 Task: Research Airbnb properties in Kaffrine, Senegal from 10th December, 2023 to 25th December, 2023 for 3 adults, 1 child. Place can be shared room with 2 bedrooms having 3 beds and 2 bathrooms. Property type can be guest house. Amenities needed are: wifi, TV, free parkinig on premises, gym, breakfast. Booking option can be shelf check-in. Look for 4 properties as per requirement.
Action: Mouse pressed left at (568, 197)
Screenshot: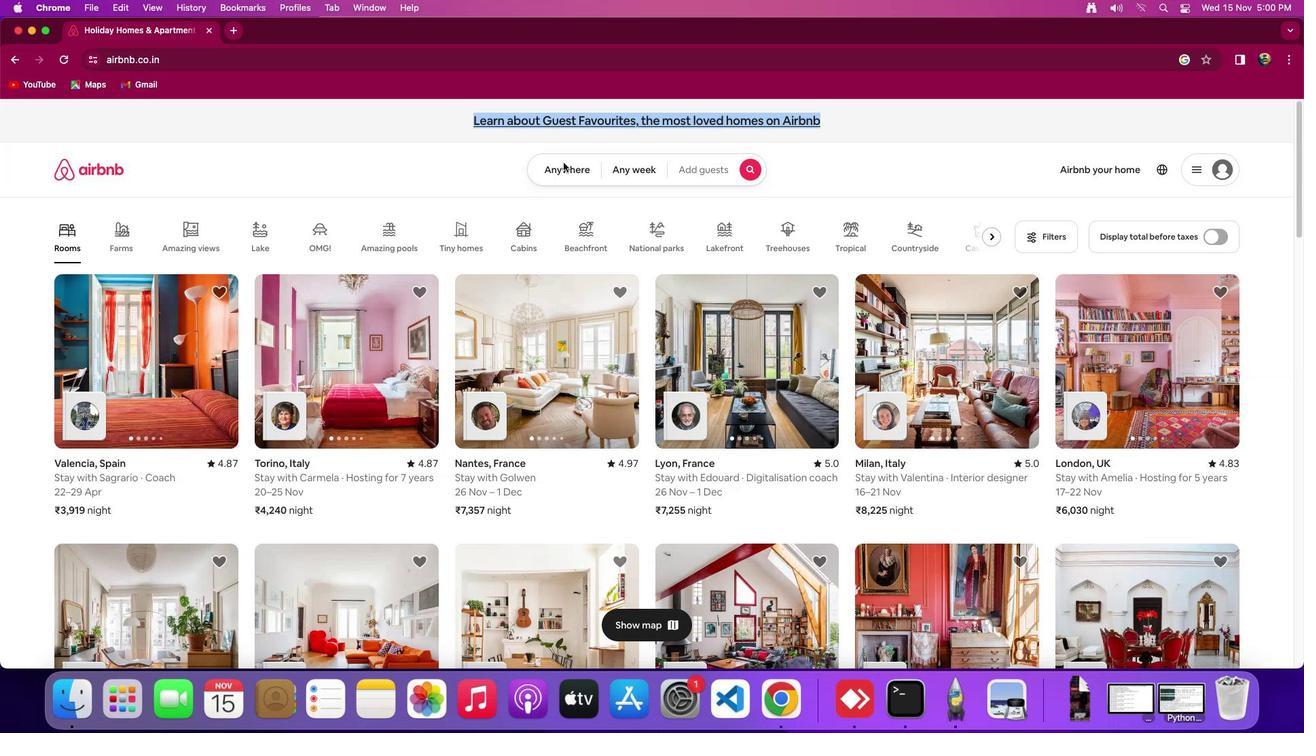 
Action: Mouse moved to (572, 201)
Screenshot: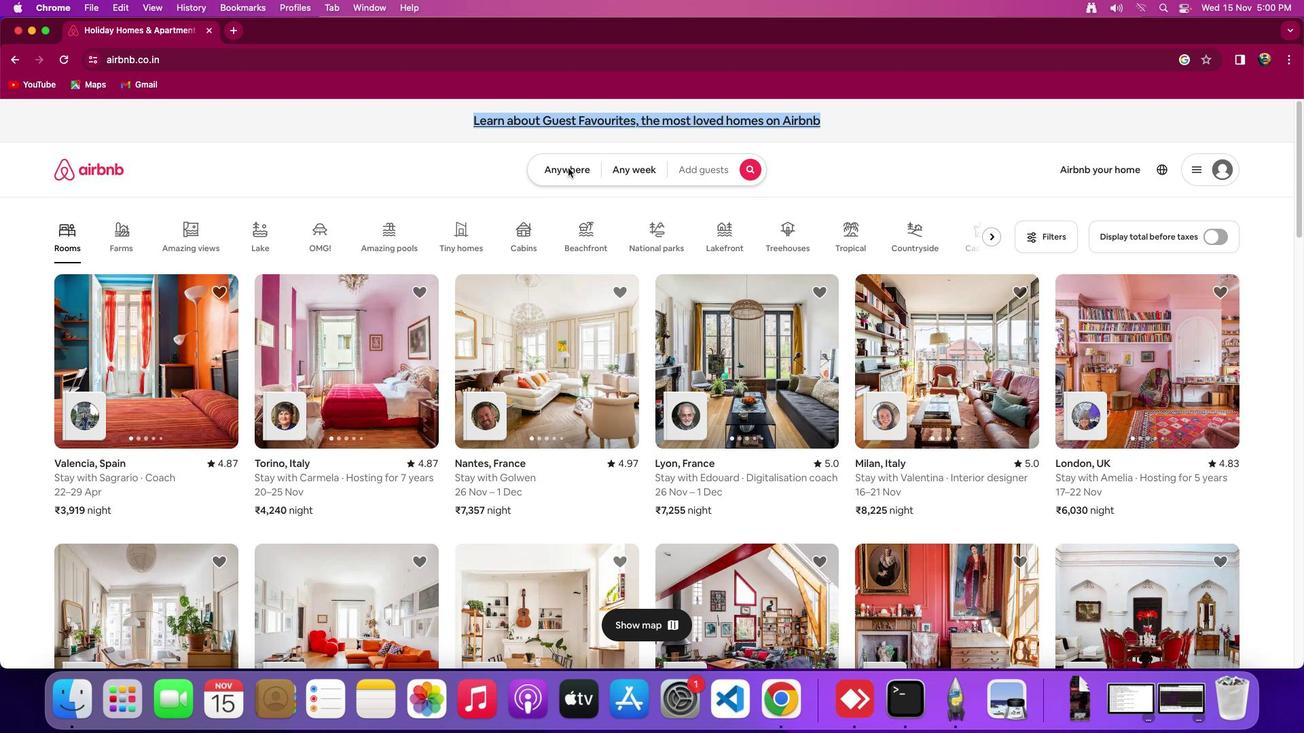 
Action: Mouse pressed left at (572, 201)
Screenshot: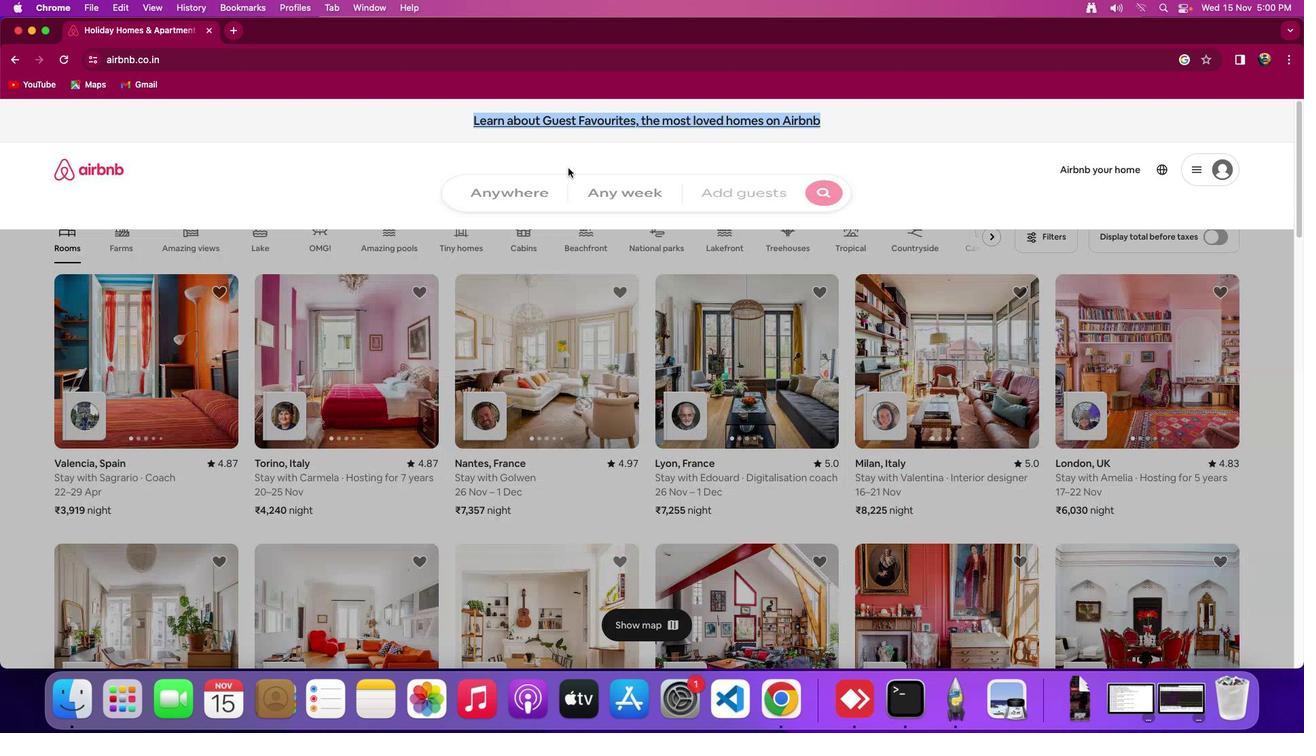 
Action: Mouse moved to (478, 242)
Screenshot: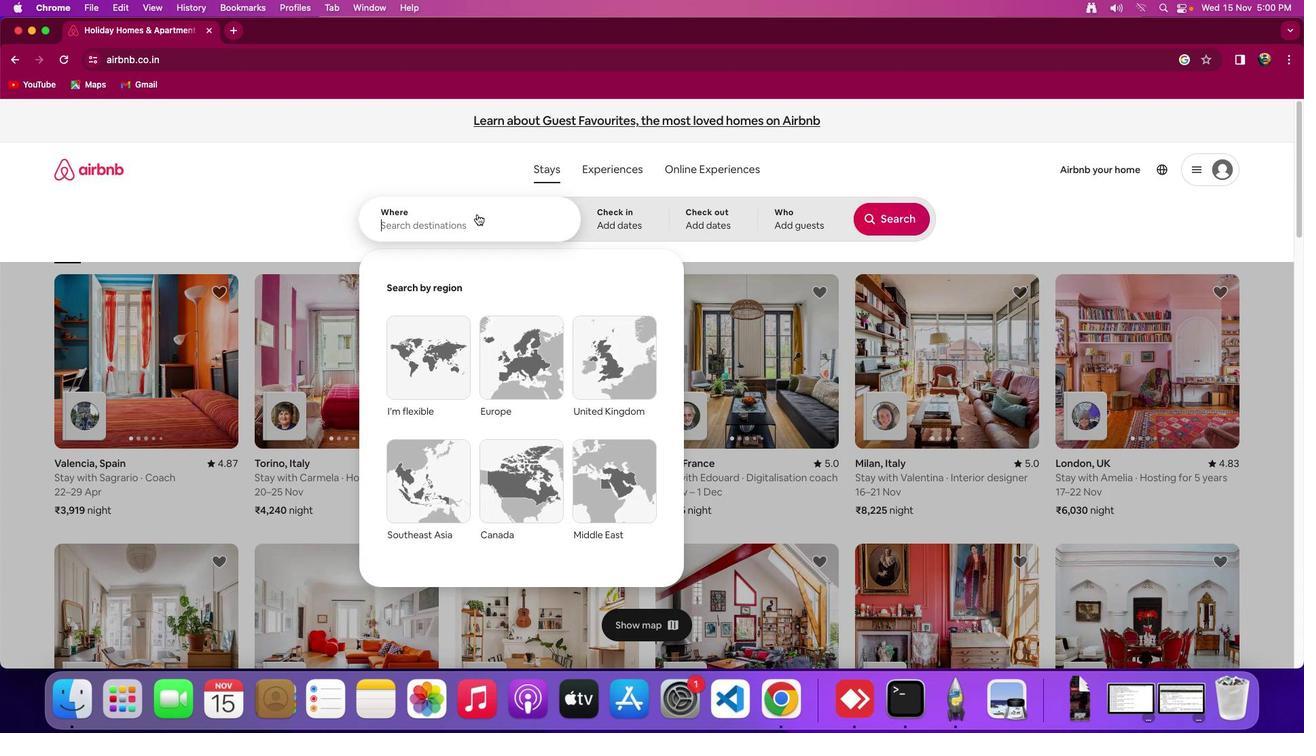 
Action: Mouse pressed left at (478, 242)
Screenshot: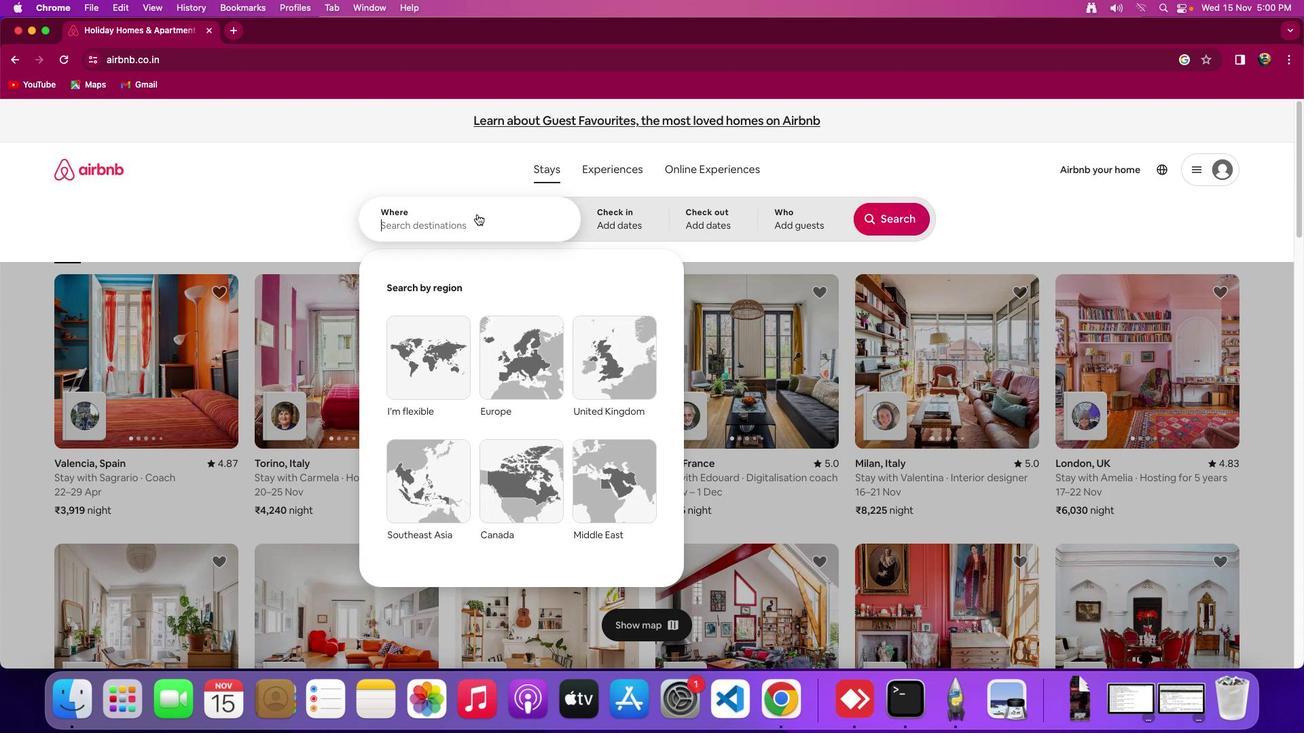 
Action: Mouse moved to (490, 241)
Screenshot: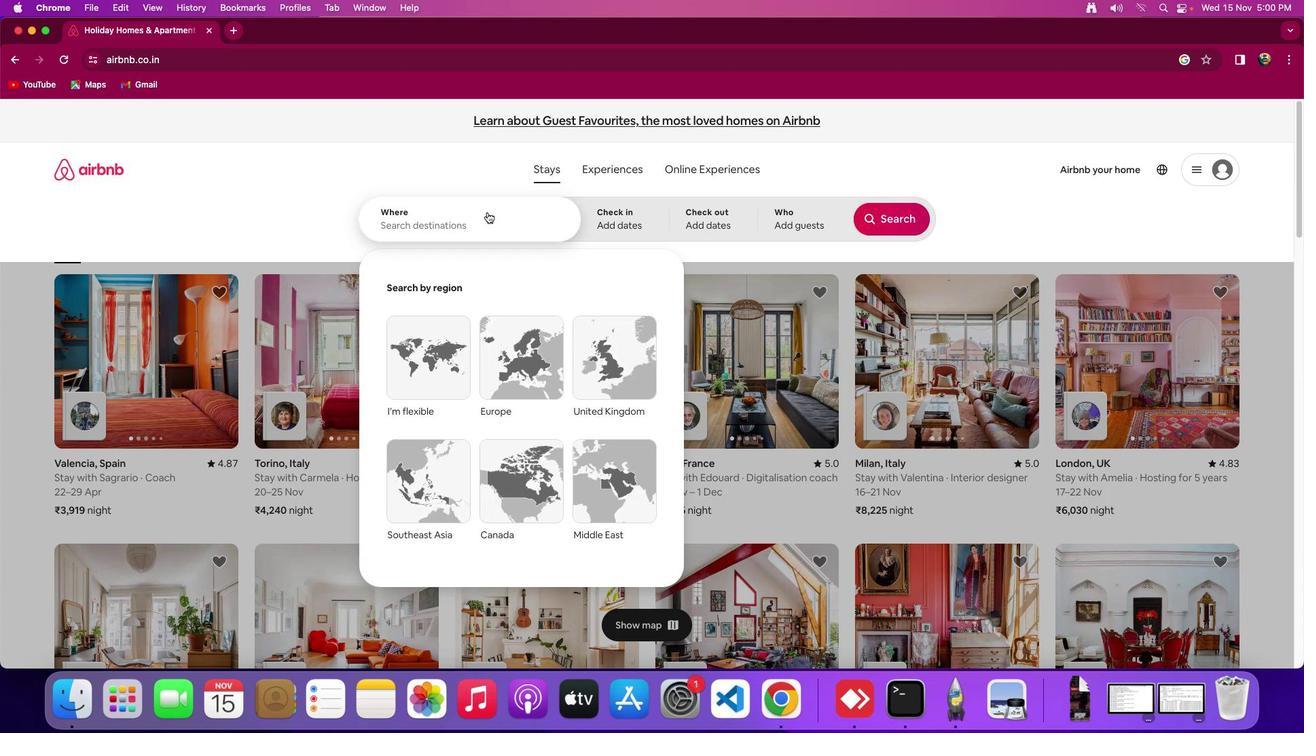 
Action: Key pressed Key.shift'K''a''f''f''r''i''n''e'','Key.spaceKey.shift_r'S''e''n''e''g''a''l'
Screenshot: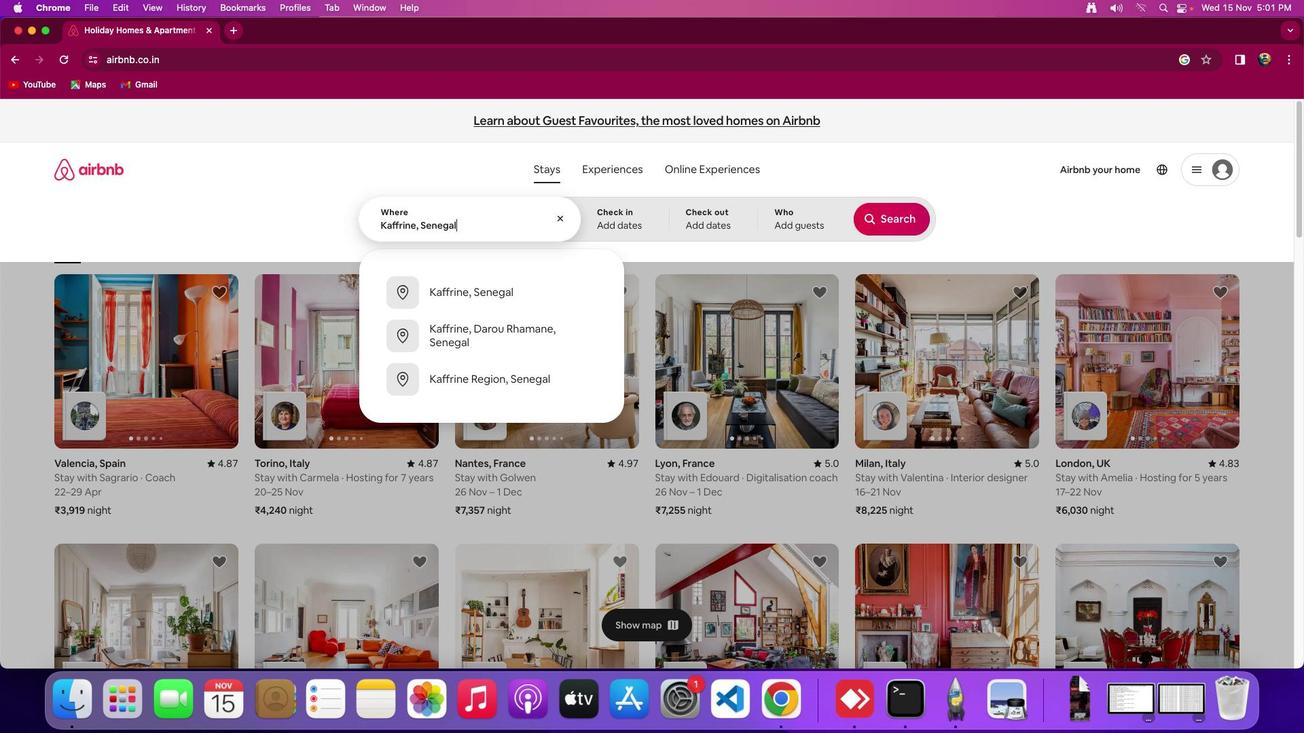 
Action: Mouse moved to (623, 243)
Screenshot: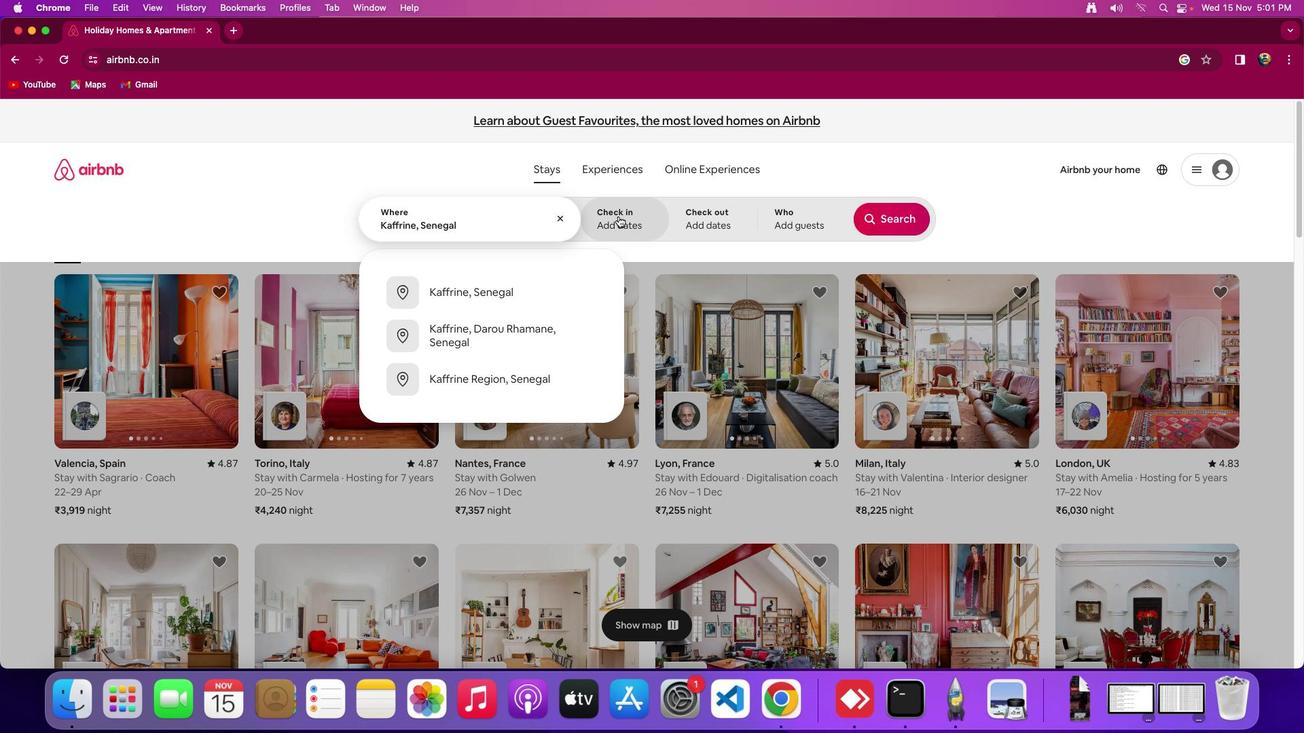 
Action: Mouse pressed left at (623, 243)
Screenshot: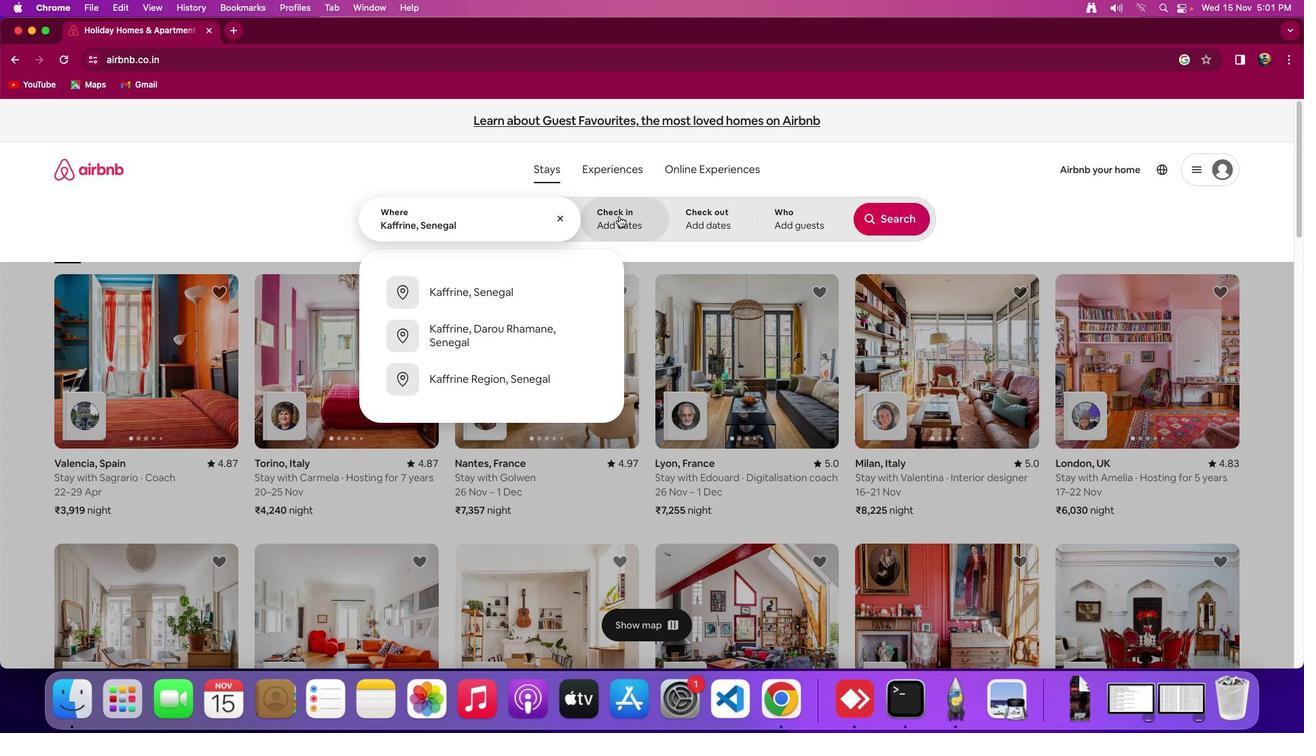 
Action: Mouse moved to (697, 450)
Screenshot: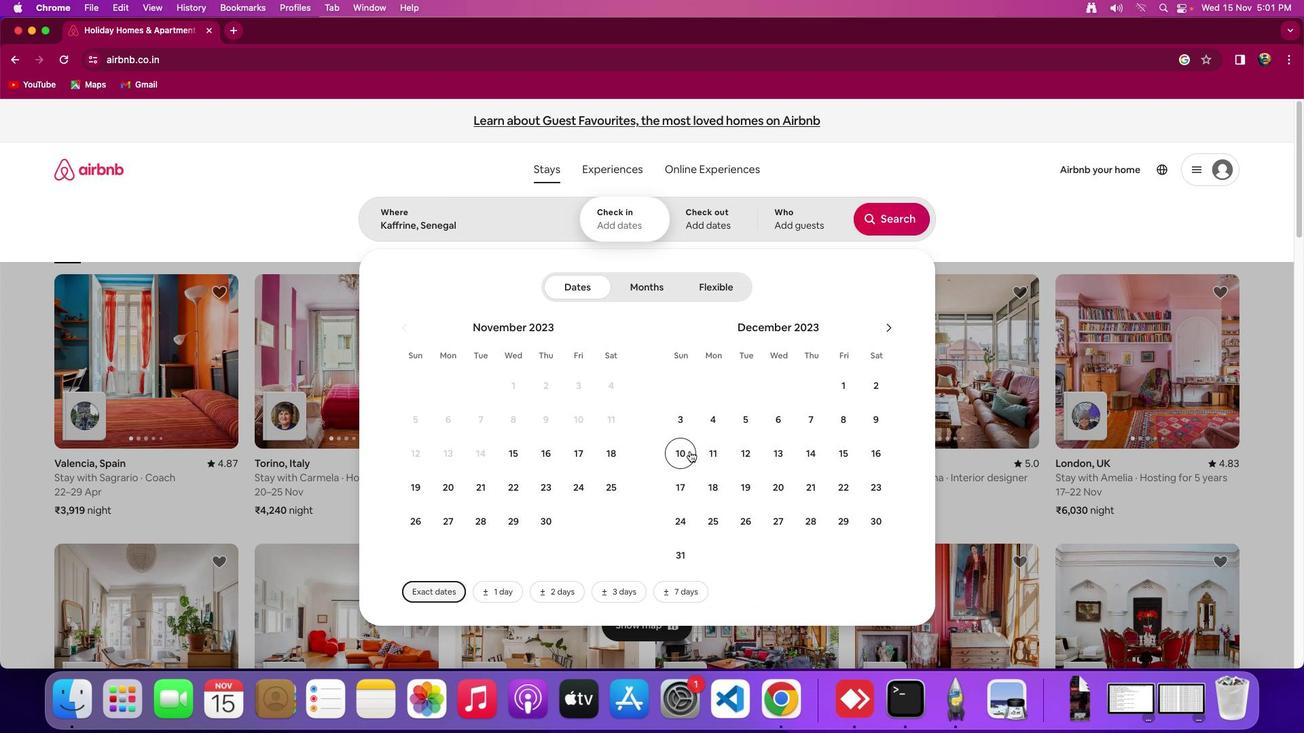 
Action: Mouse pressed left at (697, 450)
Screenshot: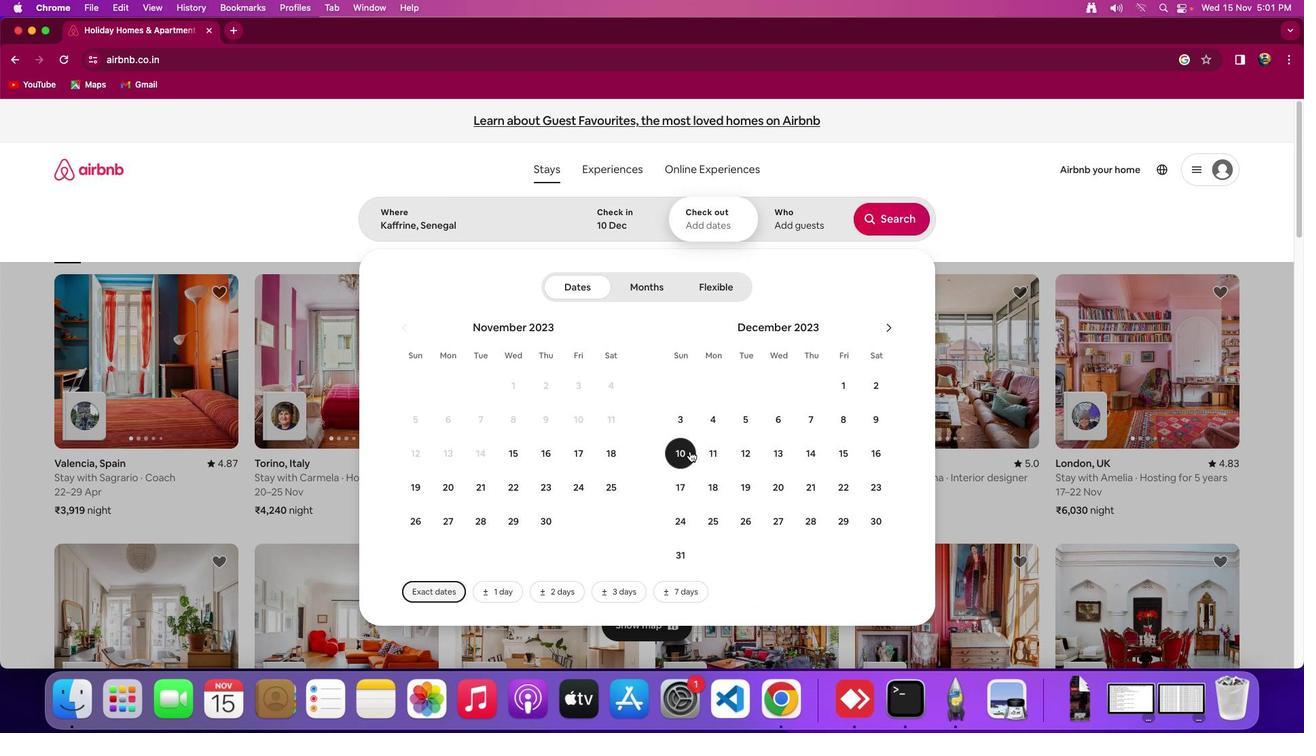 
Action: Mouse moved to (712, 508)
Screenshot: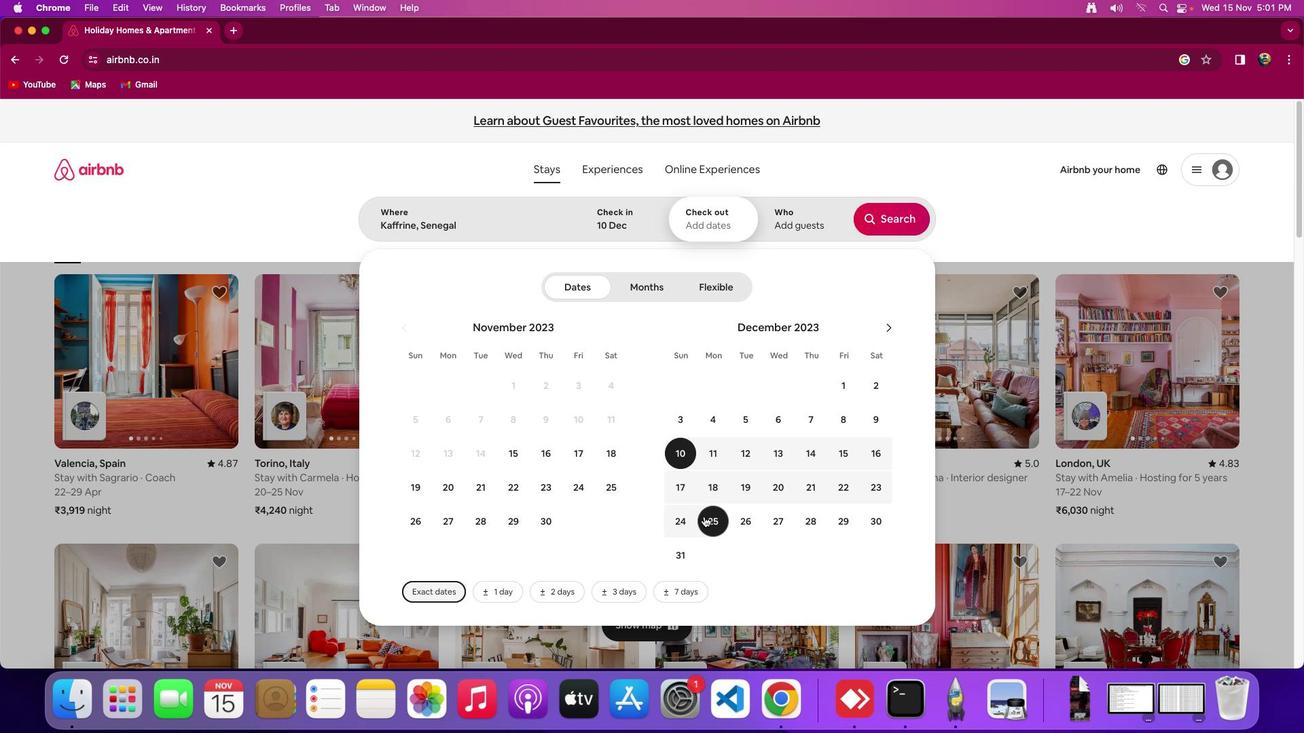 
Action: Mouse pressed left at (712, 508)
Screenshot: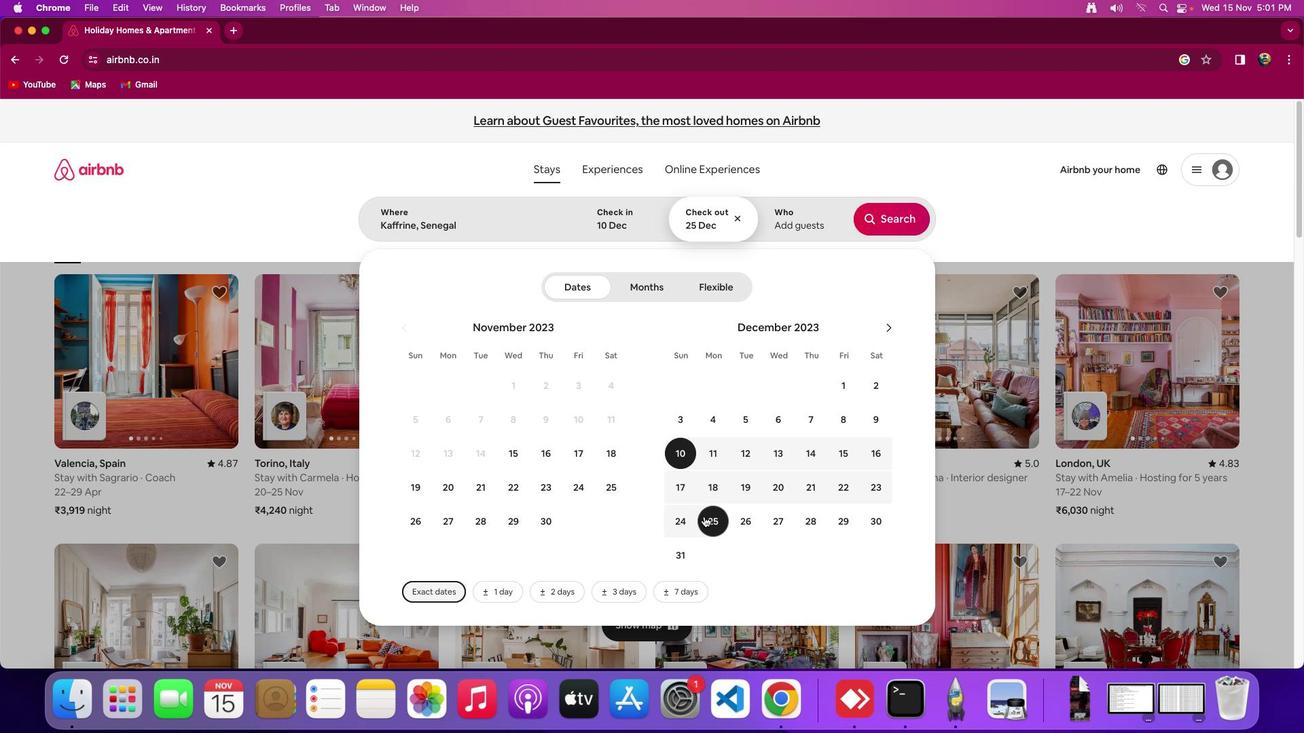 
Action: Mouse moved to (787, 248)
Screenshot: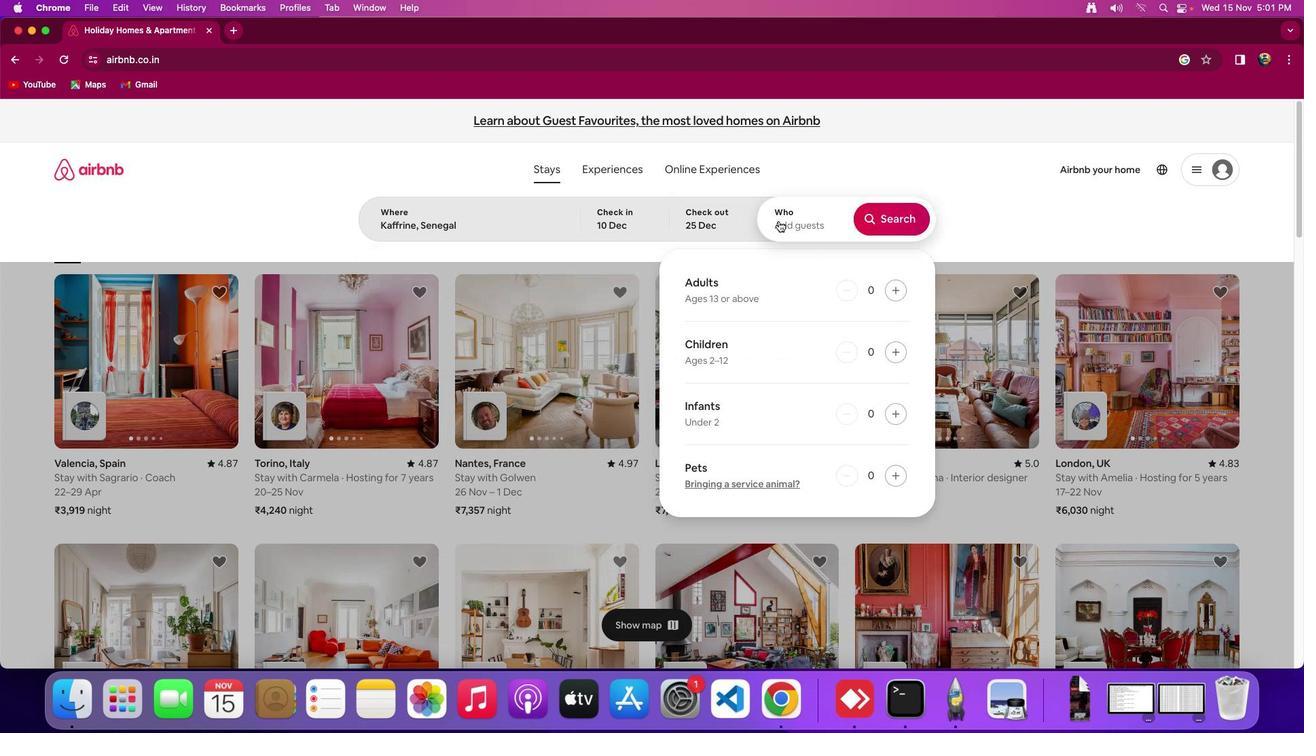 
Action: Mouse pressed left at (787, 248)
Screenshot: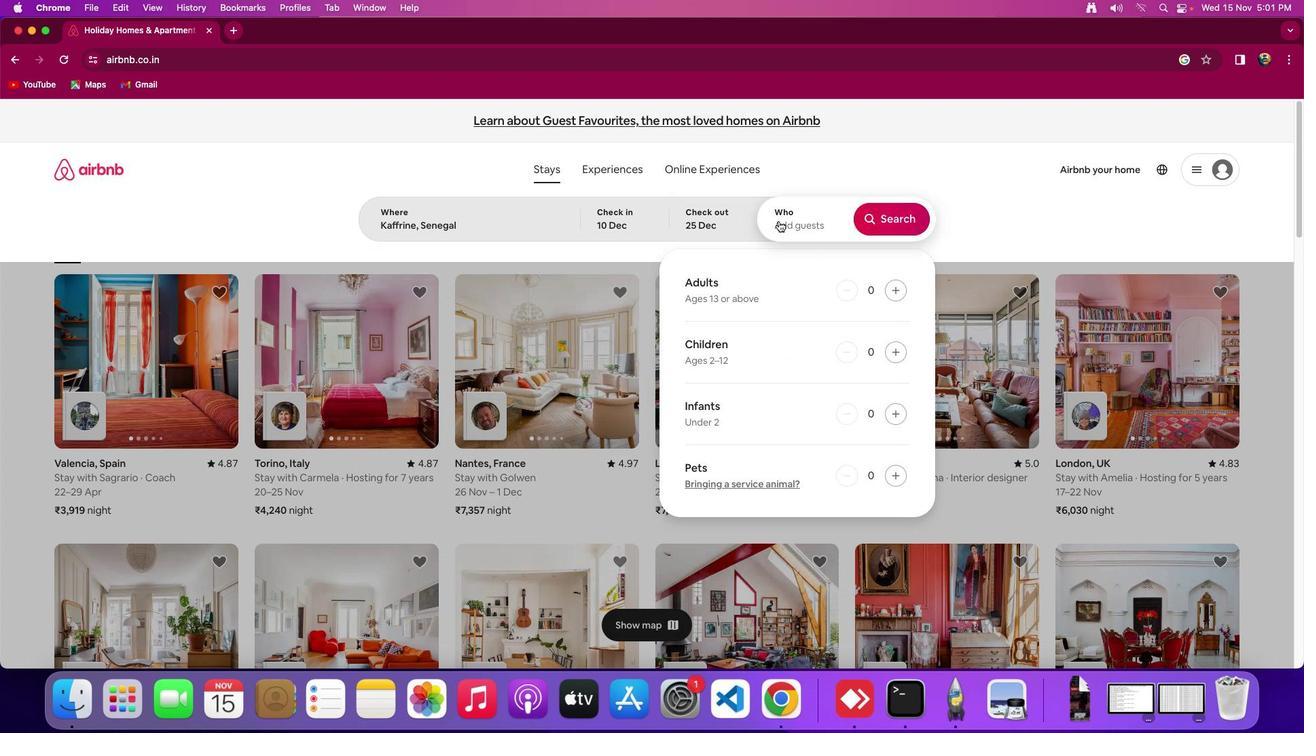 
Action: Mouse moved to (910, 311)
Screenshot: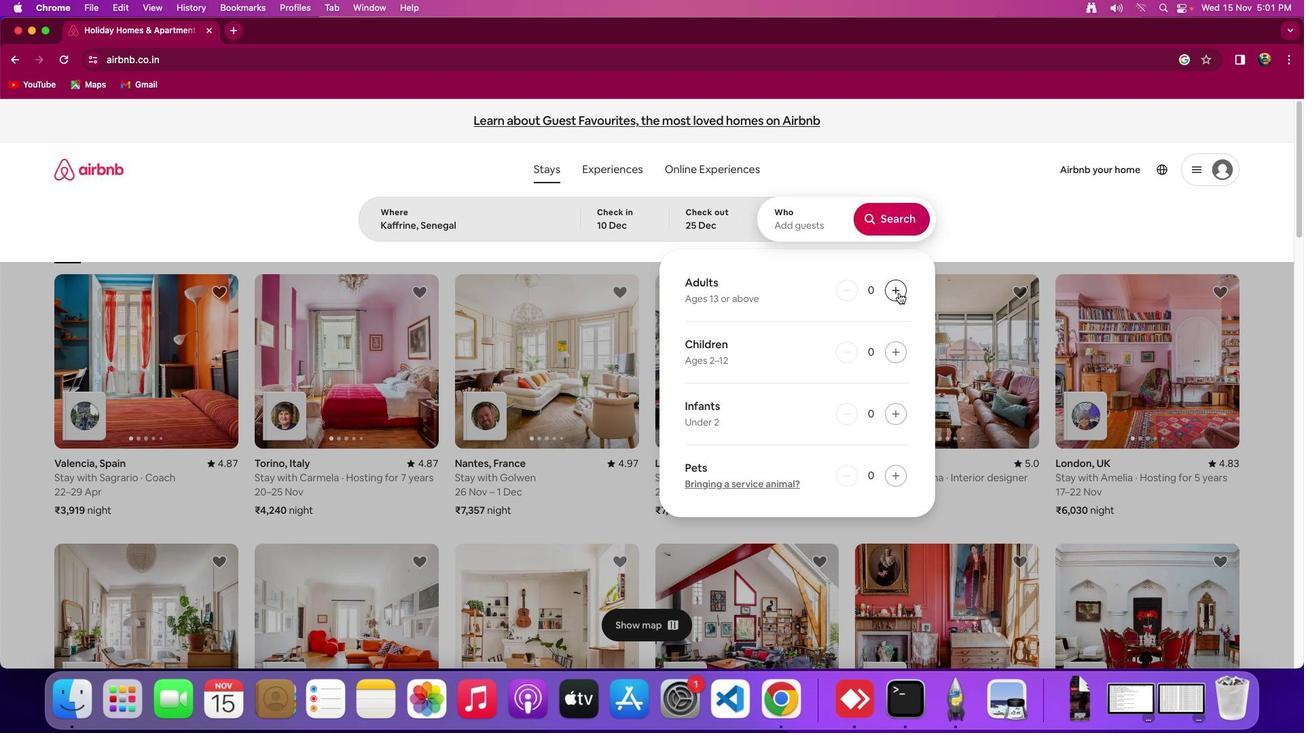 
Action: Mouse pressed left at (910, 311)
Screenshot: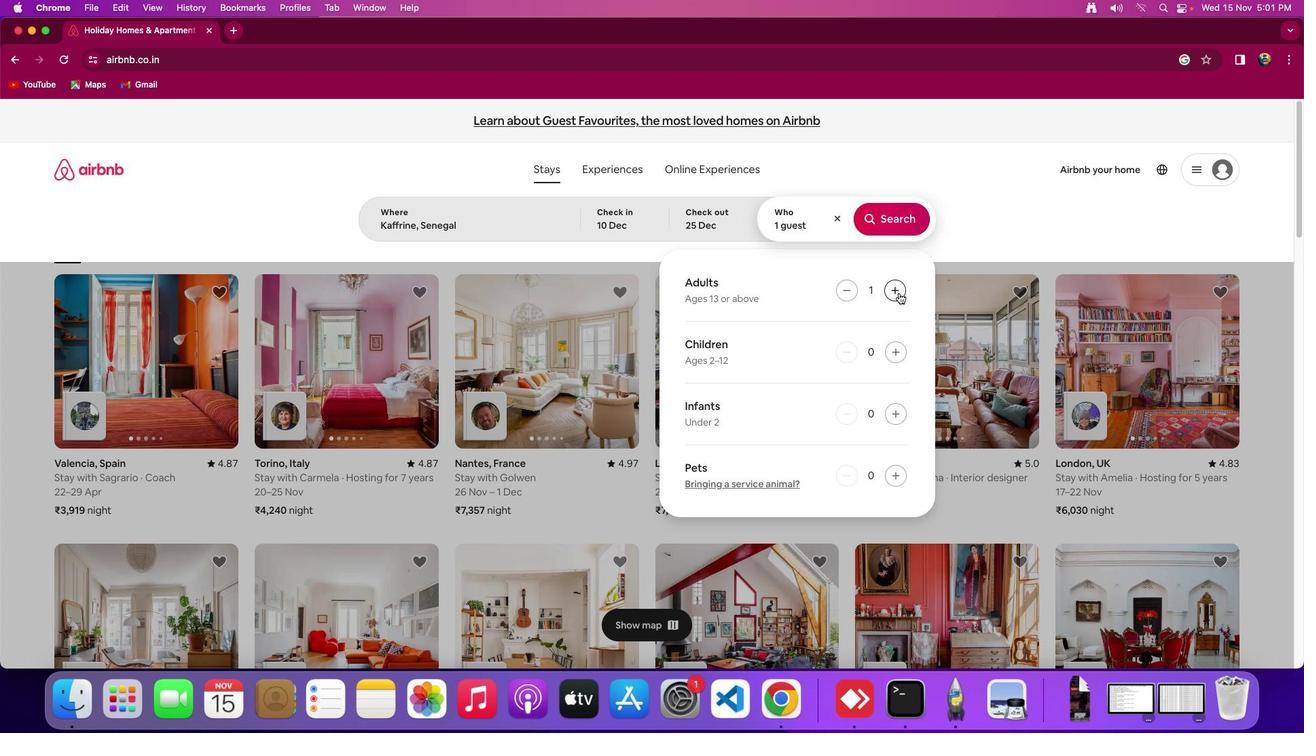 
Action: Mouse pressed left at (910, 311)
Screenshot: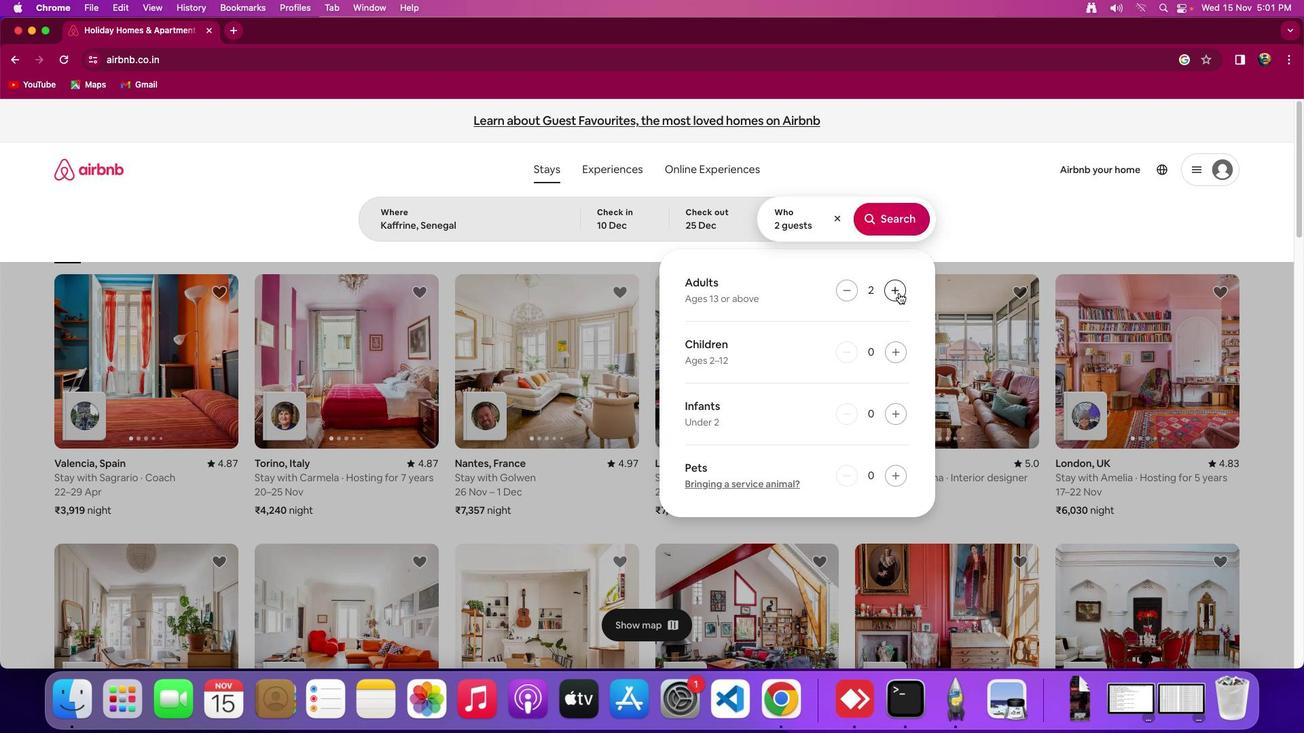 
Action: Mouse pressed left at (910, 311)
Screenshot: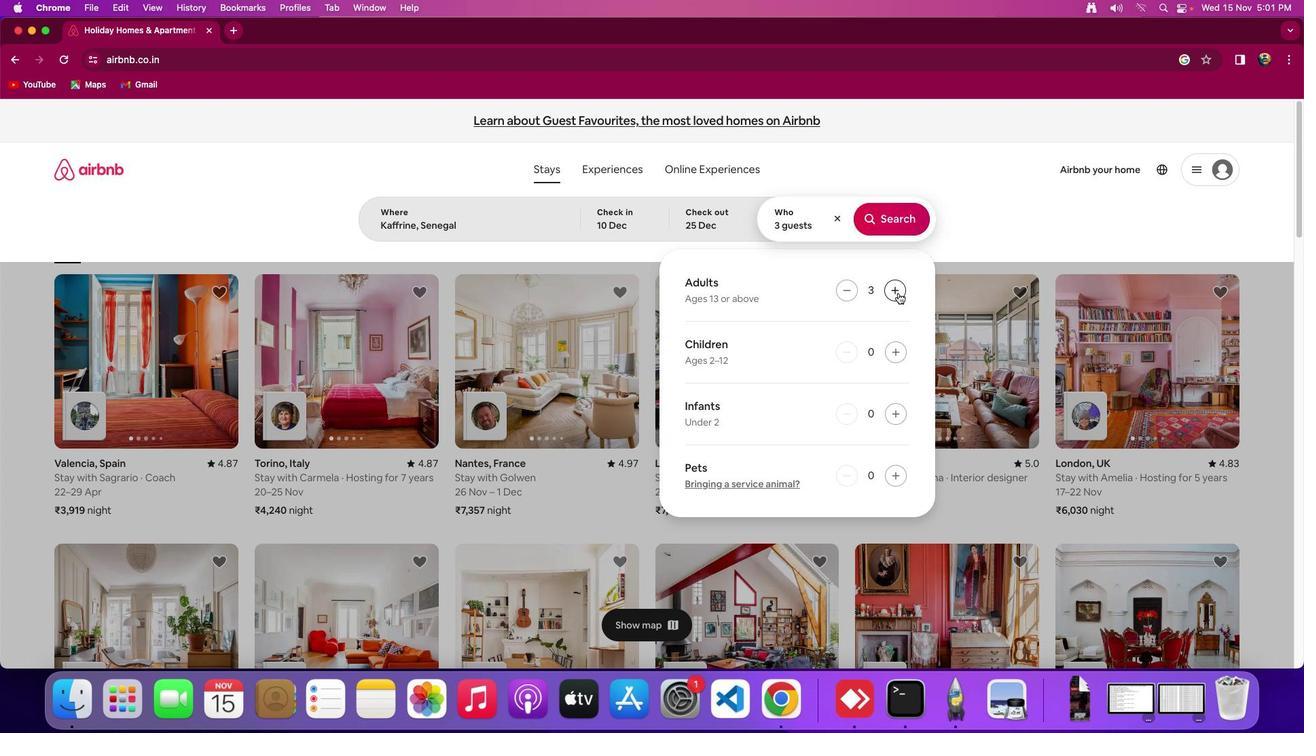 
Action: Mouse moved to (901, 362)
Screenshot: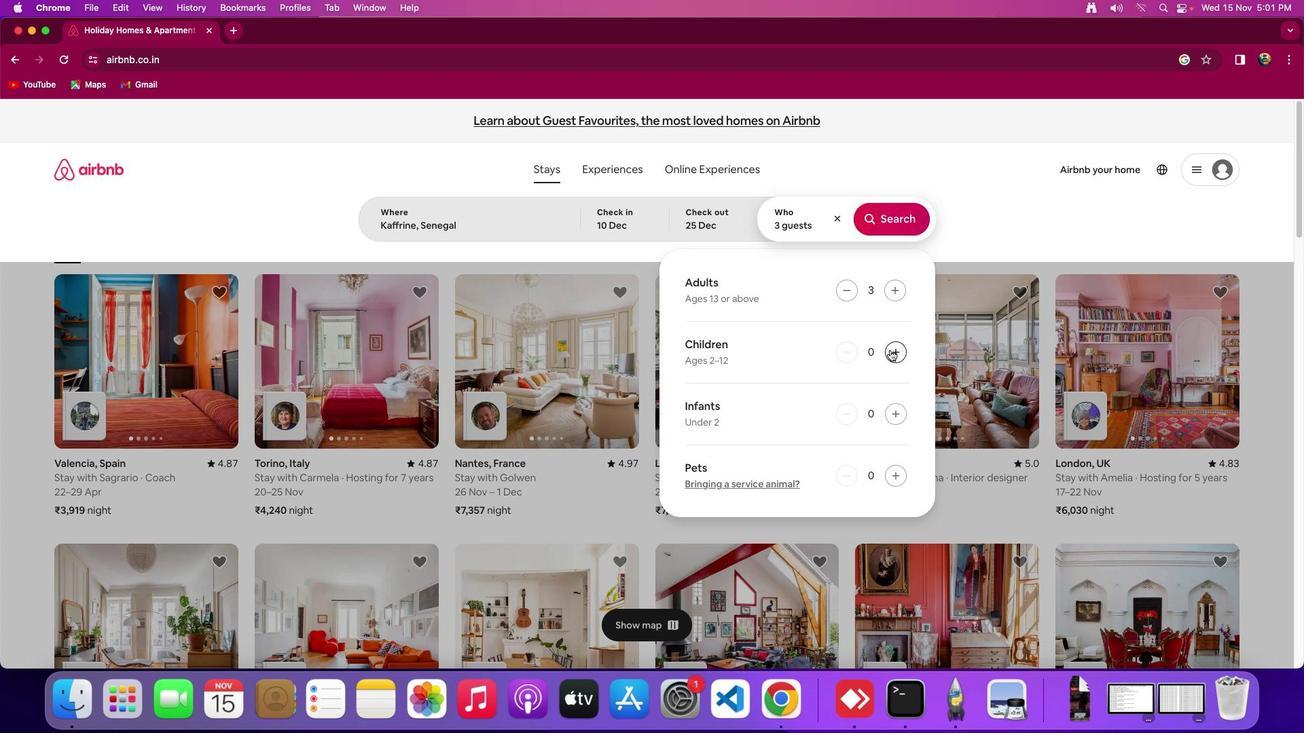 
Action: Mouse pressed left at (901, 362)
Screenshot: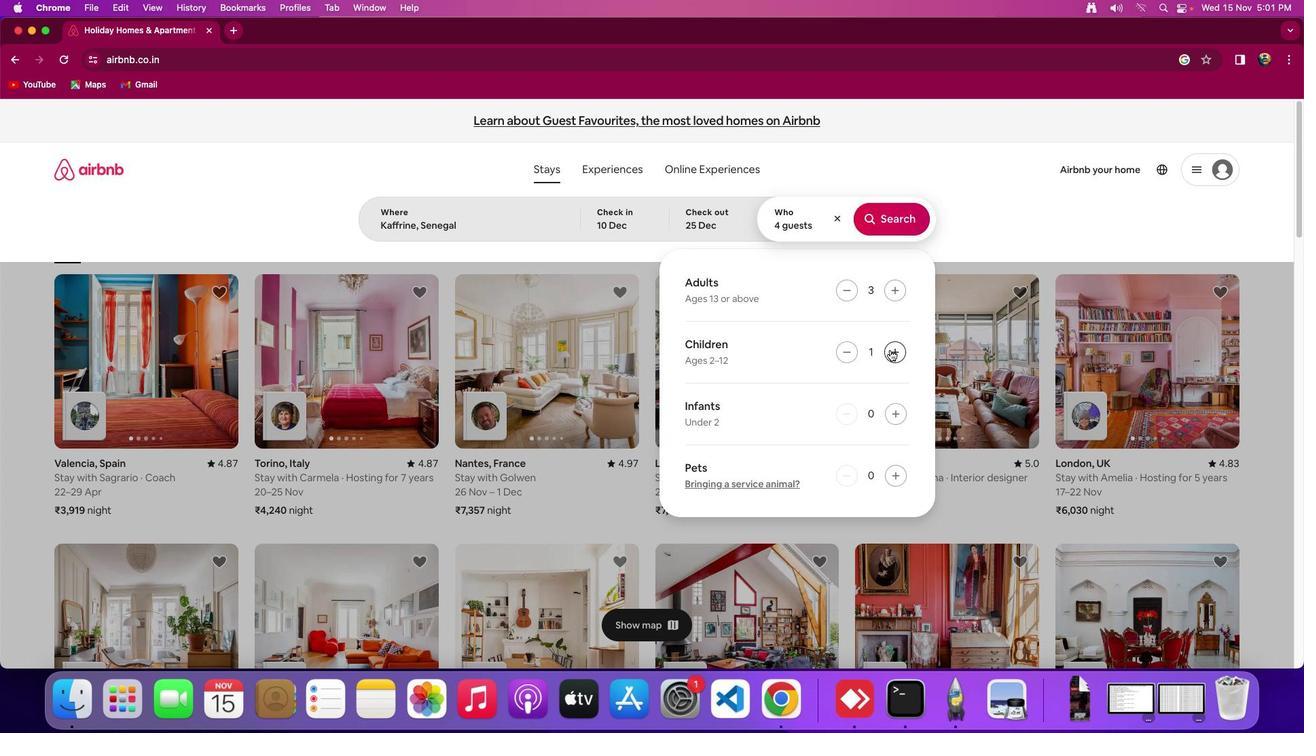 
Action: Mouse moved to (910, 242)
Screenshot: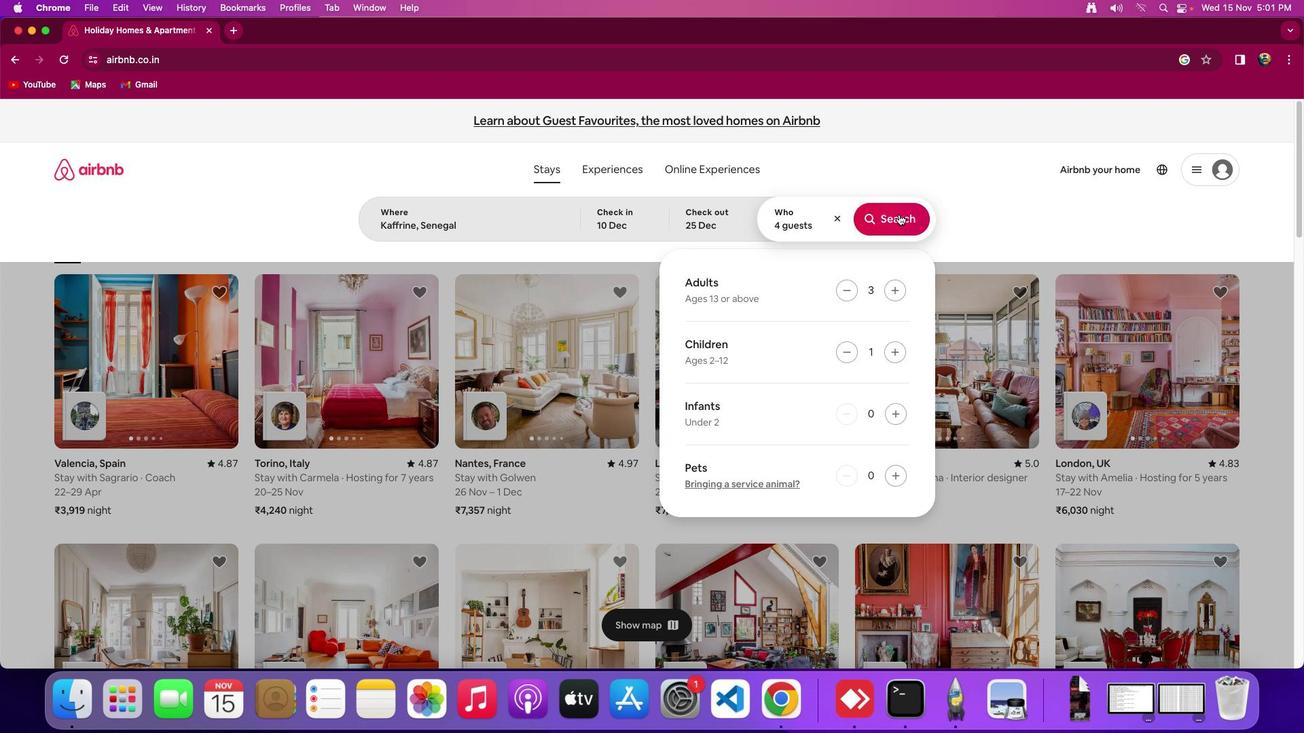 
Action: Mouse pressed left at (910, 242)
Screenshot: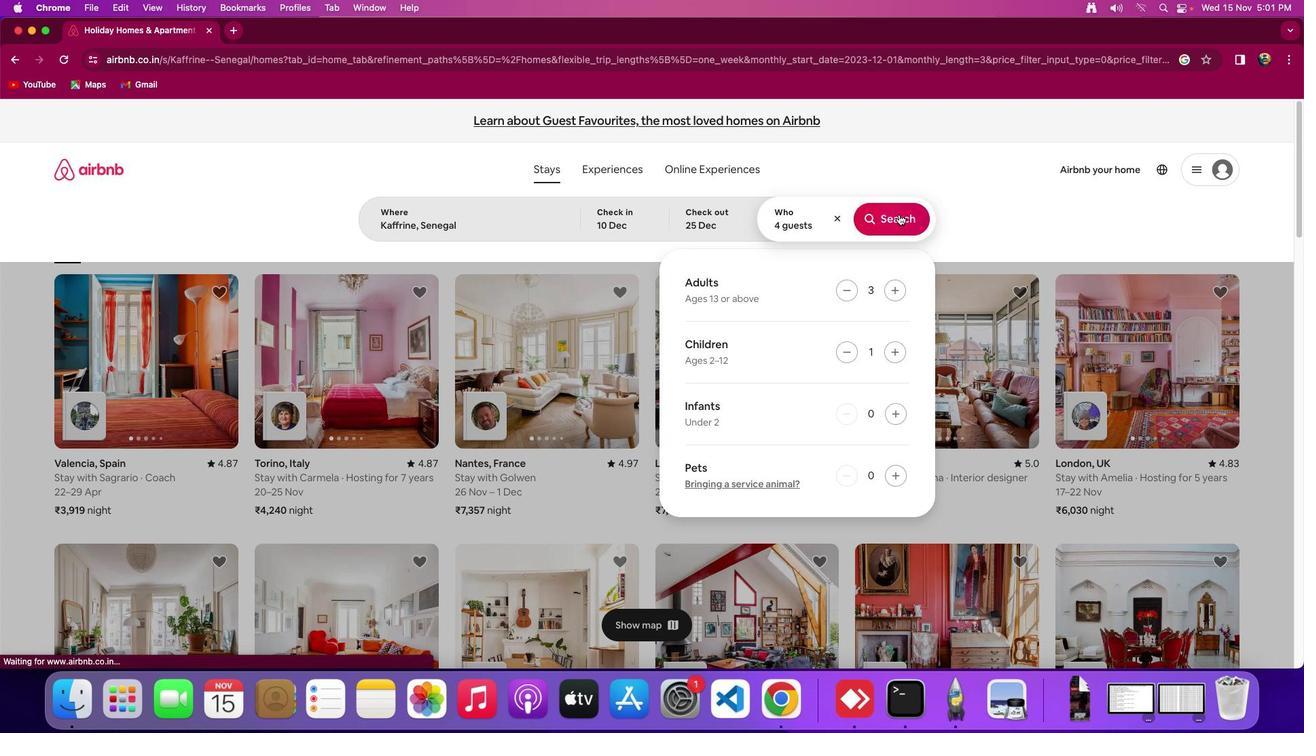 
Action: Mouse moved to (1118, 209)
Screenshot: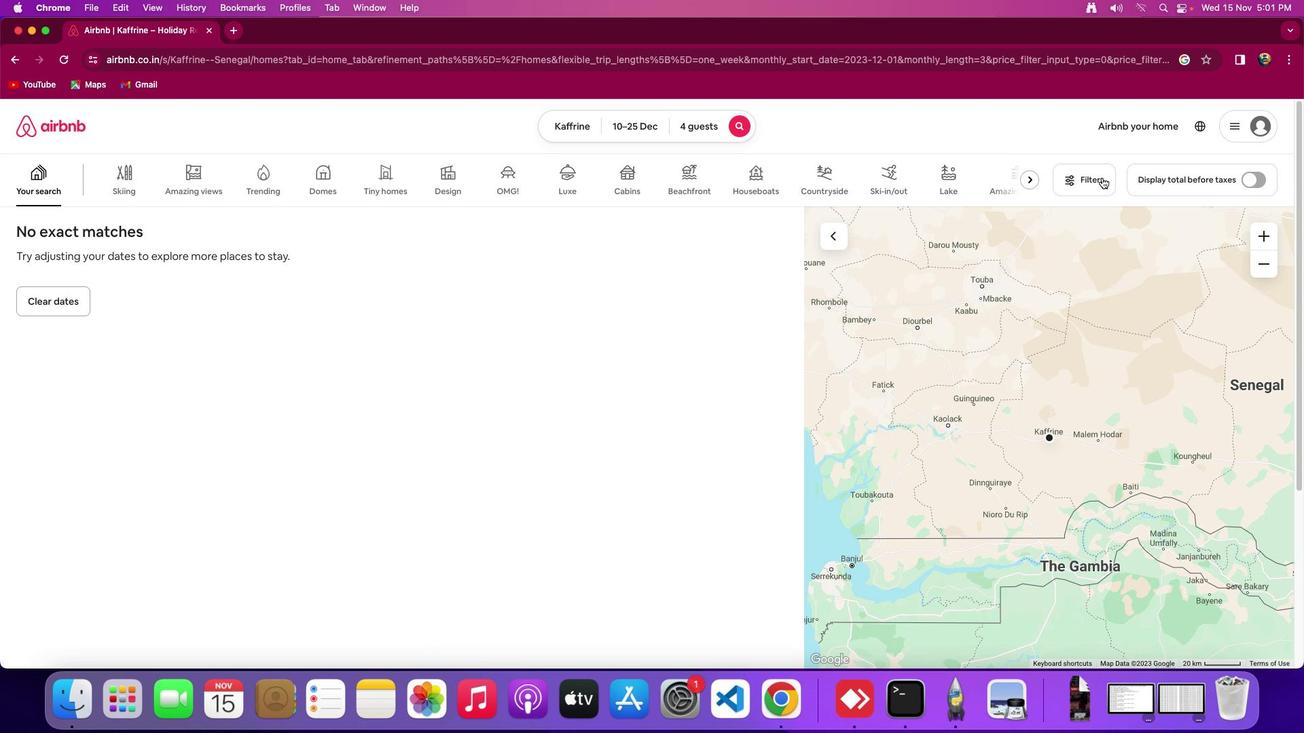 
Action: Mouse pressed left at (1118, 209)
Screenshot: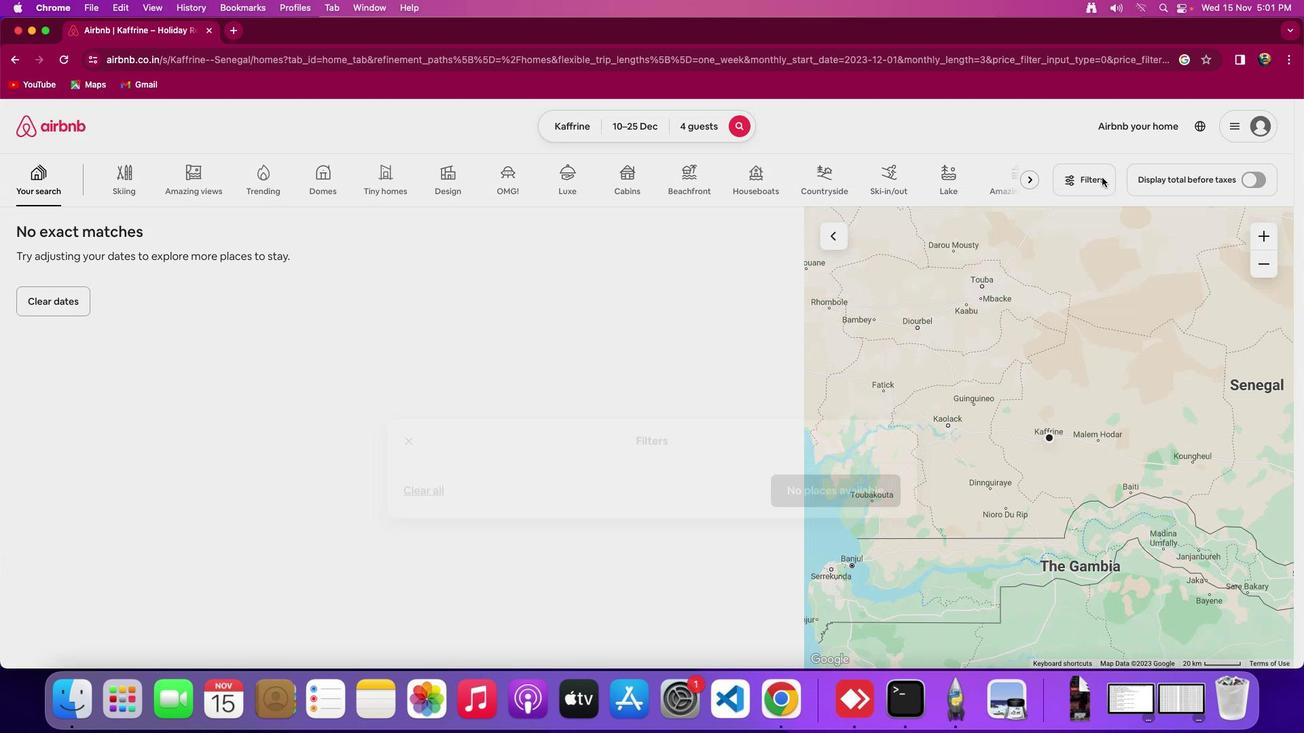 
Action: Mouse moved to (691, 268)
Screenshot: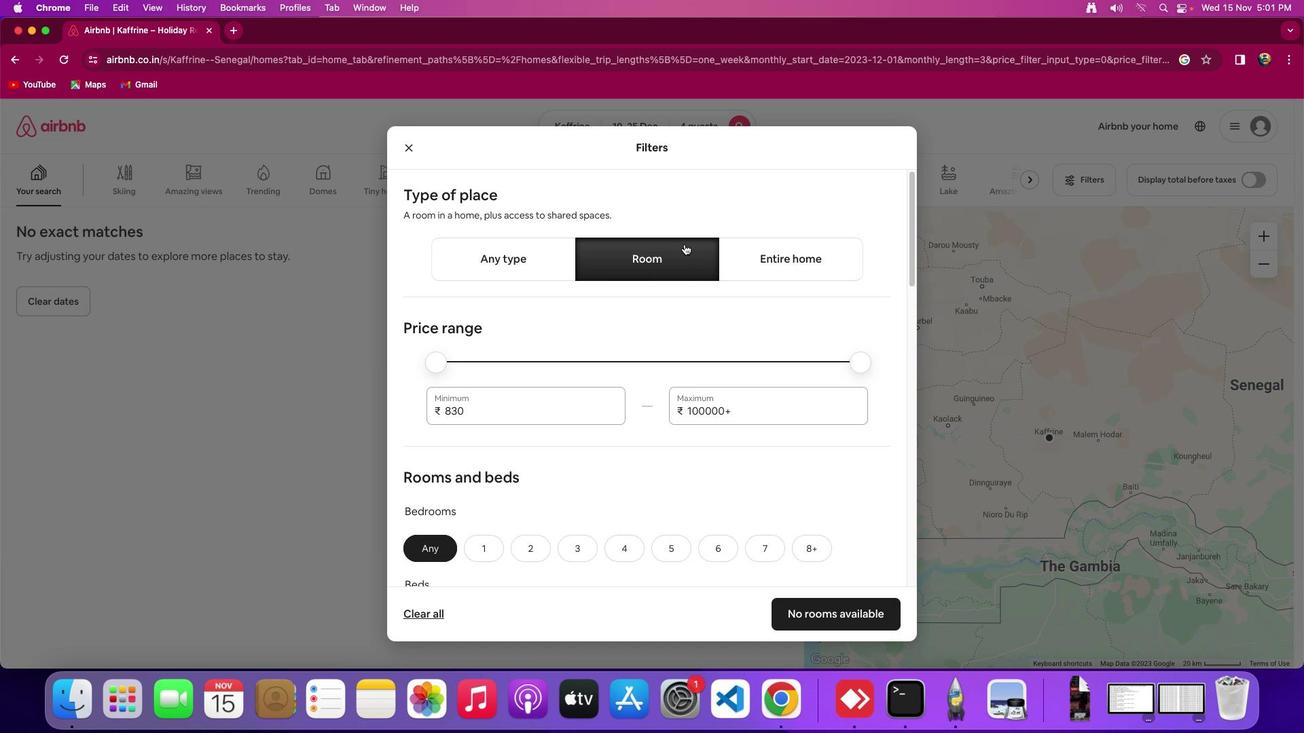 
Action: Mouse pressed left at (691, 268)
Screenshot: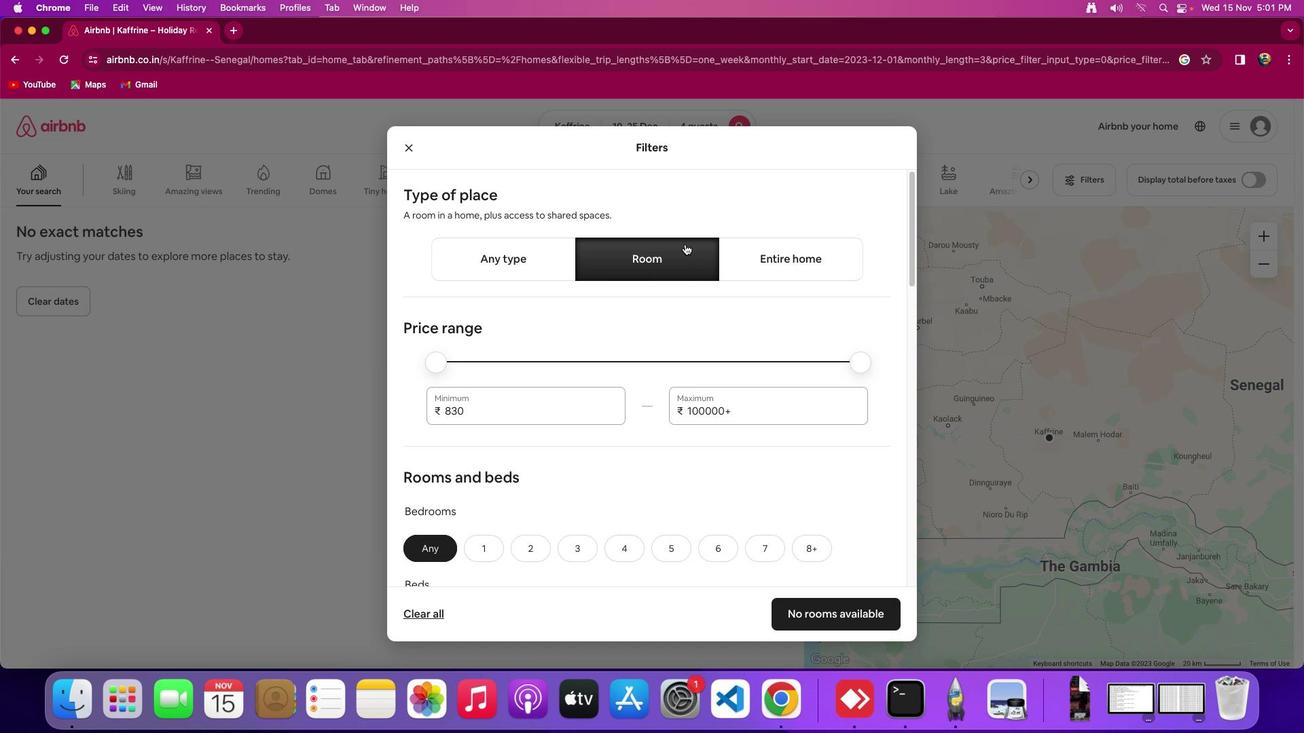 
Action: Mouse moved to (629, 411)
Screenshot: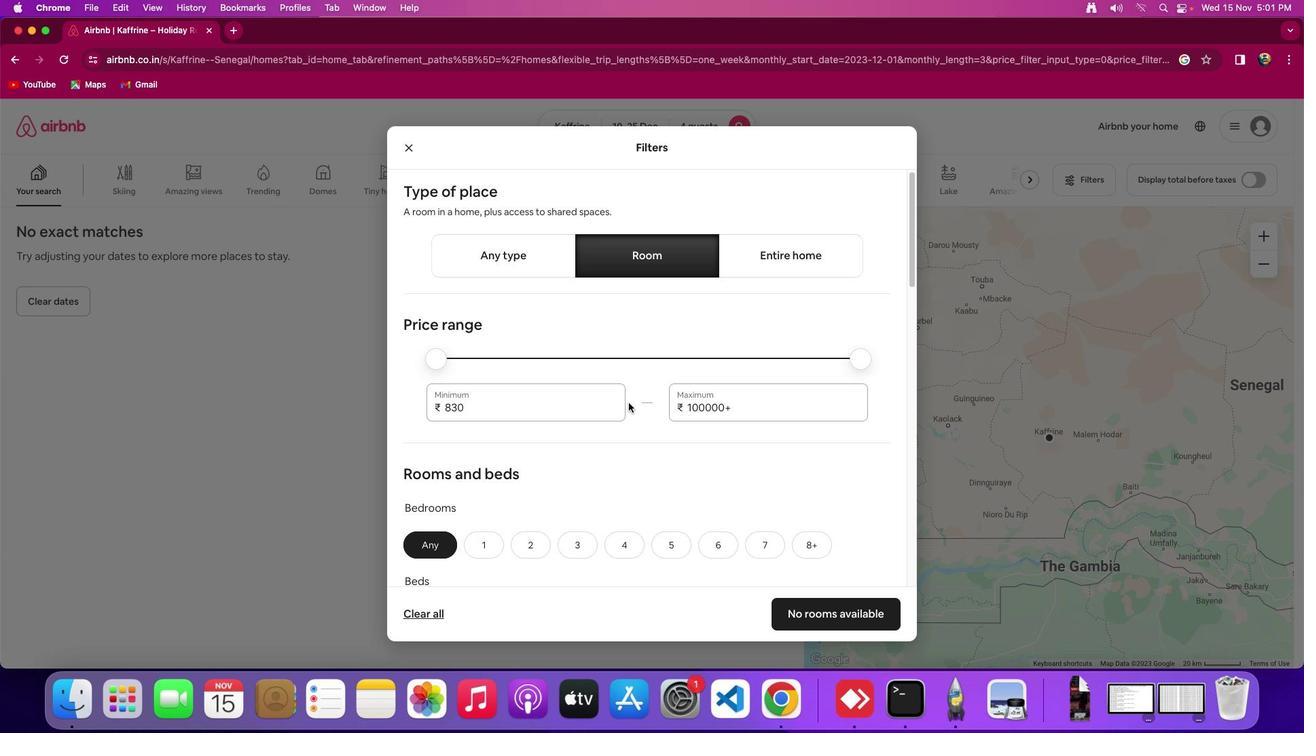 
Action: Mouse scrolled (629, 411) with delta (-7, 53)
Screenshot: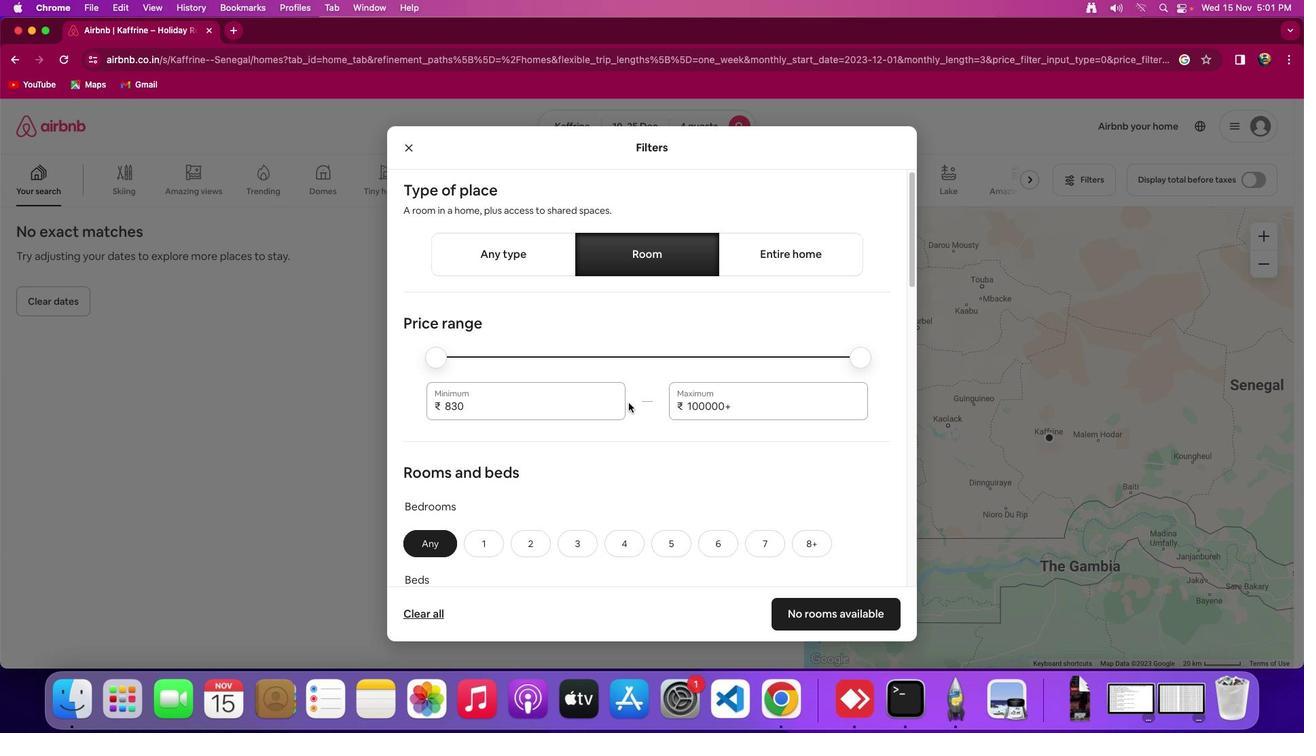 
Action: Mouse moved to (632, 409)
Screenshot: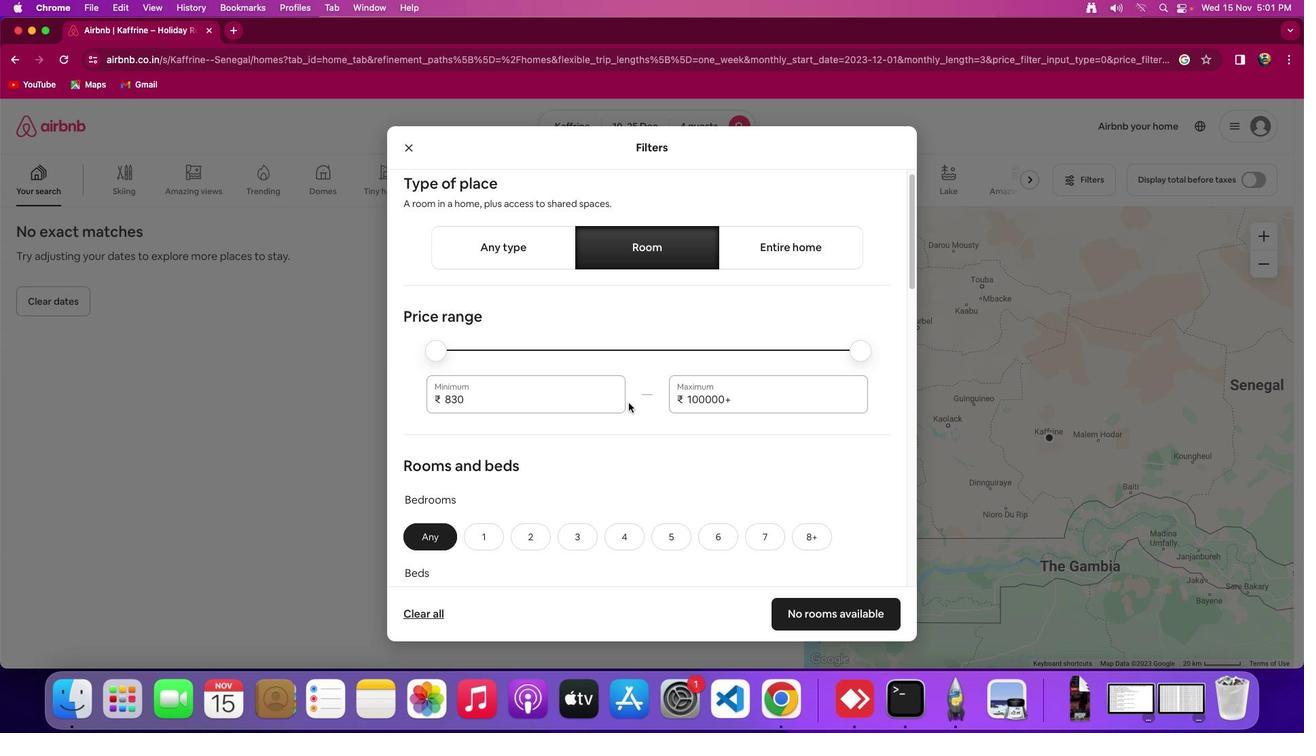 
Action: Mouse scrolled (632, 409) with delta (-7, 53)
Screenshot: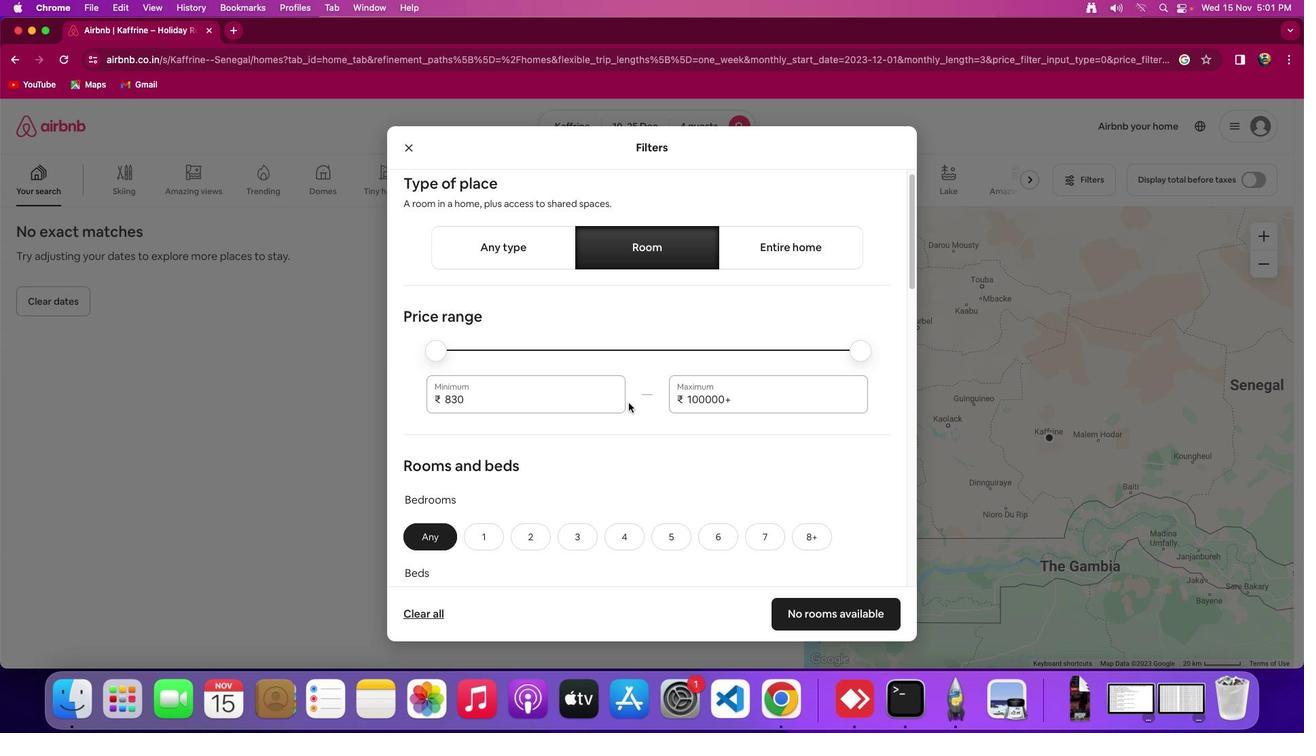 
Action: Mouse moved to (634, 409)
Screenshot: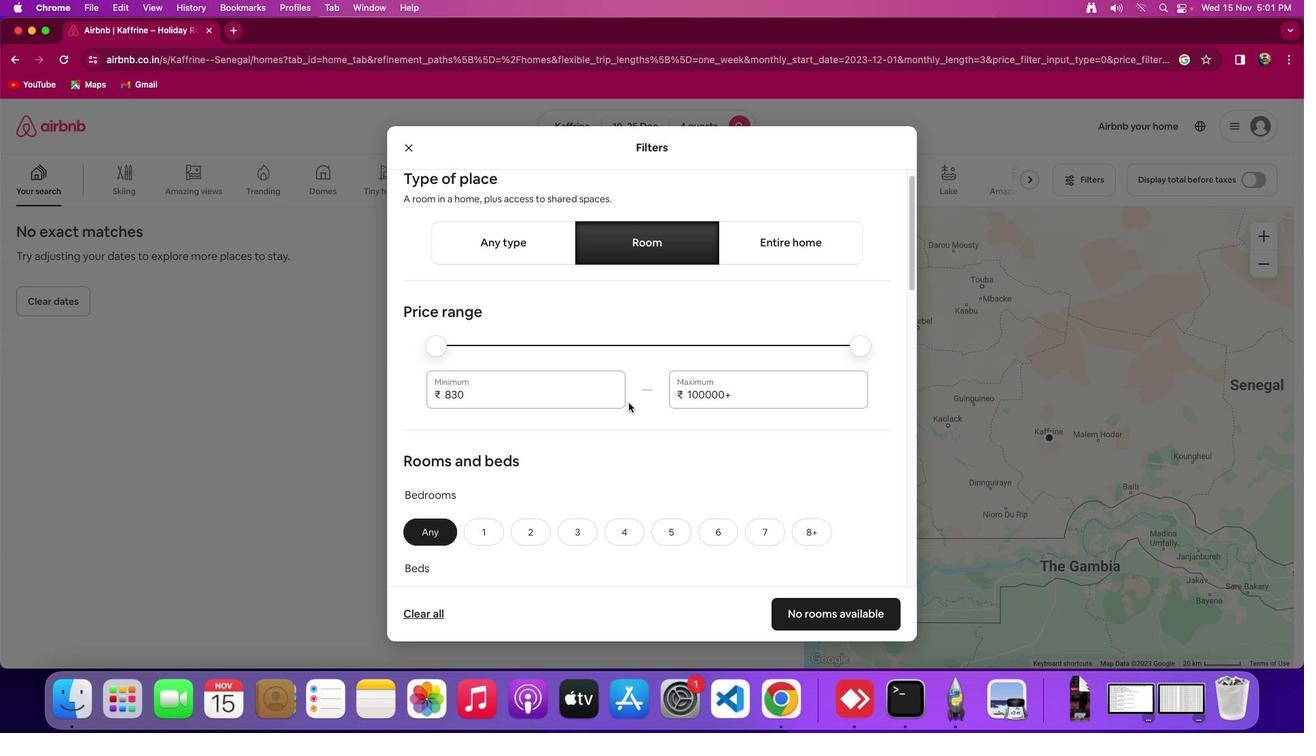 
Action: Mouse scrolled (634, 409) with delta (-7, 53)
Screenshot: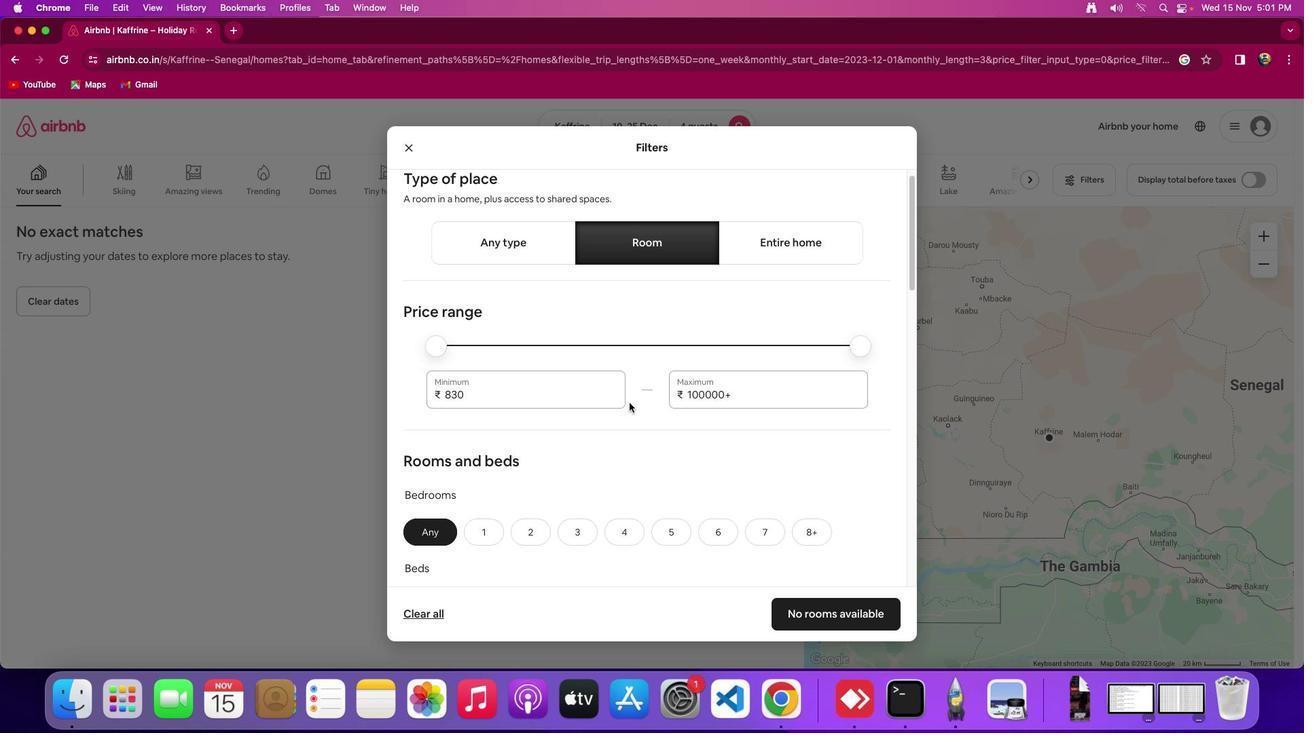 
Action: Mouse moved to (640, 407)
Screenshot: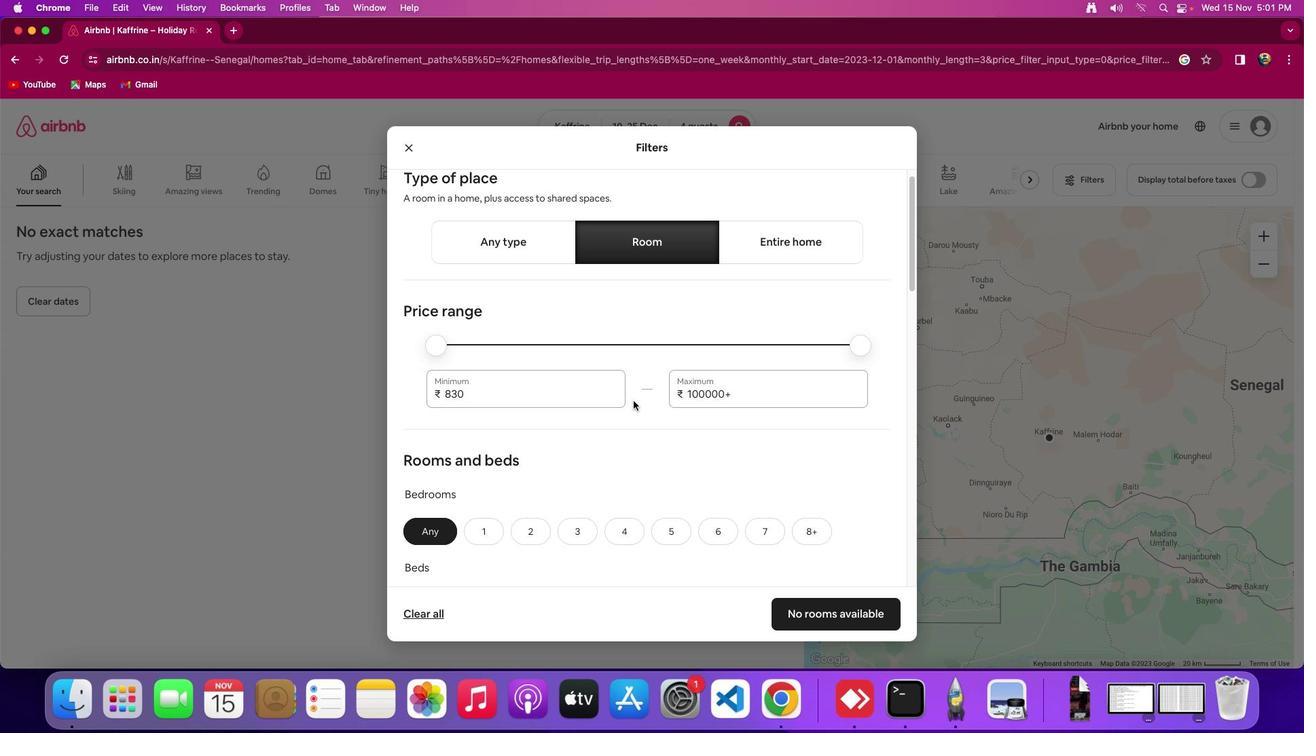 
Action: Mouse scrolled (640, 407) with delta (-7, 53)
Screenshot: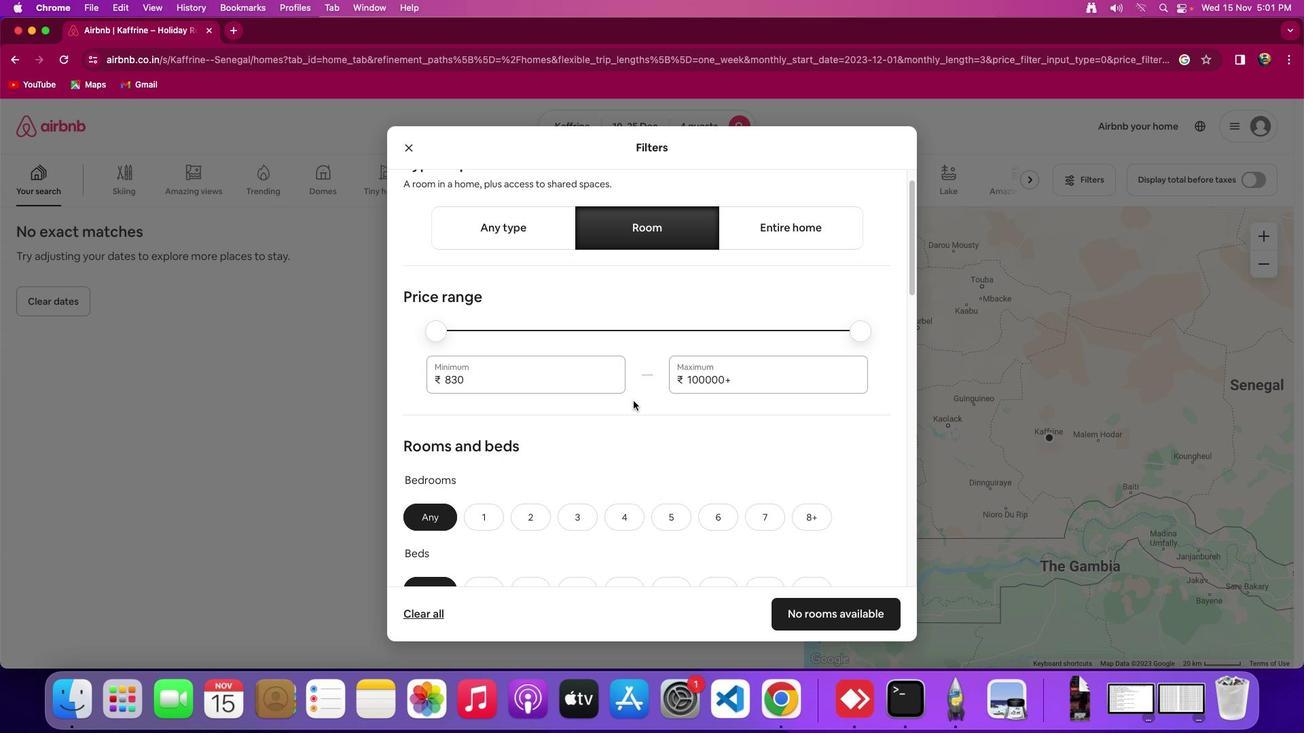 
Action: Mouse scrolled (640, 407) with delta (-7, 53)
Screenshot: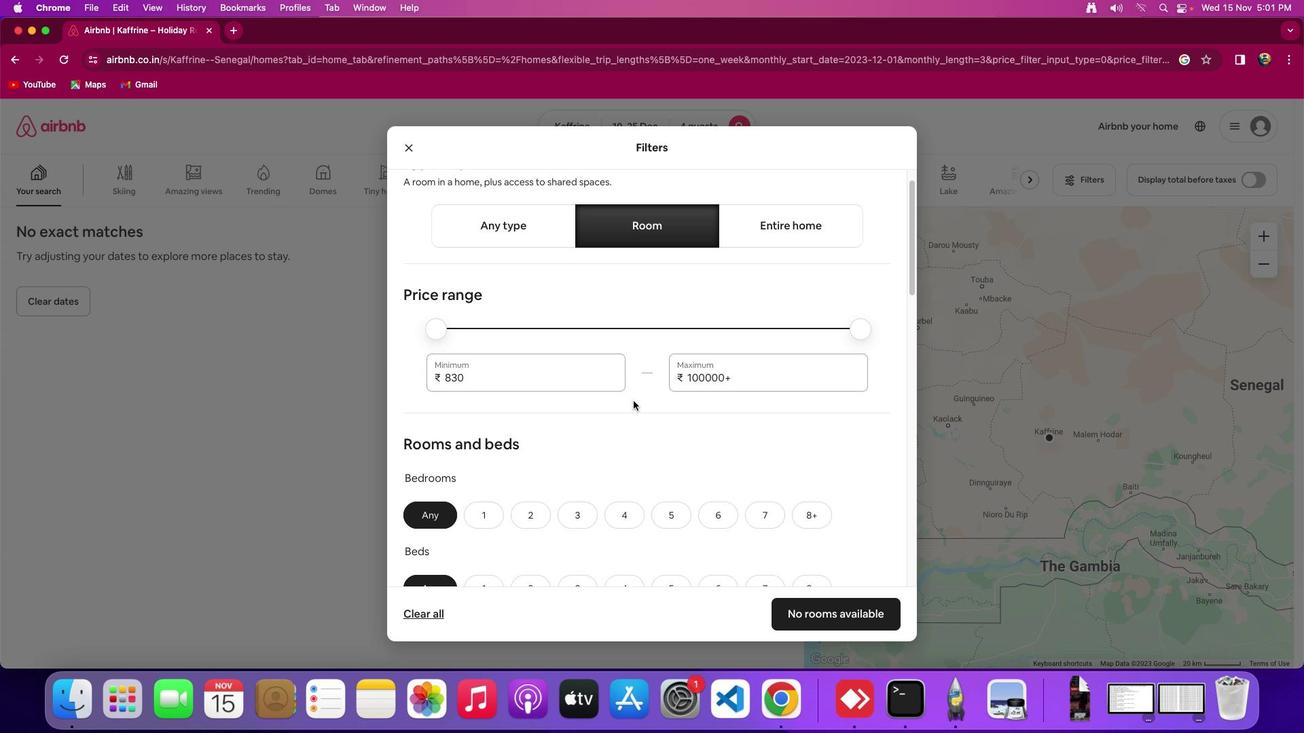 
Action: Mouse moved to (640, 406)
Screenshot: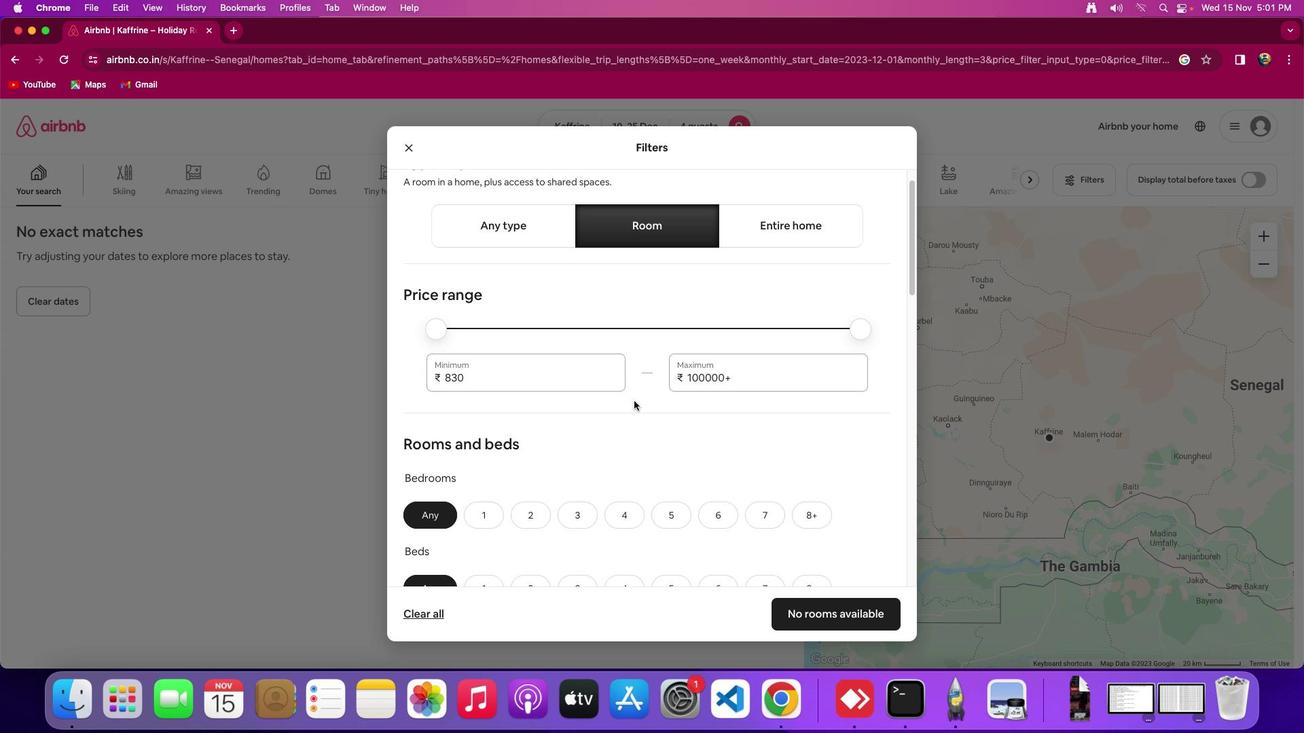 
Action: Mouse scrolled (640, 406) with delta (-7, 53)
Screenshot: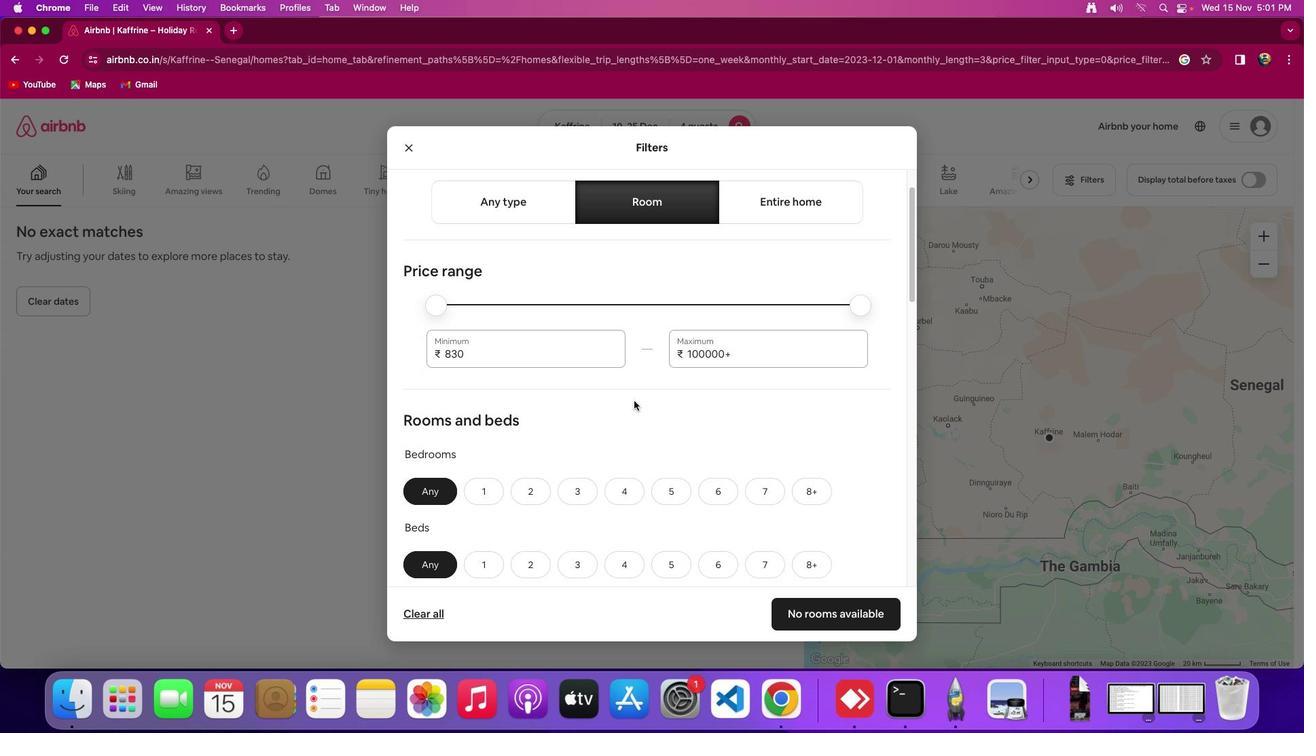 
Action: Mouse scrolled (640, 406) with delta (-7, 53)
Screenshot: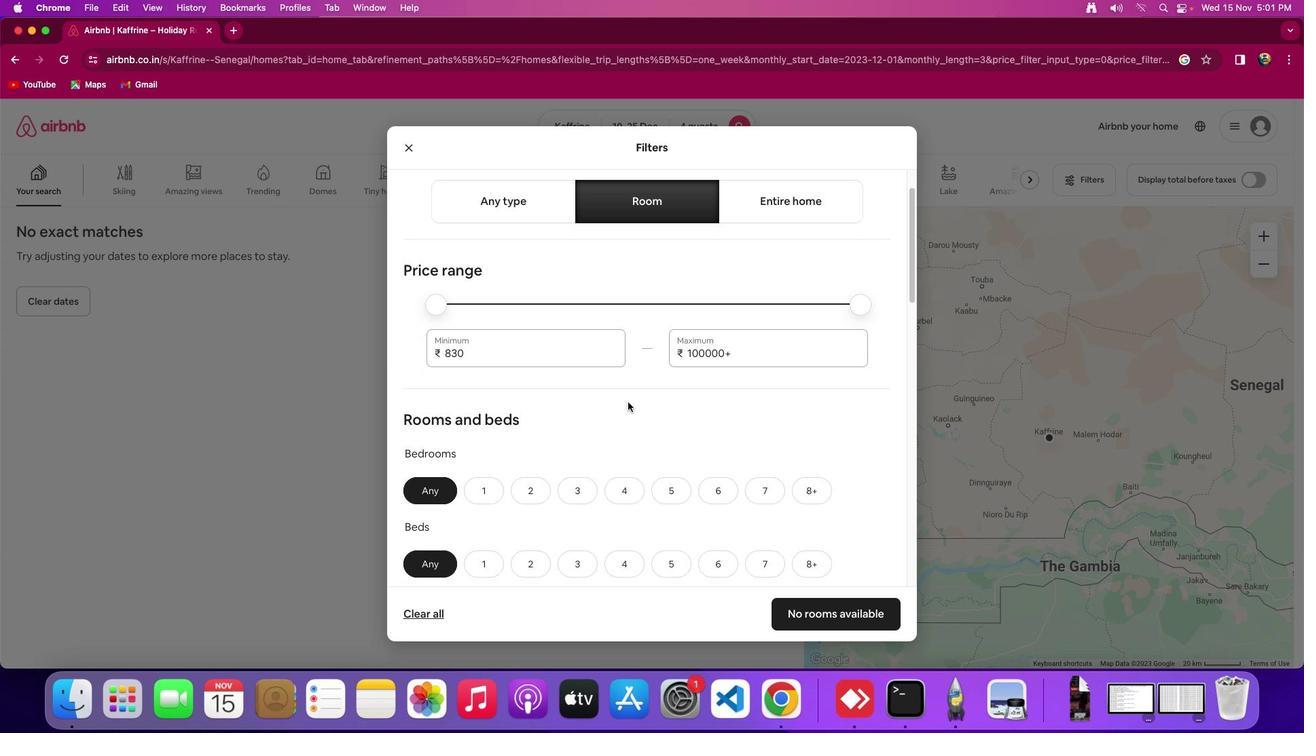 
Action: Mouse moved to (629, 440)
Screenshot: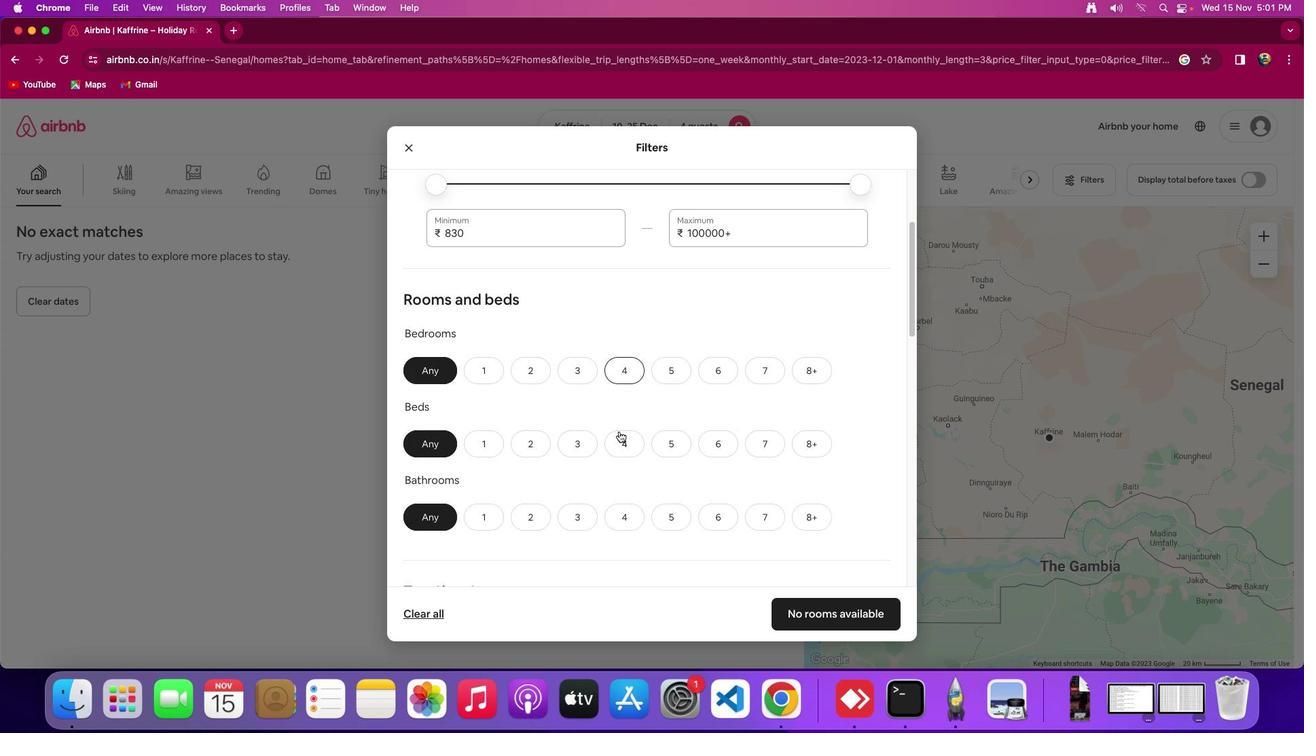 
Action: Mouse scrolled (629, 440) with delta (-7, 53)
Screenshot: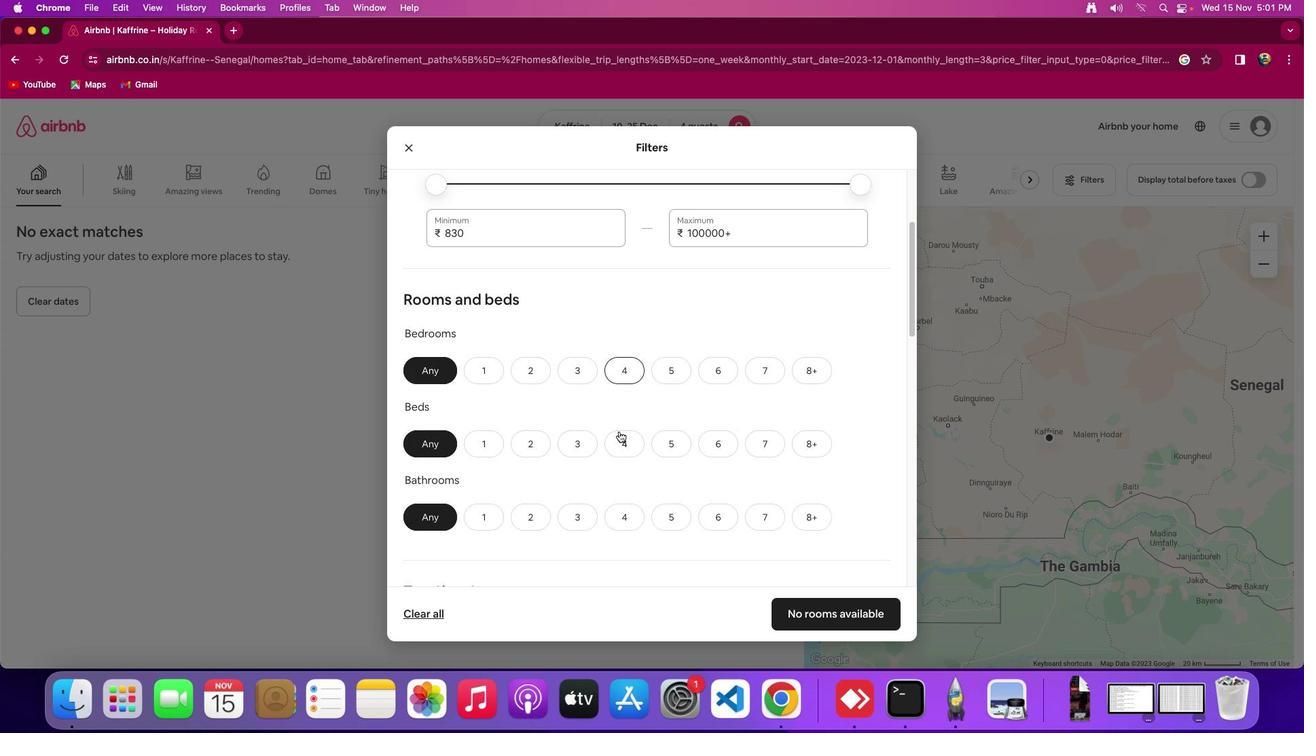 
Action: Mouse moved to (630, 439)
Screenshot: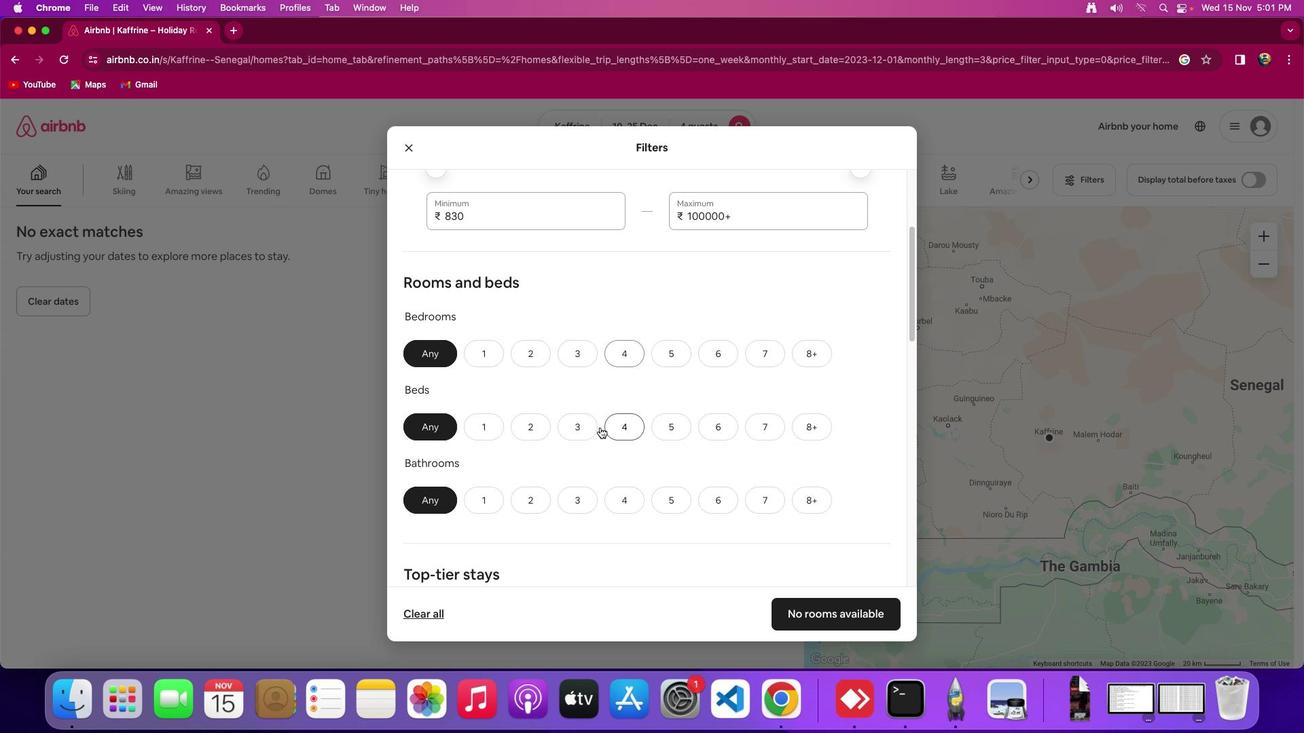 
Action: Mouse scrolled (630, 439) with delta (-7, 53)
Screenshot: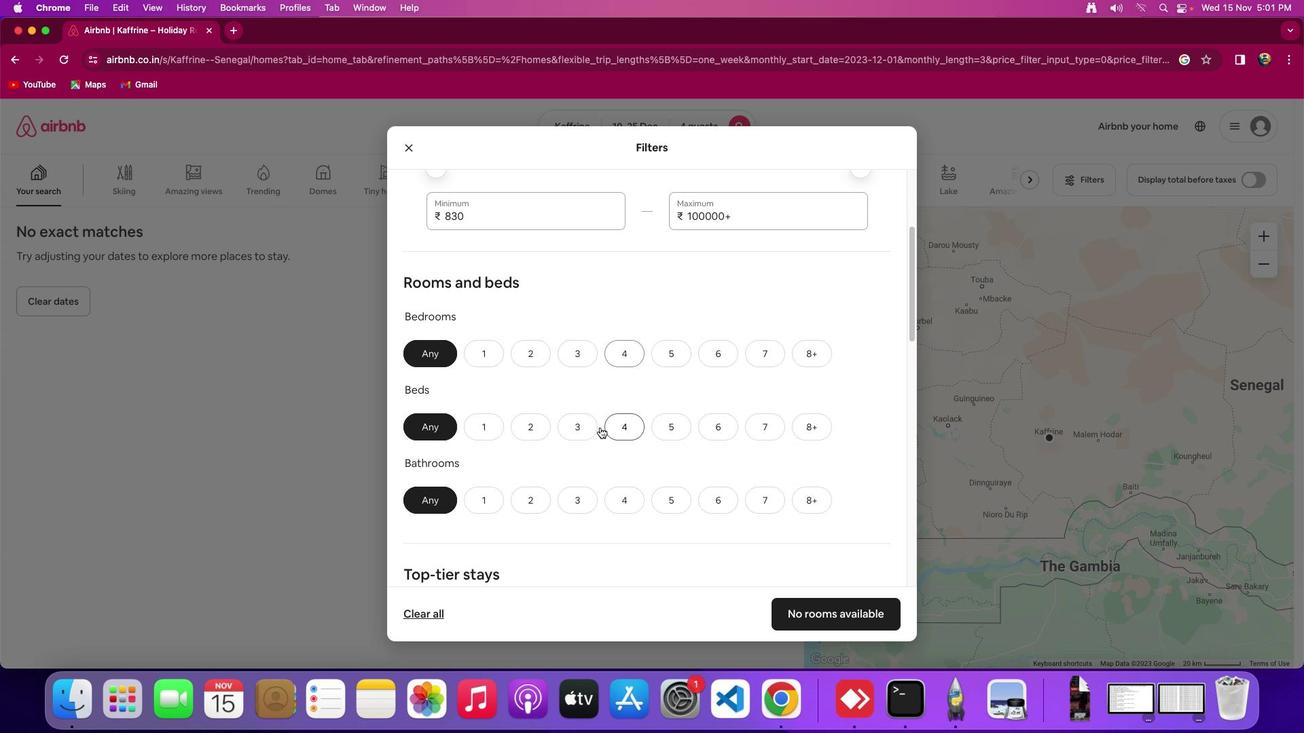 
Action: Mouse moved to (631, 438)
Screenshot: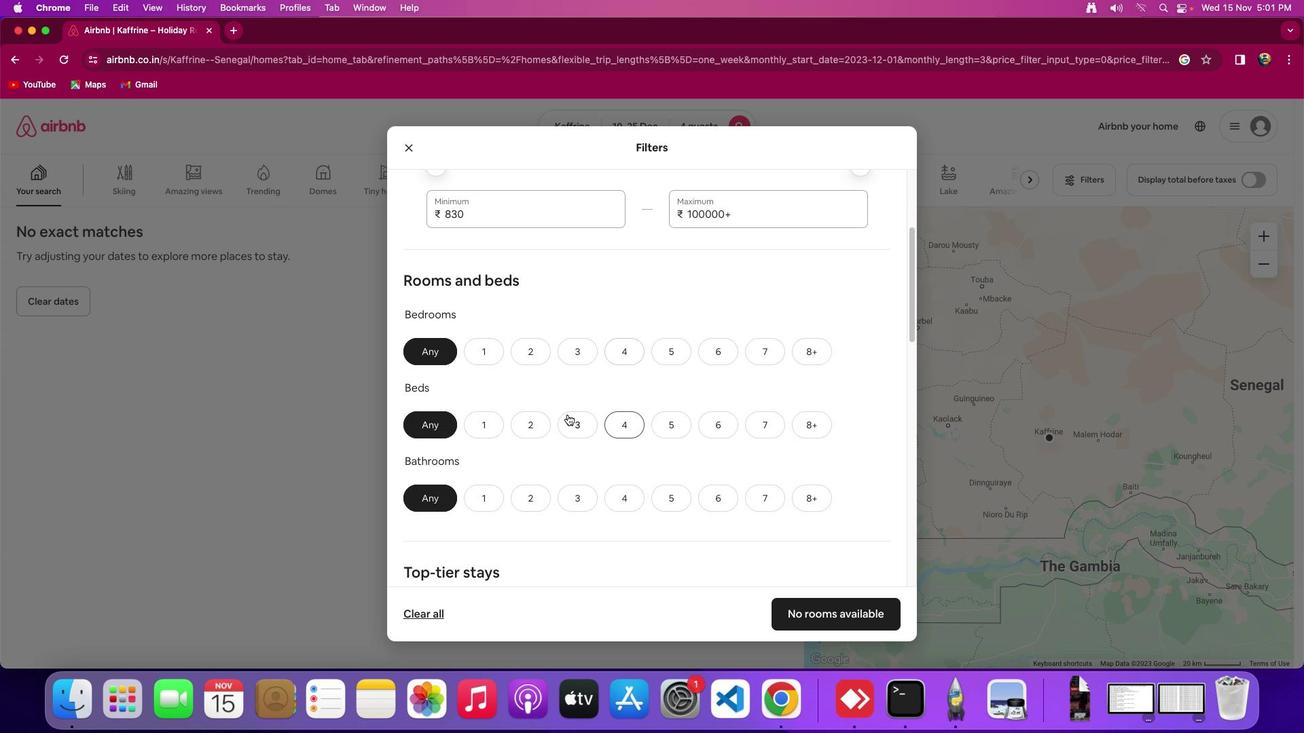 
Action: Mouse scrolled (631, 438) with delta (-7, 52)
Screenshot: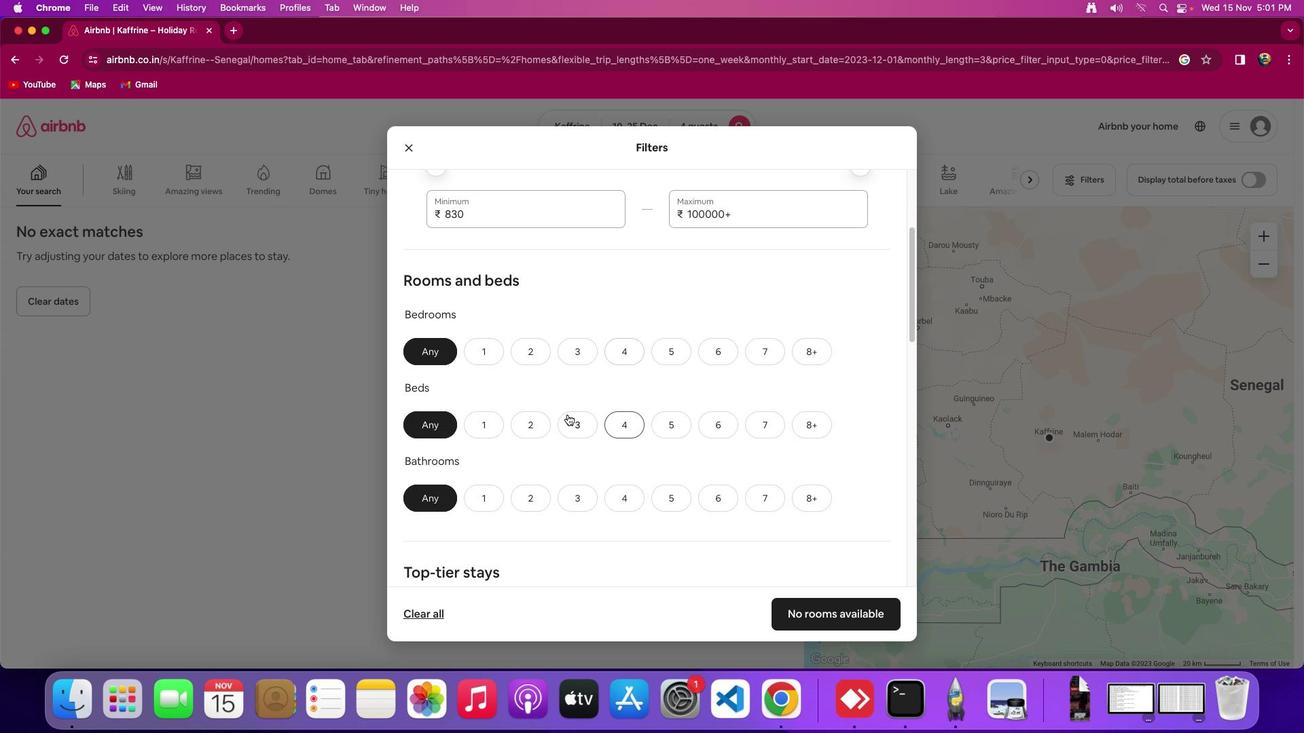 
Action: Mouse moved to (531, 360)
Screenshot: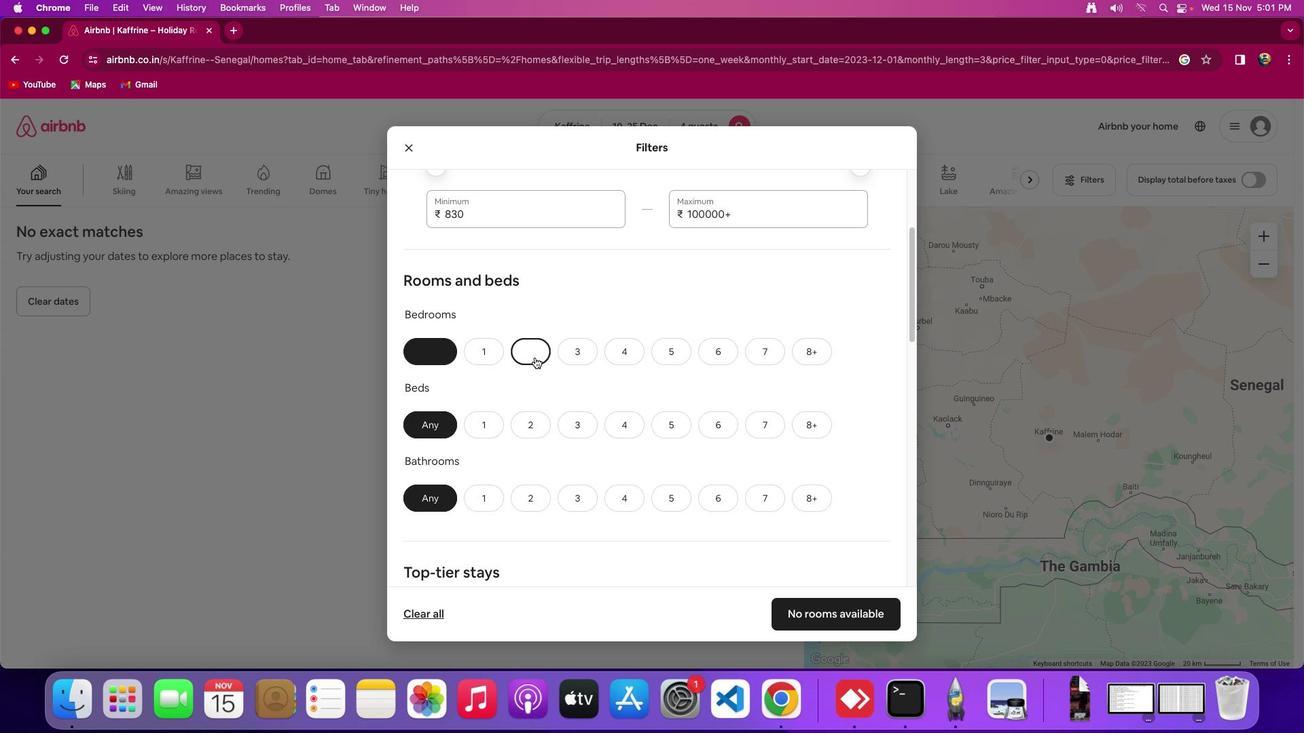 
Action: Mouse pressed left at (531, 360)
Screenshot: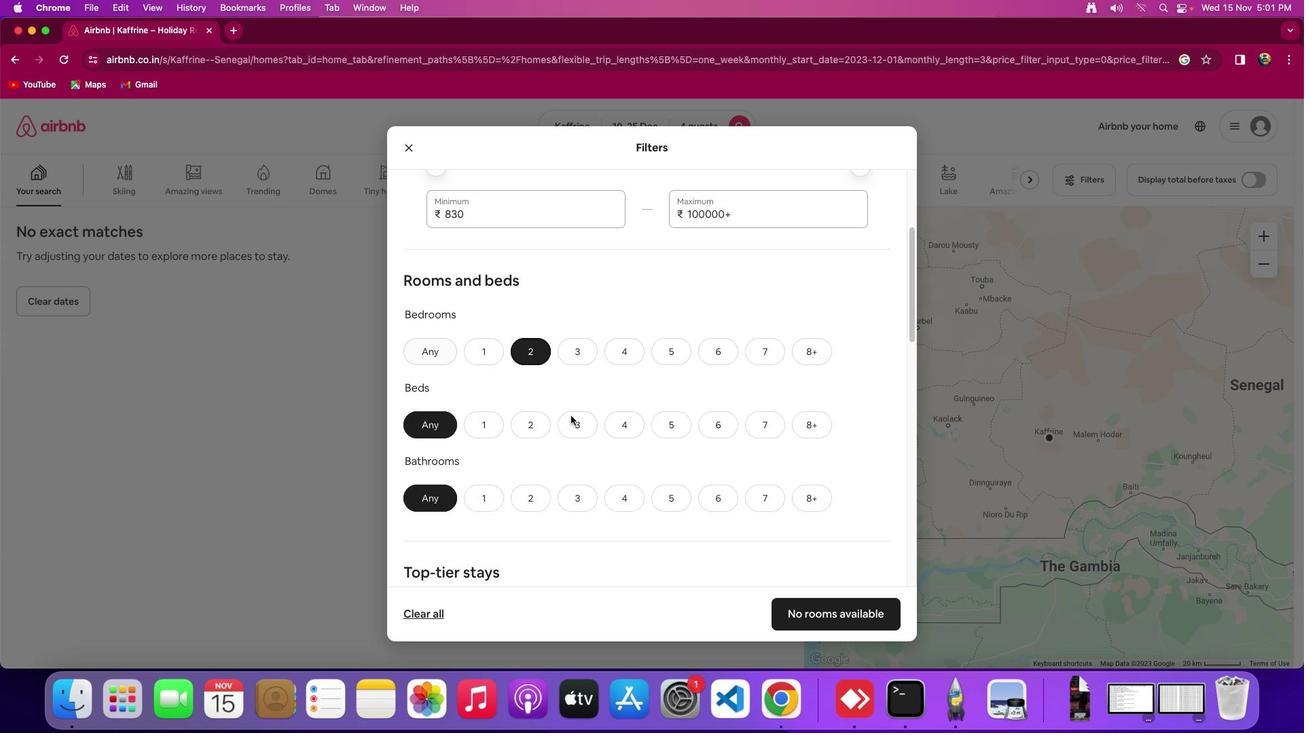 
Action: Mouse moved to (584, 434)
Screenshot: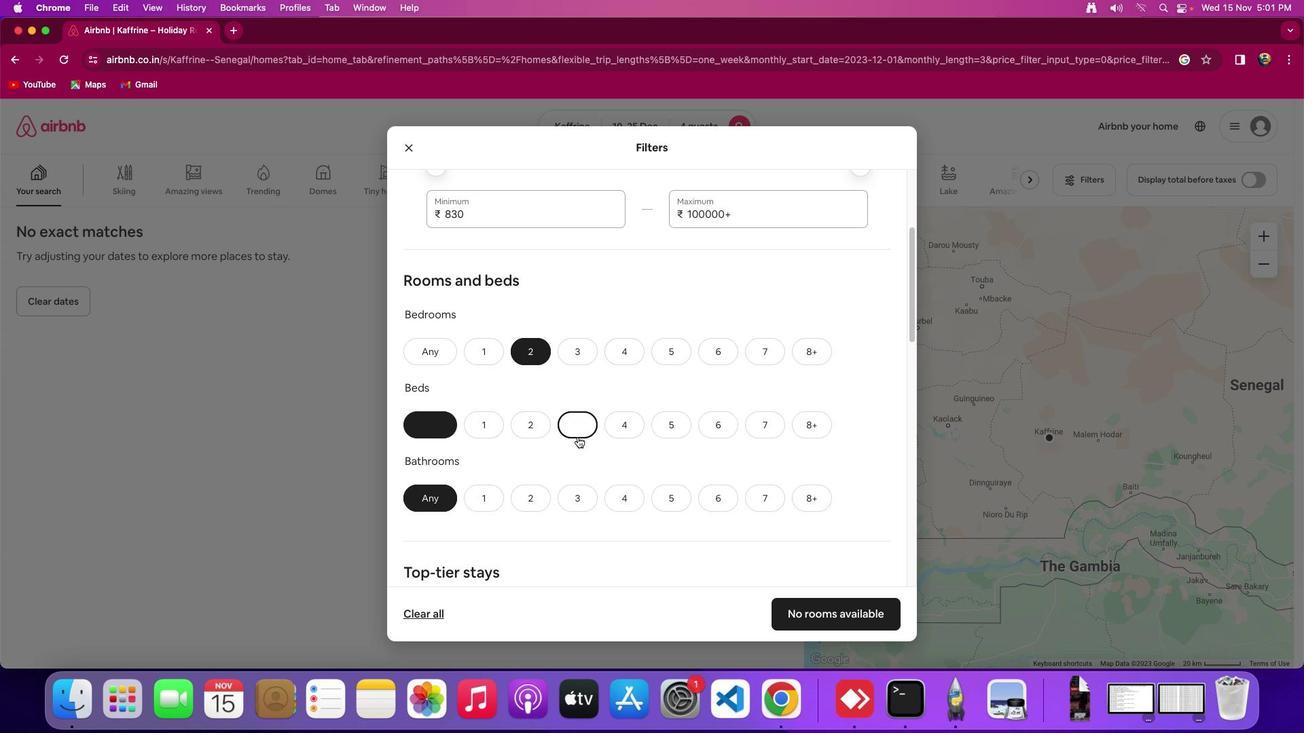 
Action: Mouse pressed left at (584, 434)
Screenshot: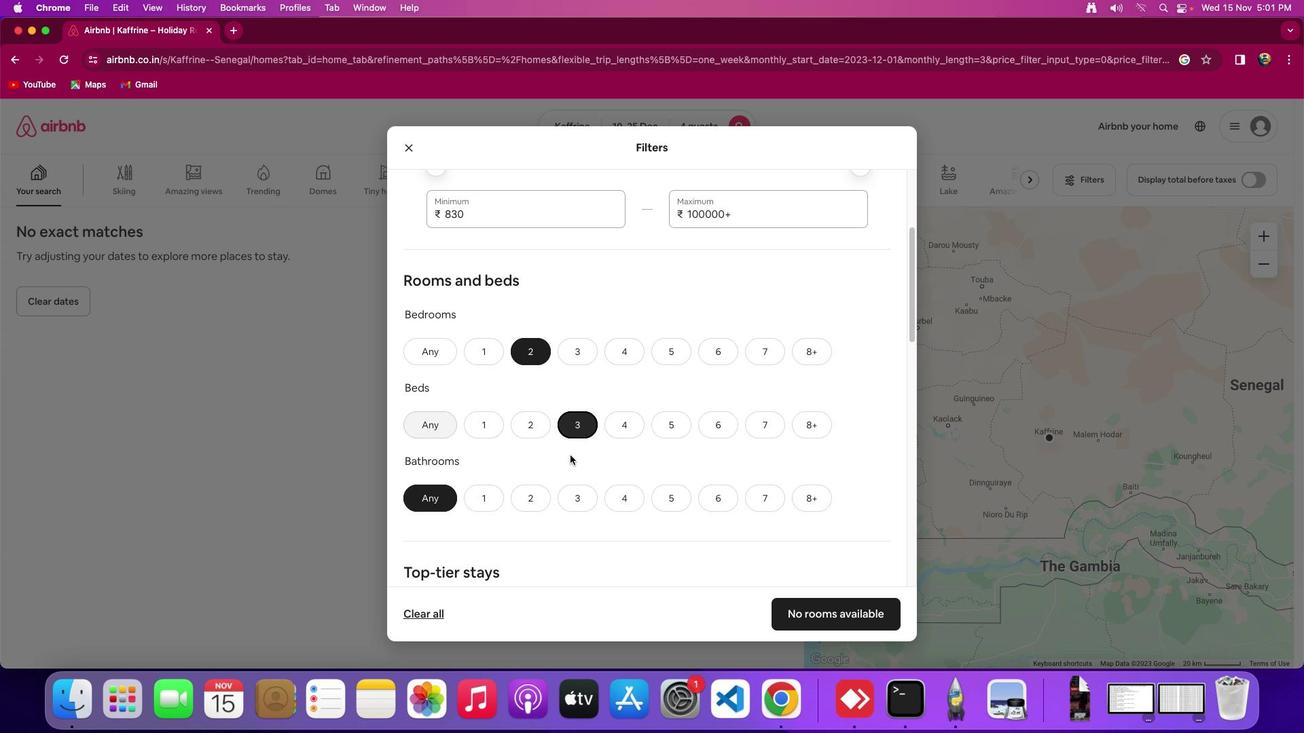 
Action: Mouse moved to (538, 487)
Screenshot: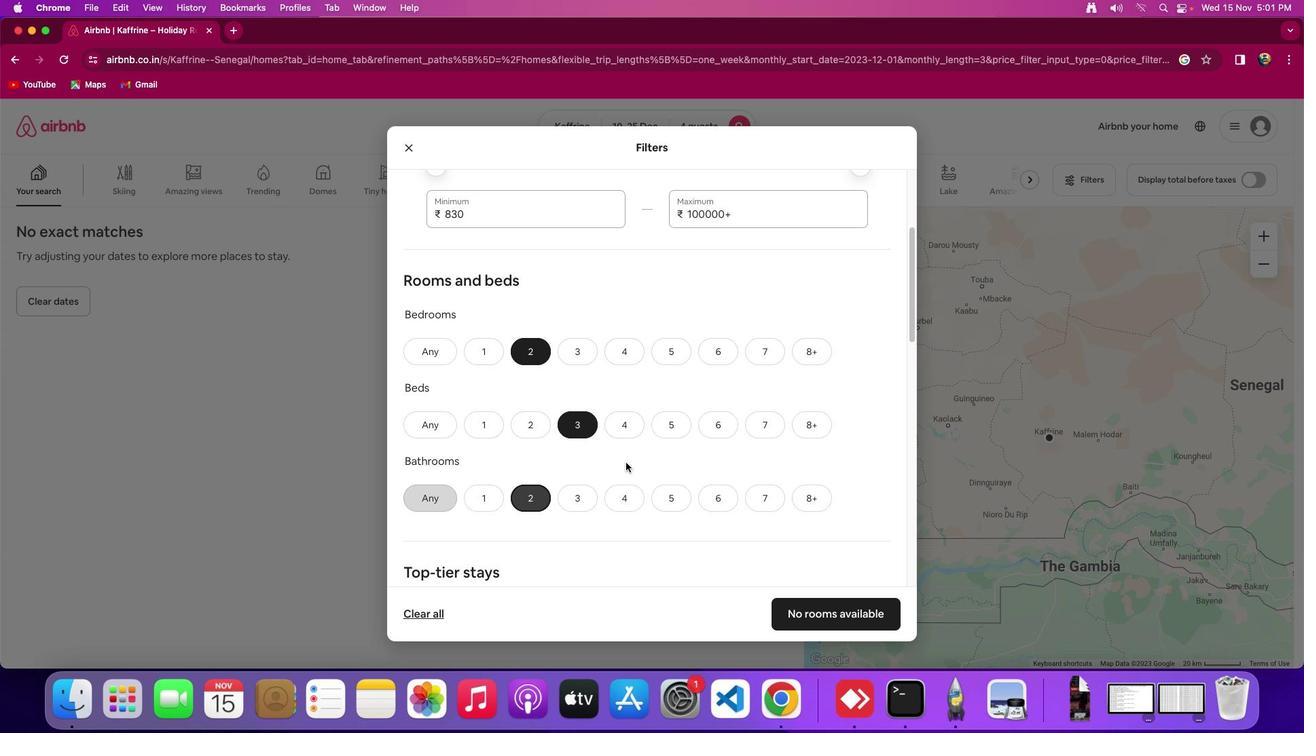 
Action: Mouse pressed left at (538, 487)
Screenshot: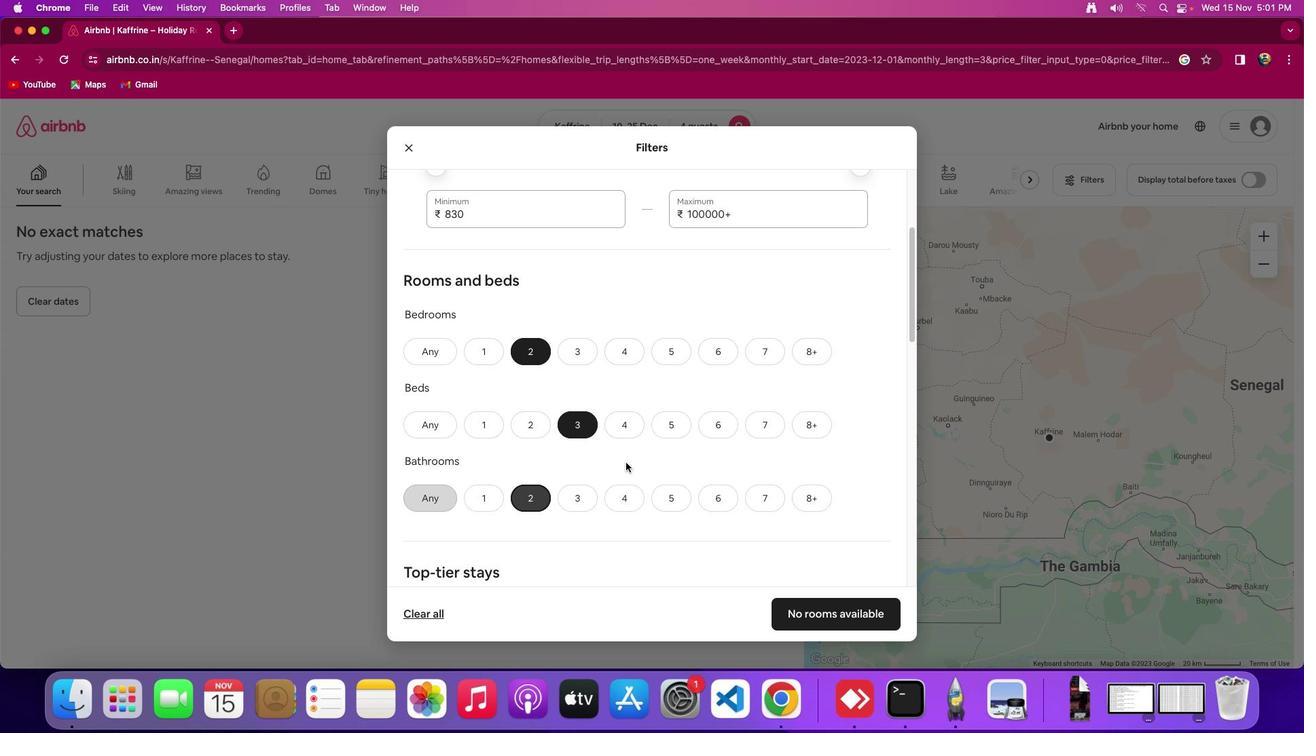 
Action: Mouse moved to (750, 421)
Screenshot: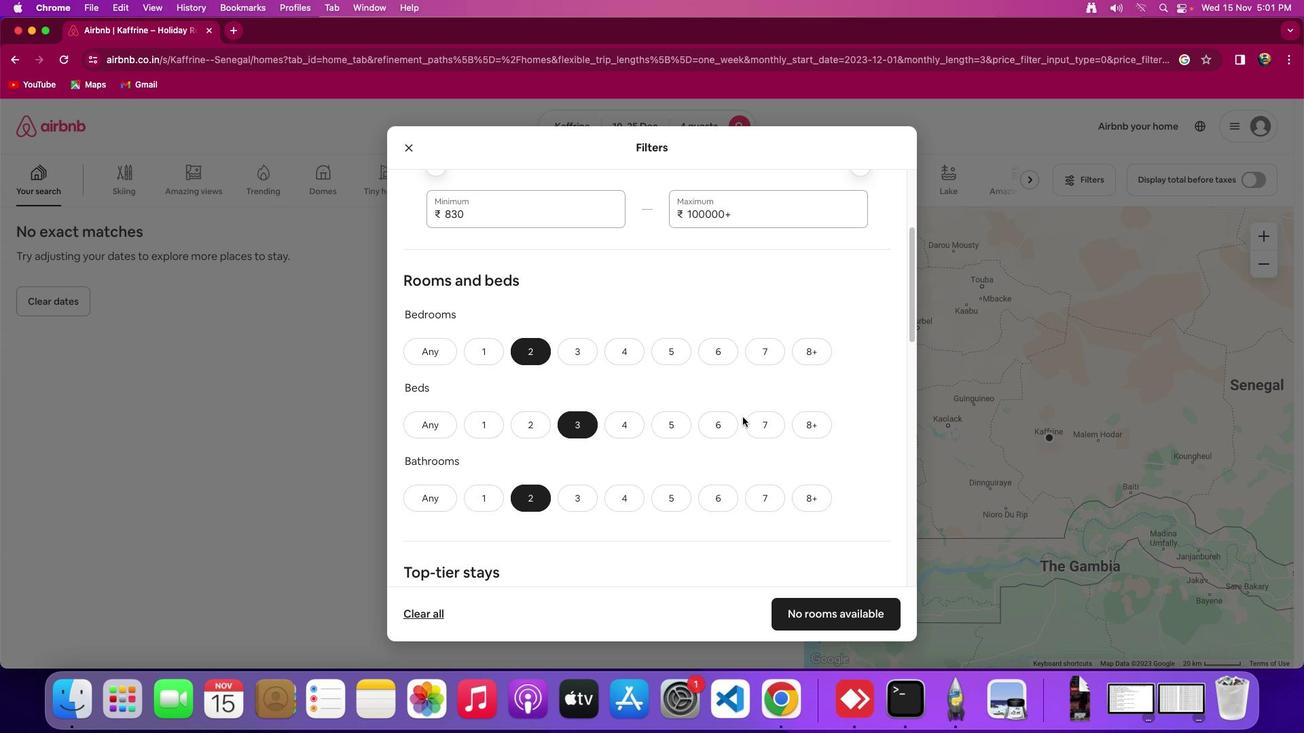 
Action: Mouse scrolled (750, 421) with delta (-7, 53)
Screenshot: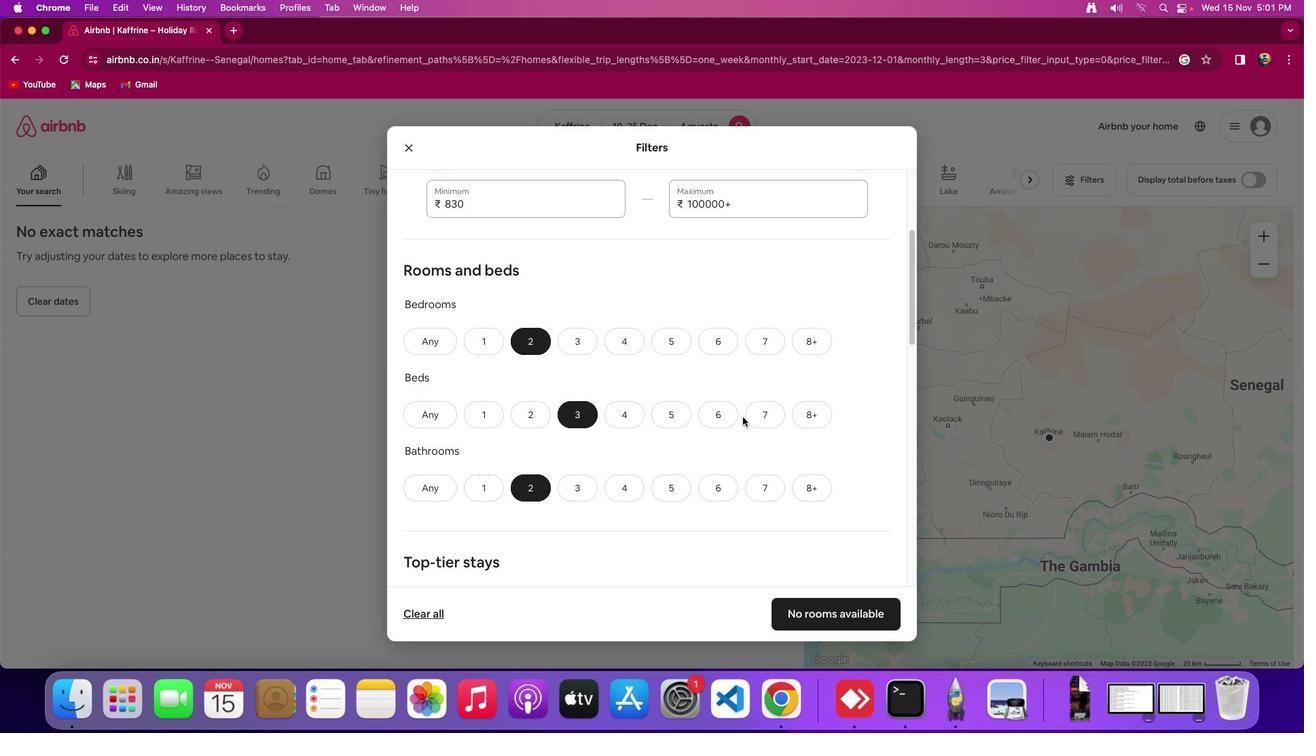 
Action: Mouse scrolled (750, 421) with delta (-7, 53)
Screenshot: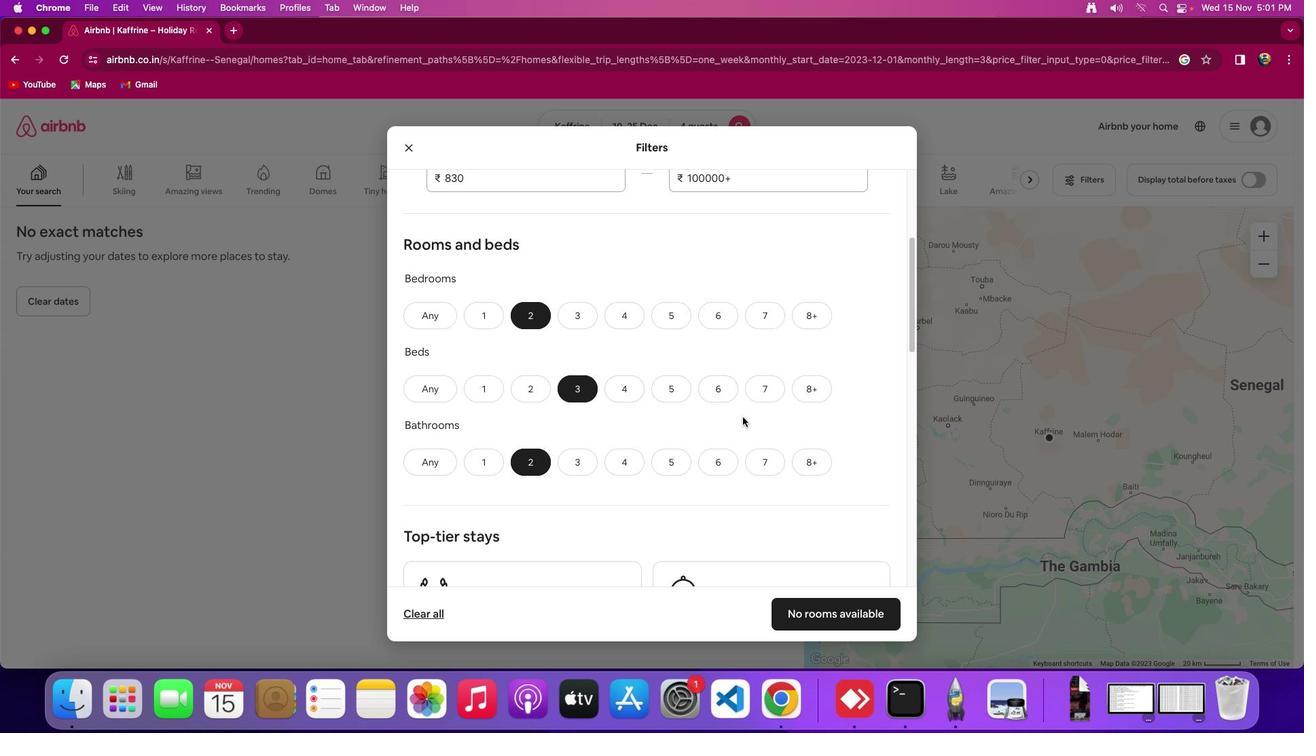 
Action: Mouse scrolled (750, 421) with delta (-7, 53)
Screenshot: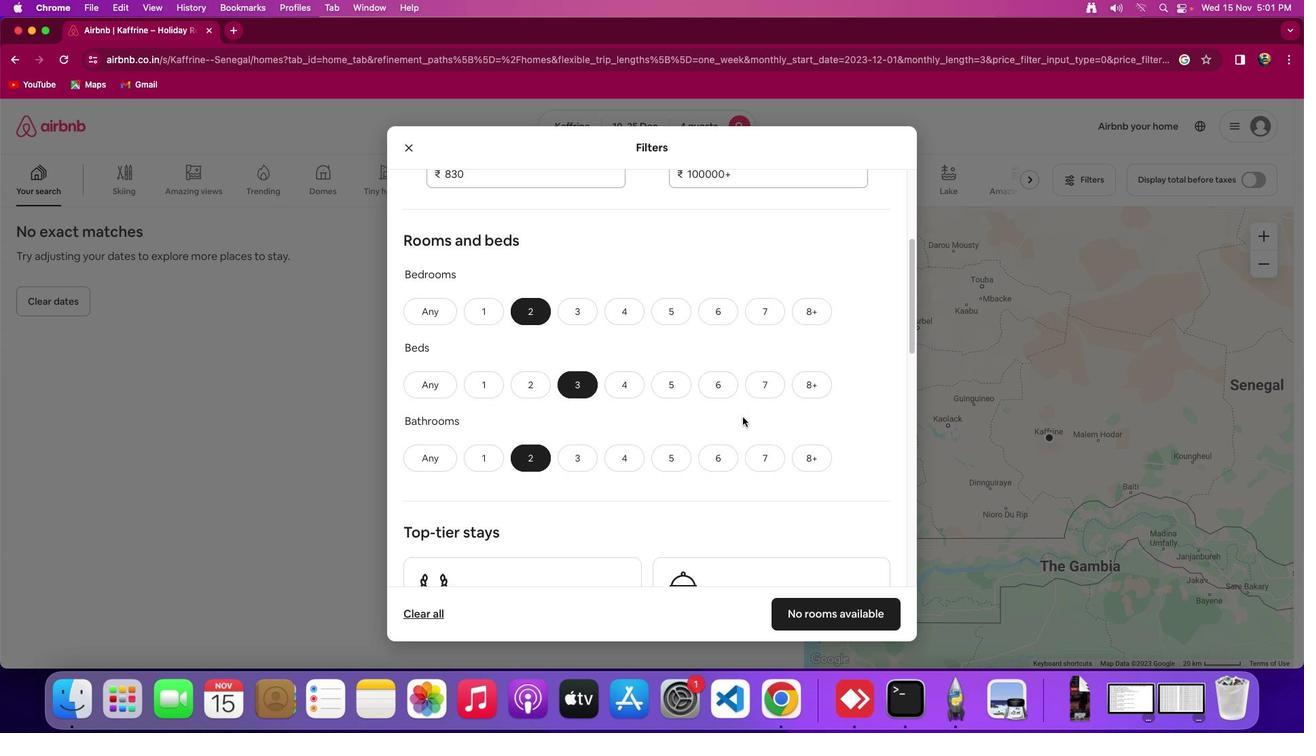 
Action: Mouse moved to (750, 420)
Screenshot: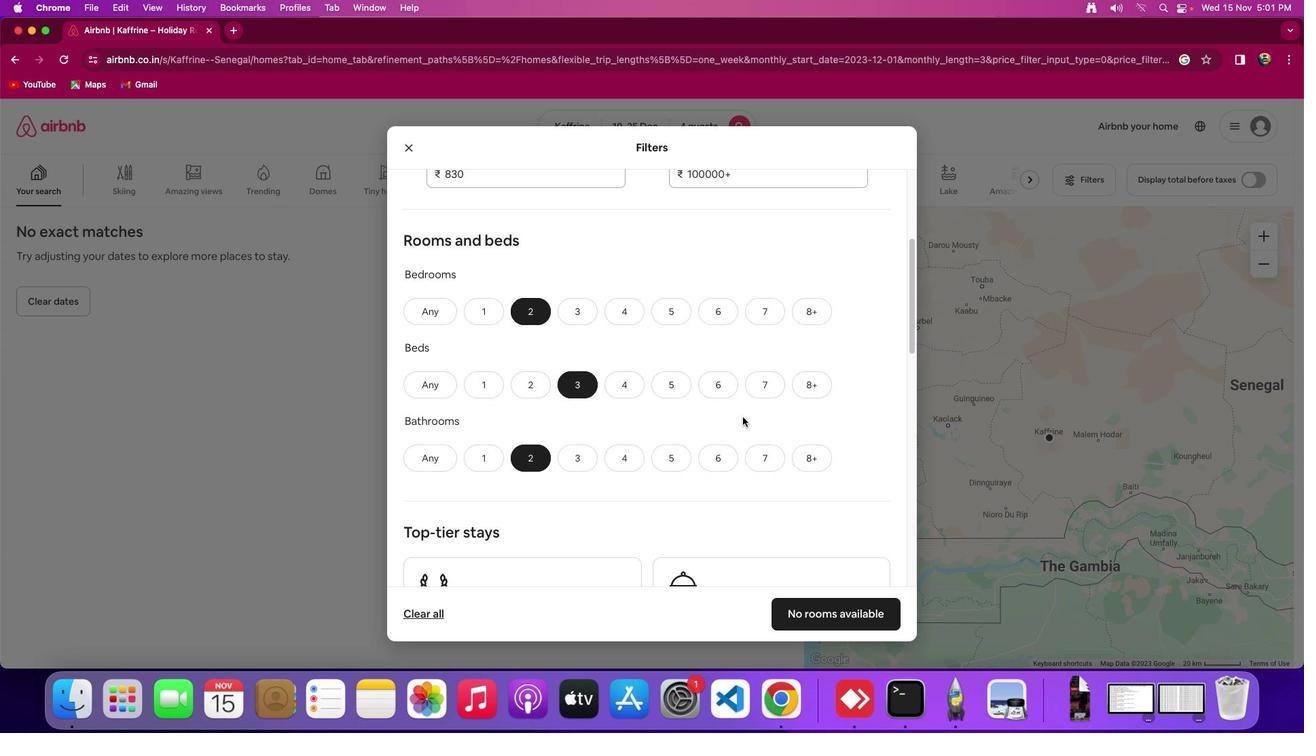 
Action: Mouse scrolled (750, 420) with delta (-7, 53)
Screenshot: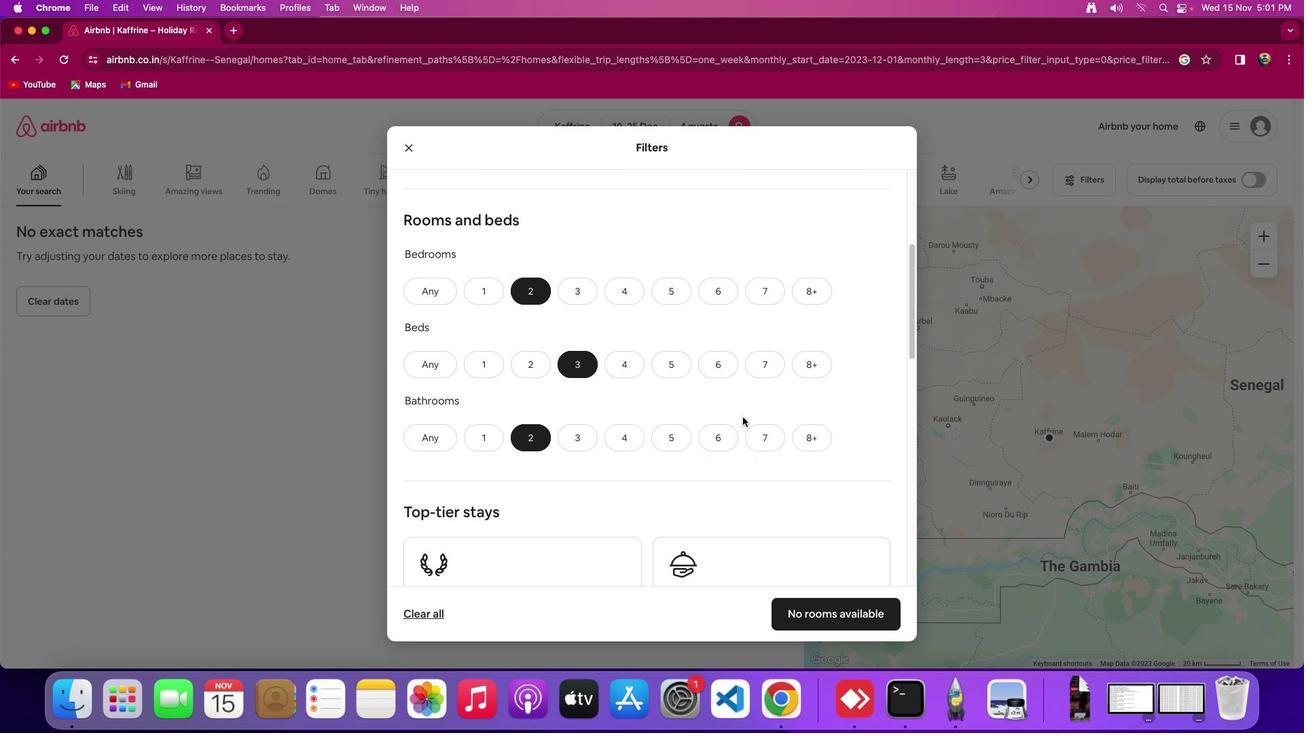 
Action: Mouse scrolled (750, 420) with delta (-7, 53)
Screenshot: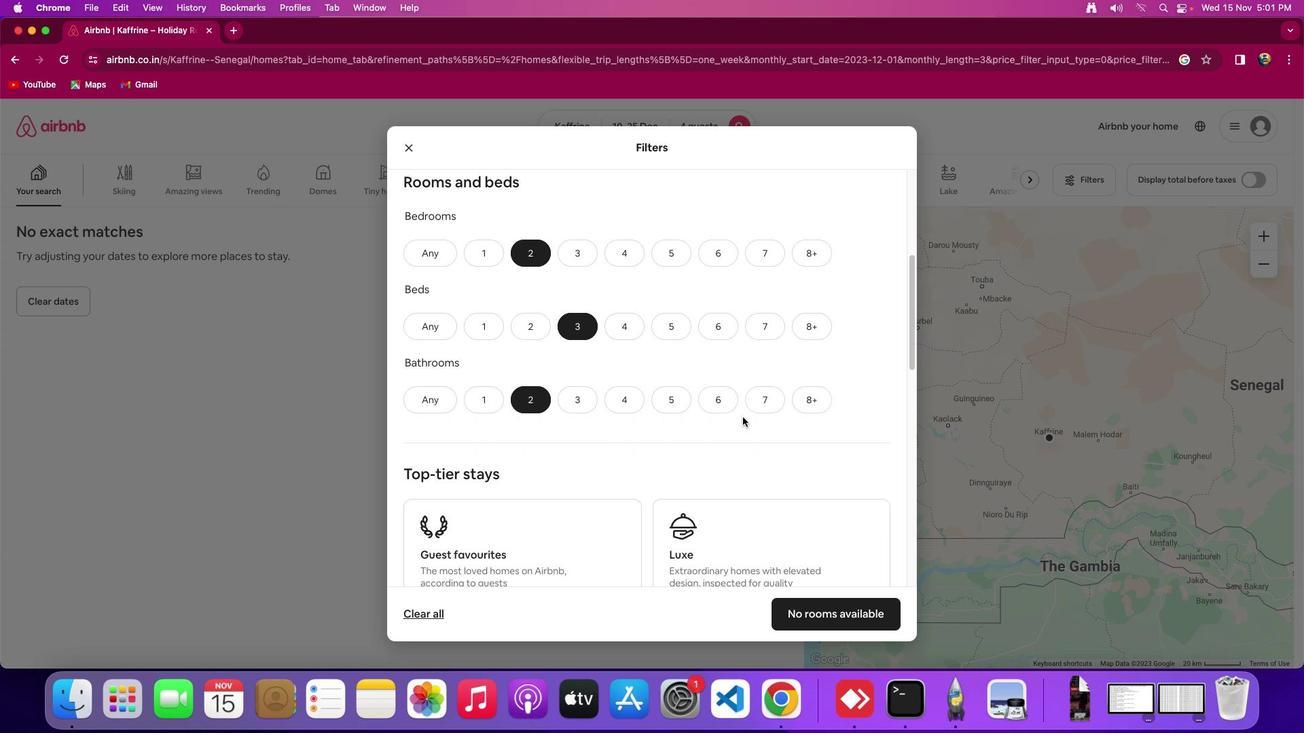 
Action: Mouse scrolled (750, 420) with delta (-7, 53)
Screenshot: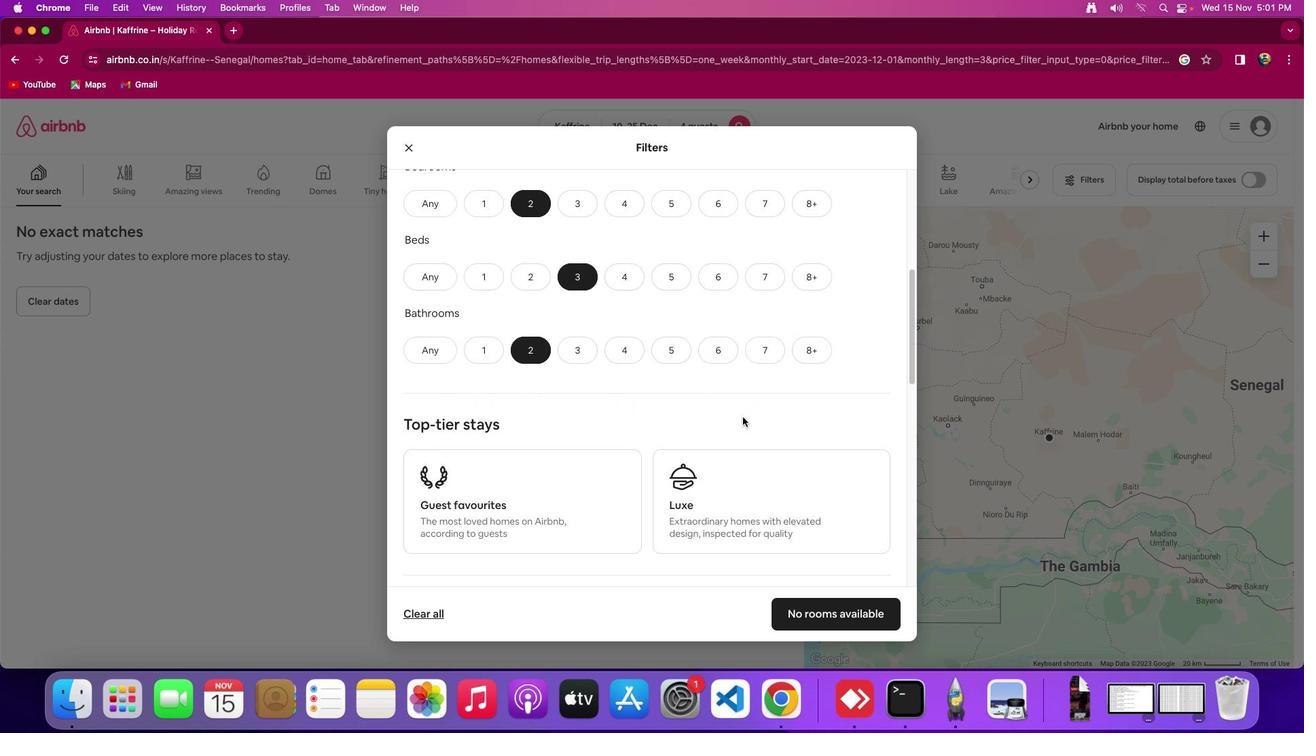 
Action: Mouse scrolled (750, 420) with delta (-7, 53)
Screenshot: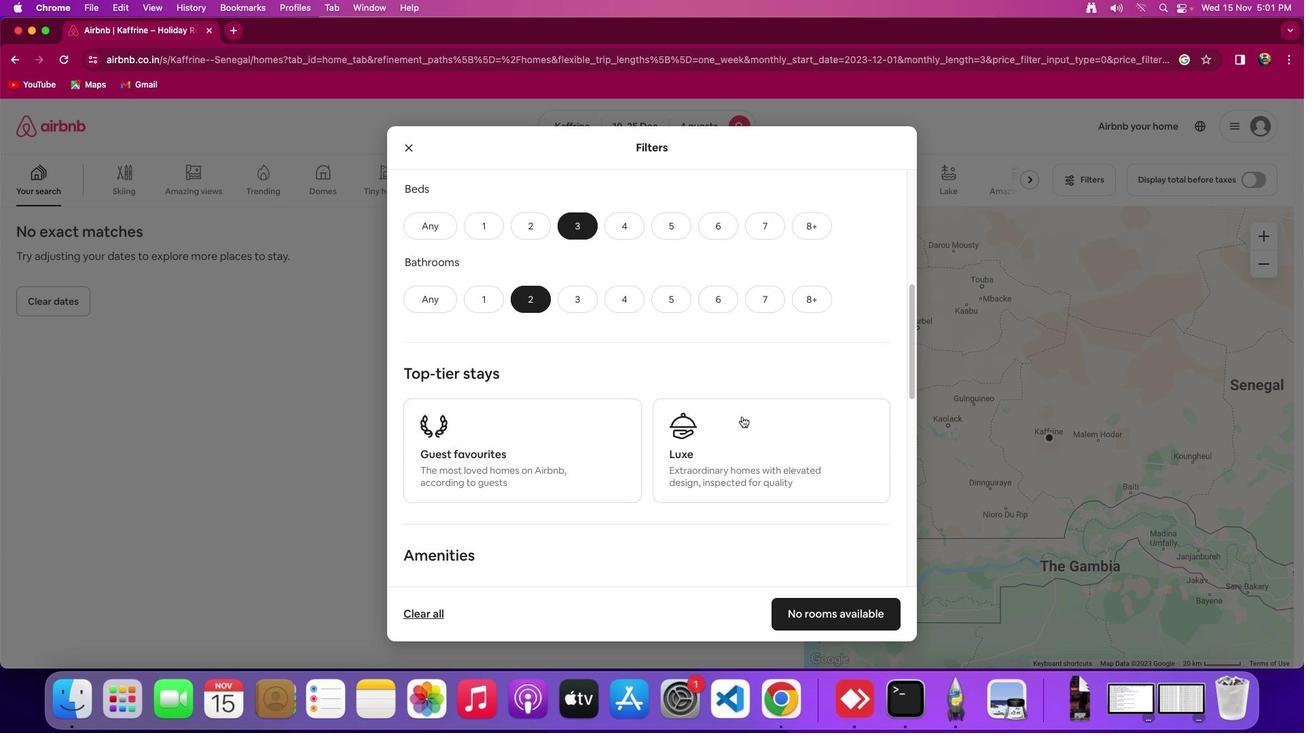 
Action: Mouse moved to (750, 420)
Screenshot: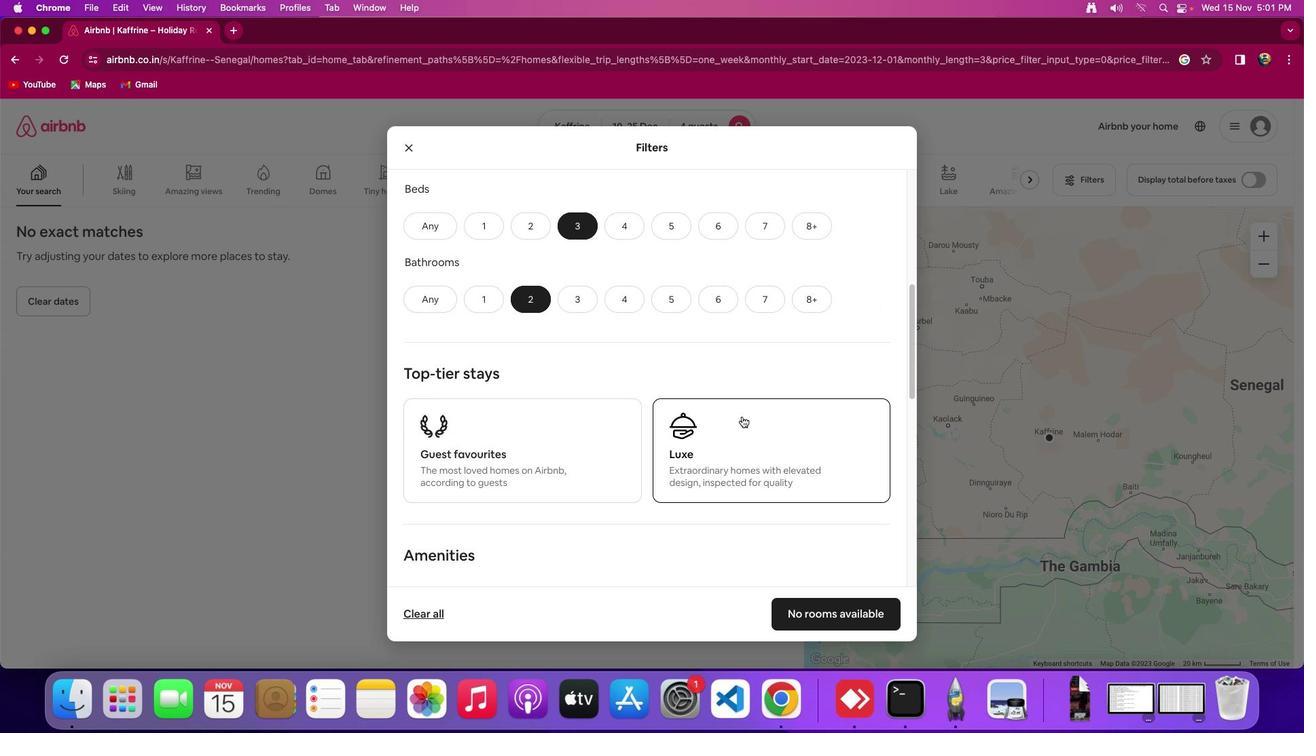 
Action: Mouse scrolled (750, 420) with delta (-7, 53)
Screenshot: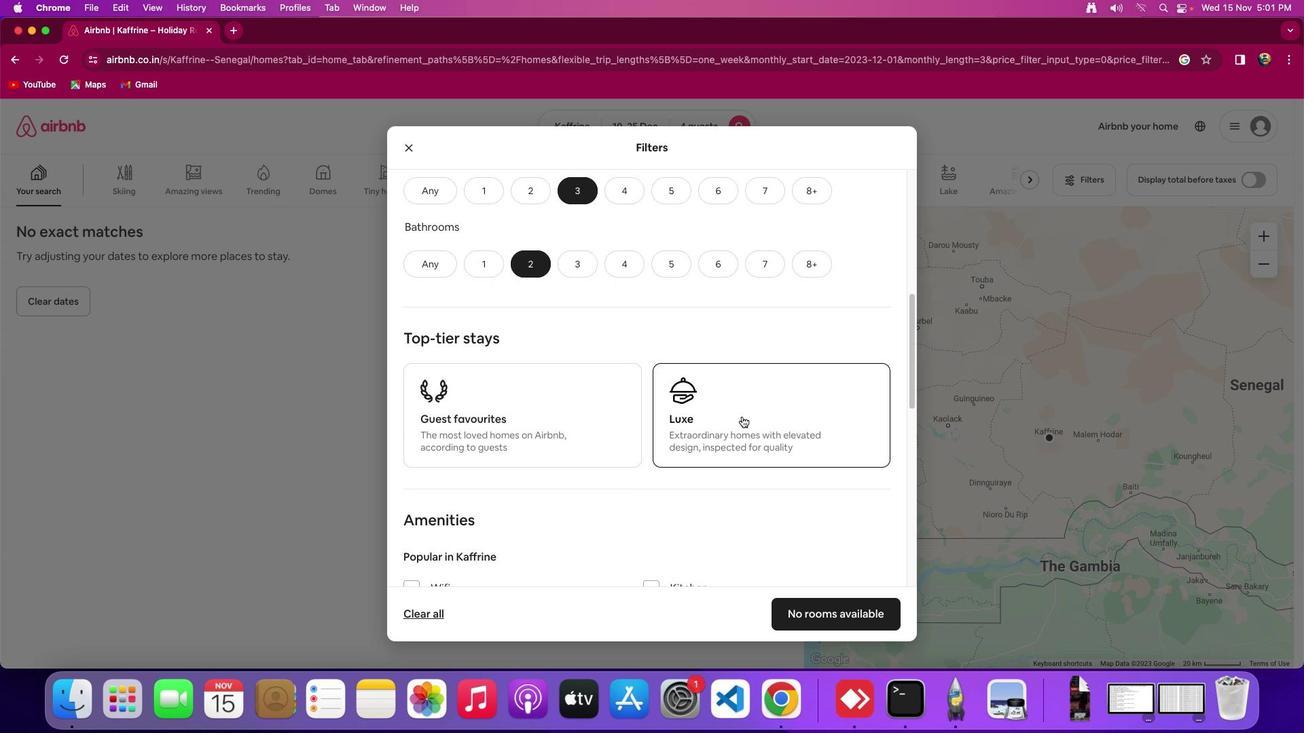 
Action: Mouse scrolled (750, 420) with delta (-7, 53)
Screenshot: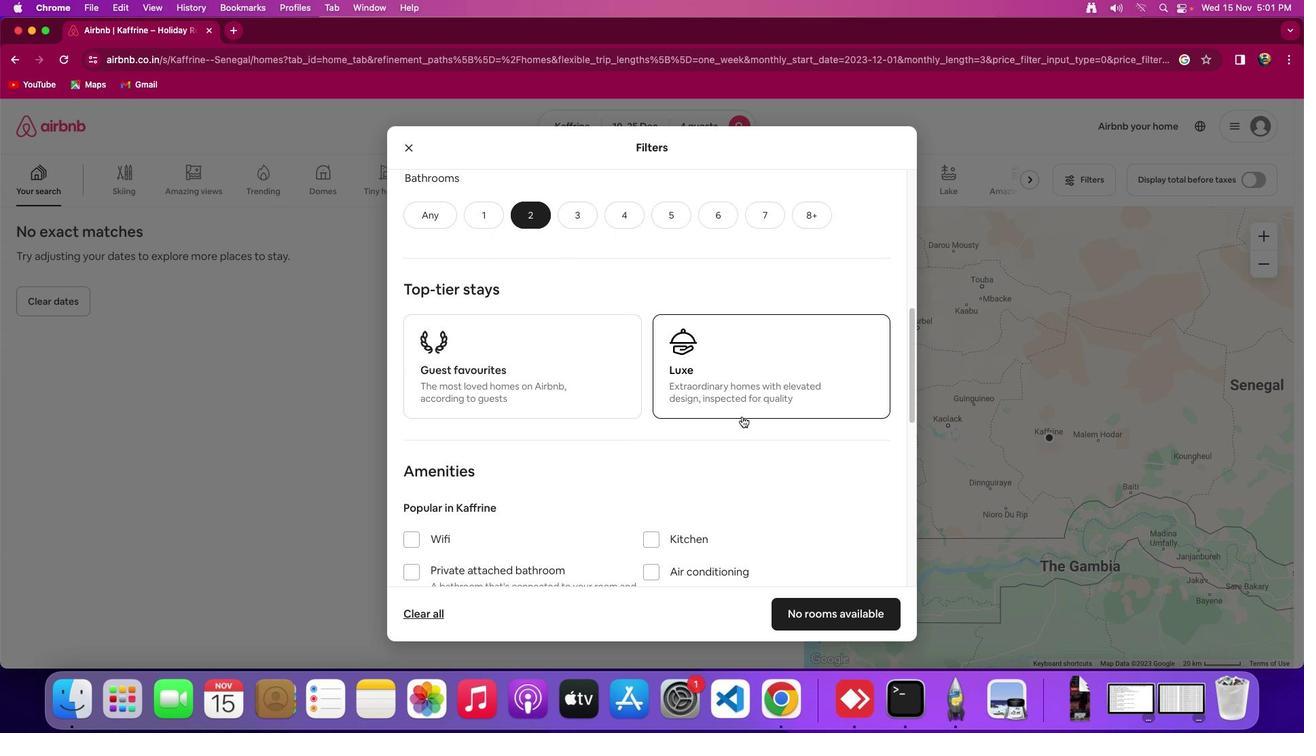 
Action: Mouse scrolled (750, 420) with delta (-7, 53)
Screenshot: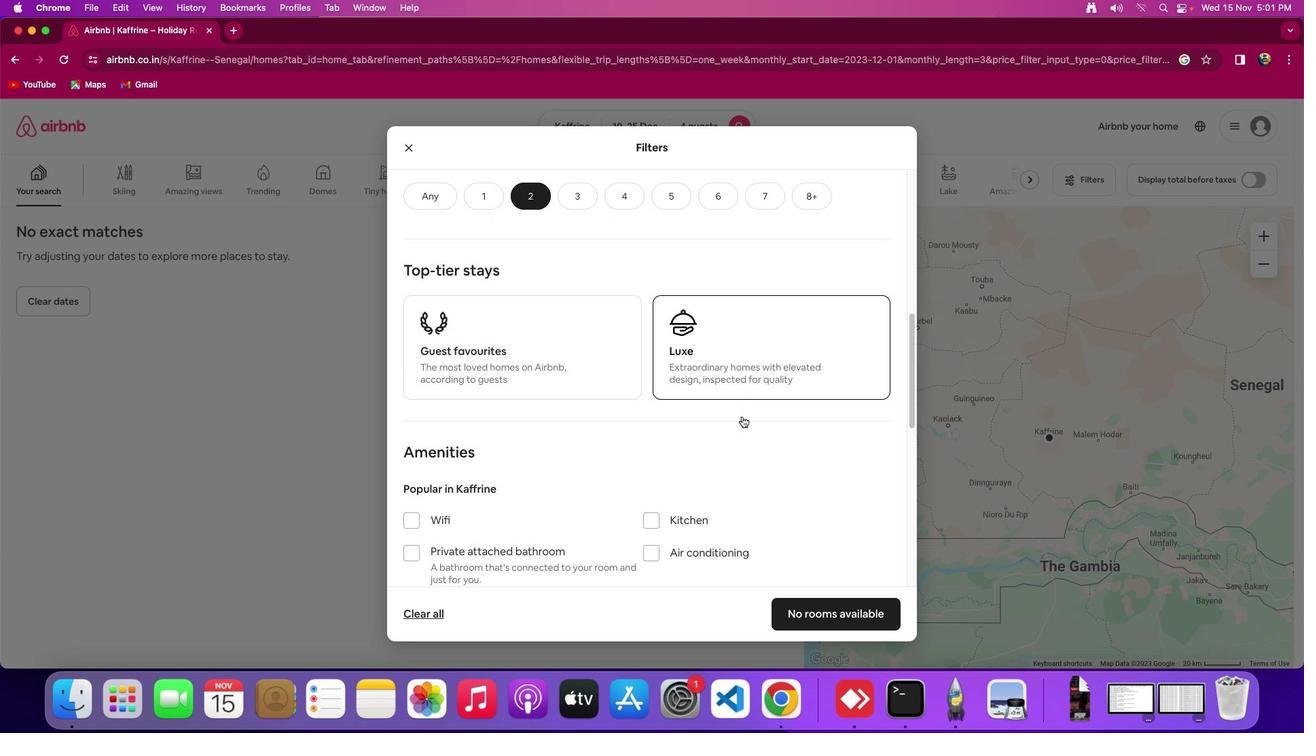 
Action: Mouse moved to (750, 420)
Screenshot: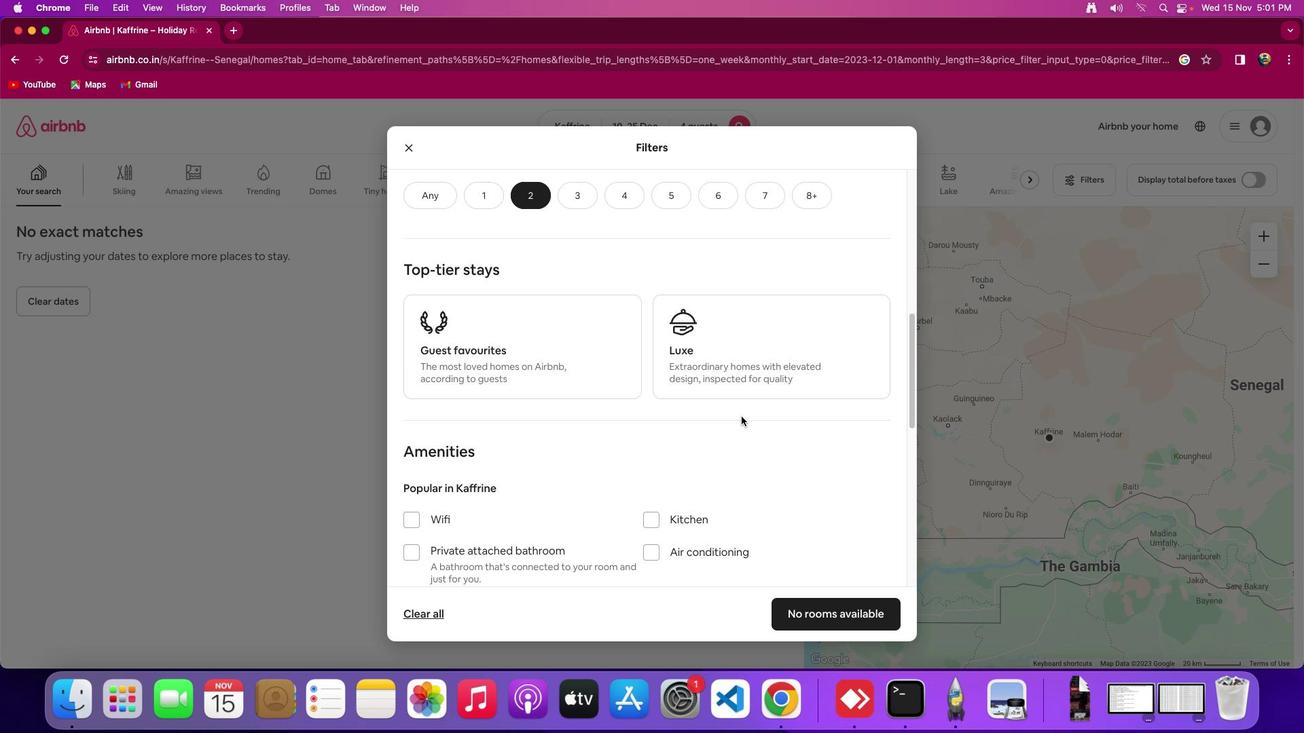 
Action: Mouse scrolled (750, 420) with delta (-7, 53)
Screenshot: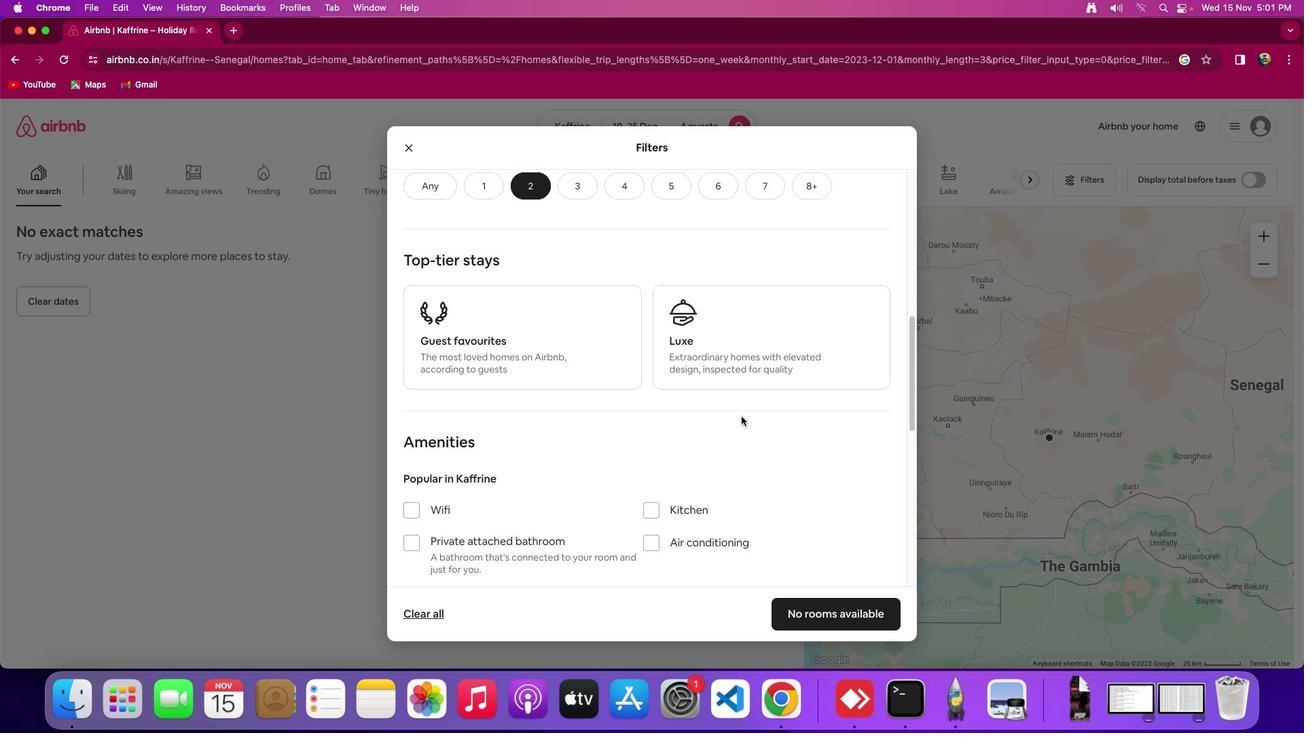
Action: Mouse scrolled (750, 420) with delta (-7, 53)
Screenshot: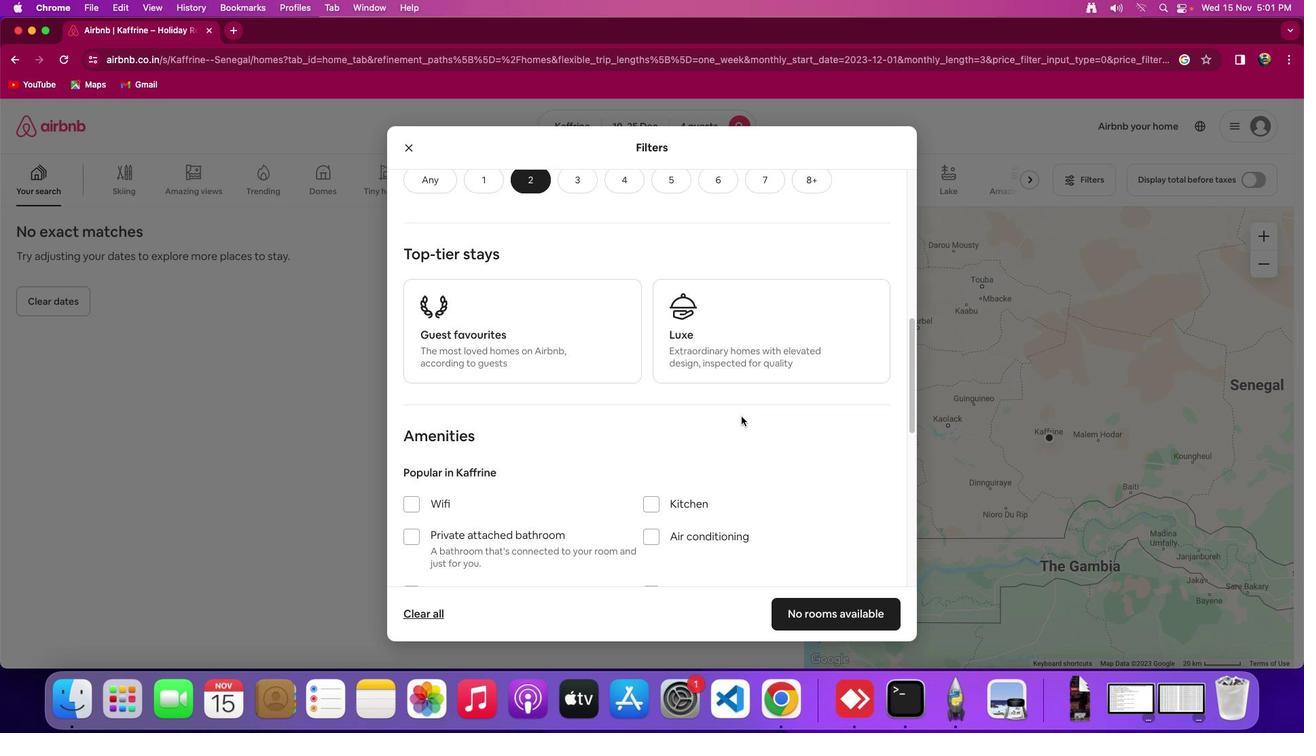 
Action: Mouse scrolled (750, 420) with delta (-7, 53)
Screenshot: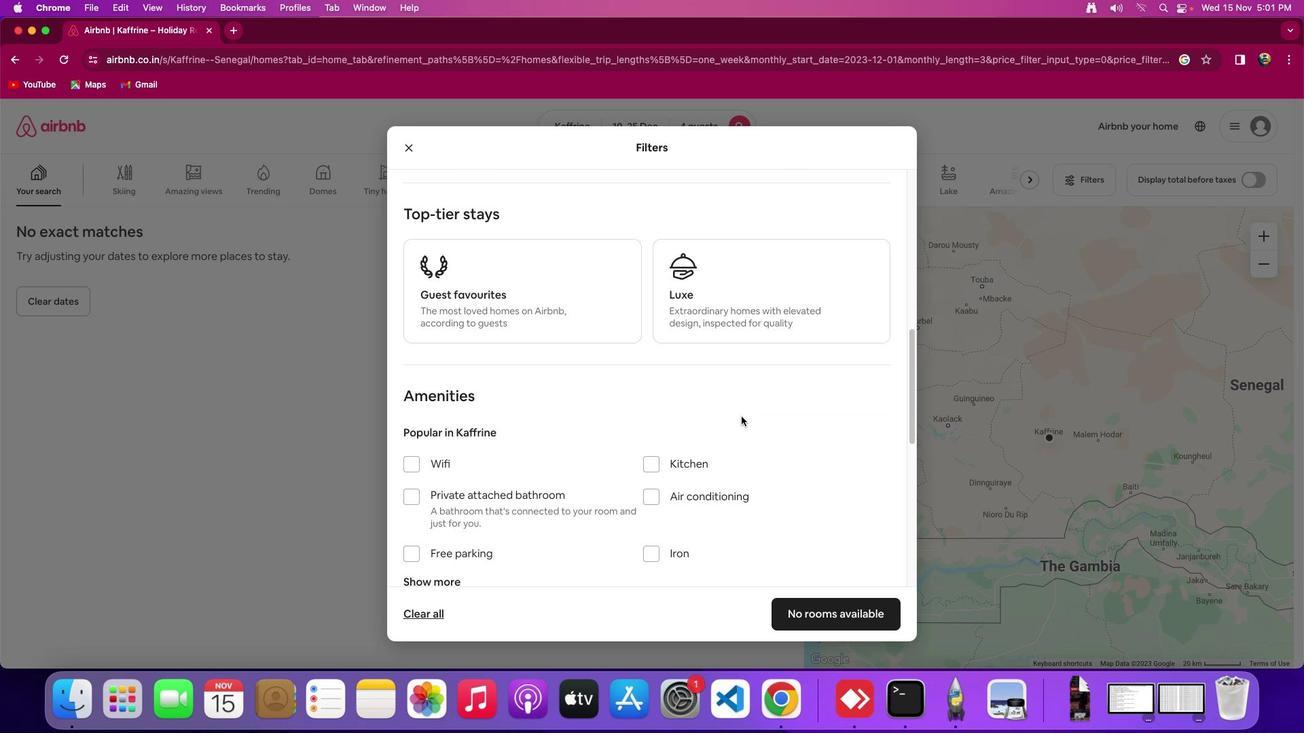 
Action: Mouse scrolled (750, 420) with delta (-7, 53)
Screenshot: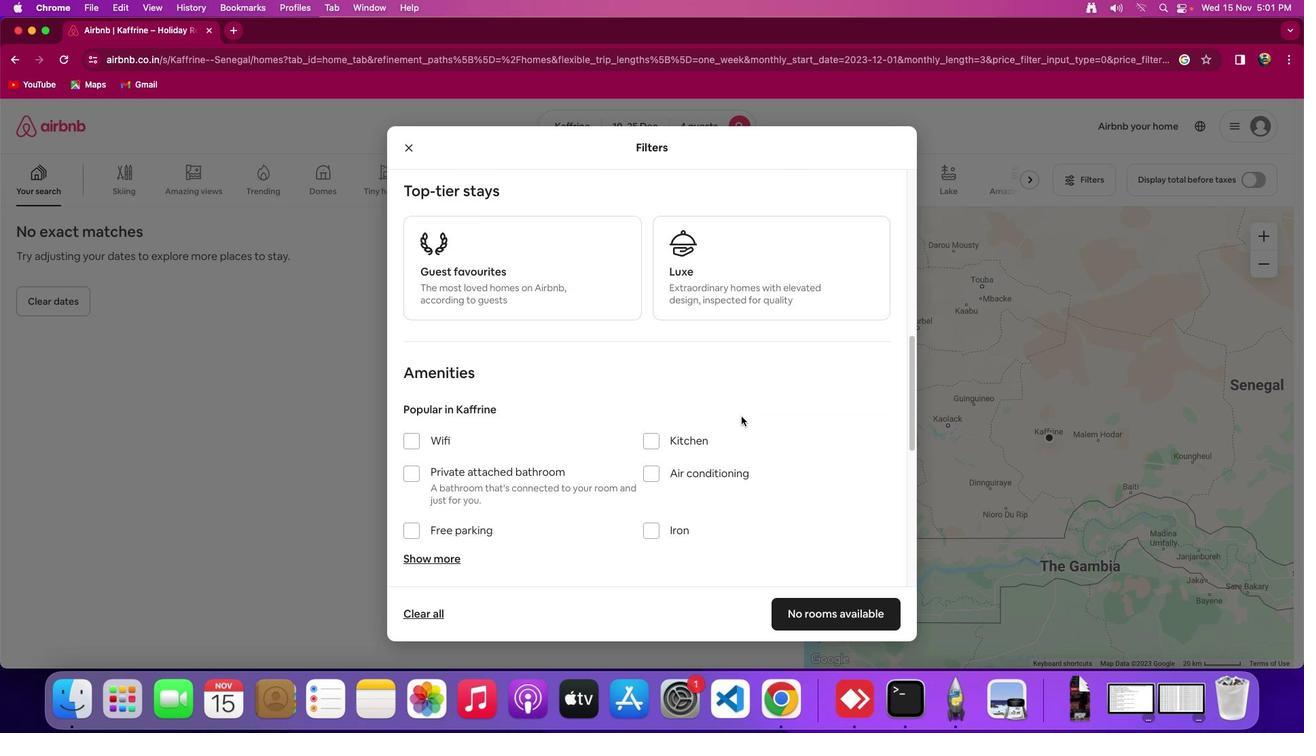 
Action: Mouse scrolled (750, 420) with delta (-7, 53)
Screenshot: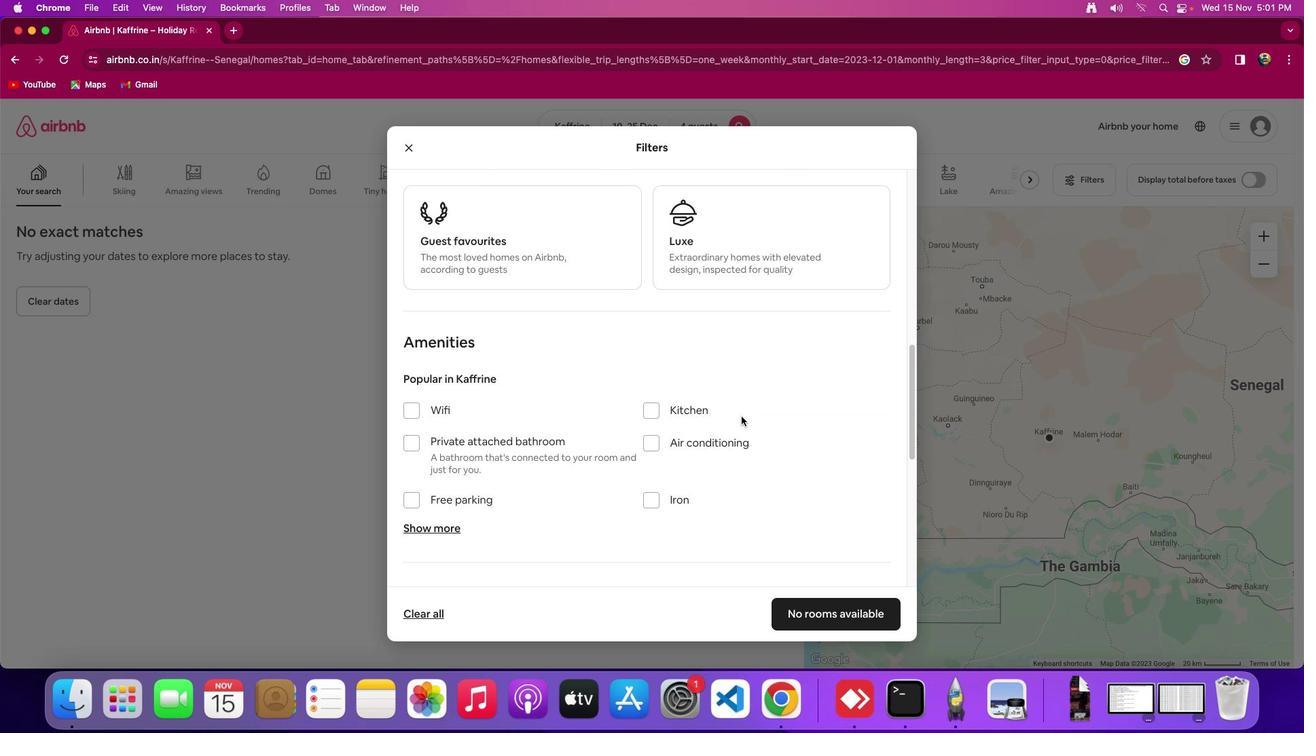 
Action: Mouse moved to (750, 420)
Screenshot: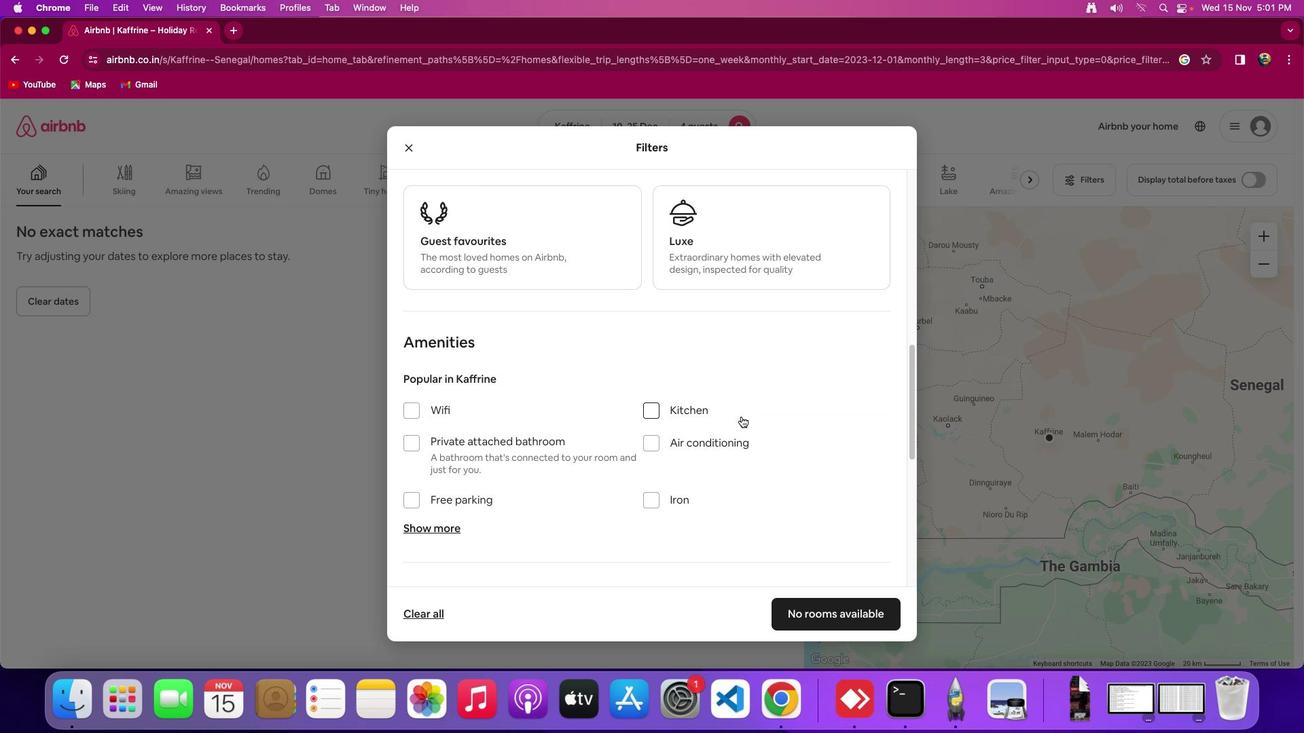 
Action: Mouse scrolled (750, 420) with delta (-7, 53)
Screenshot: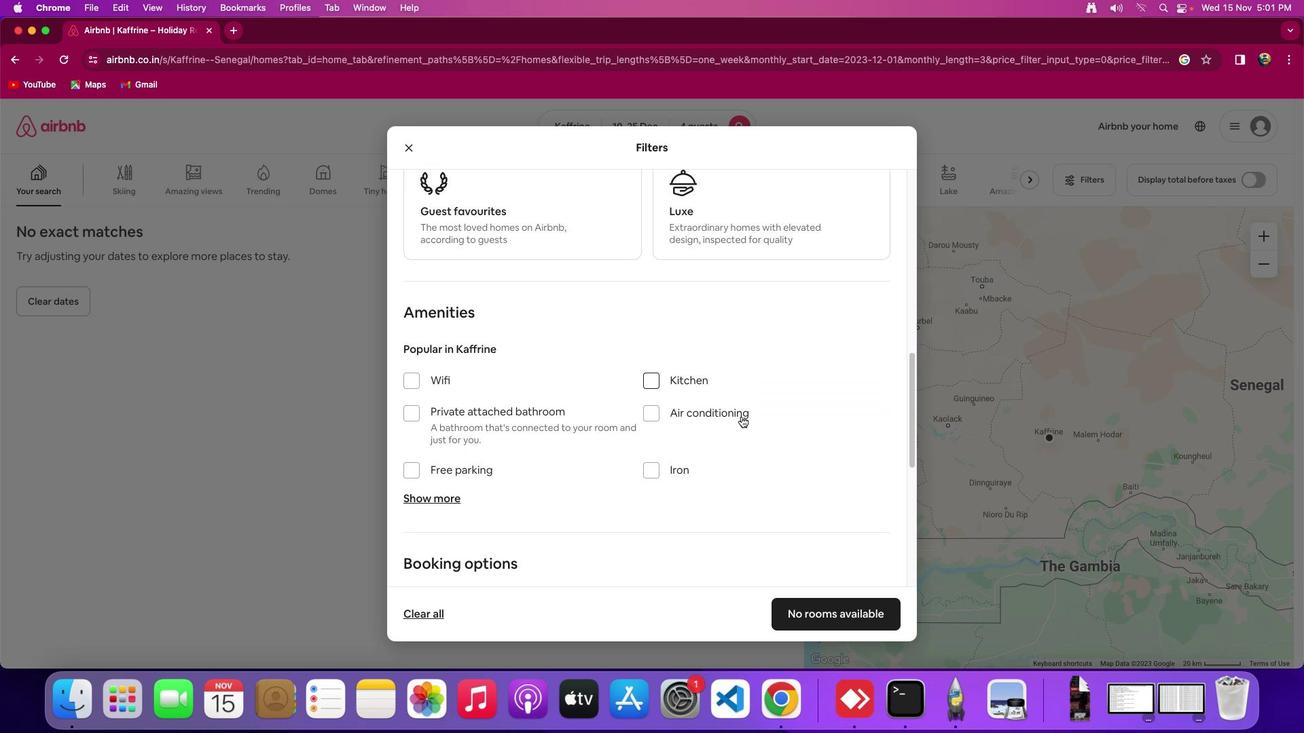 
Action: Mouse scrolled (750, 420) with delta (-7, 53)
Screenshot: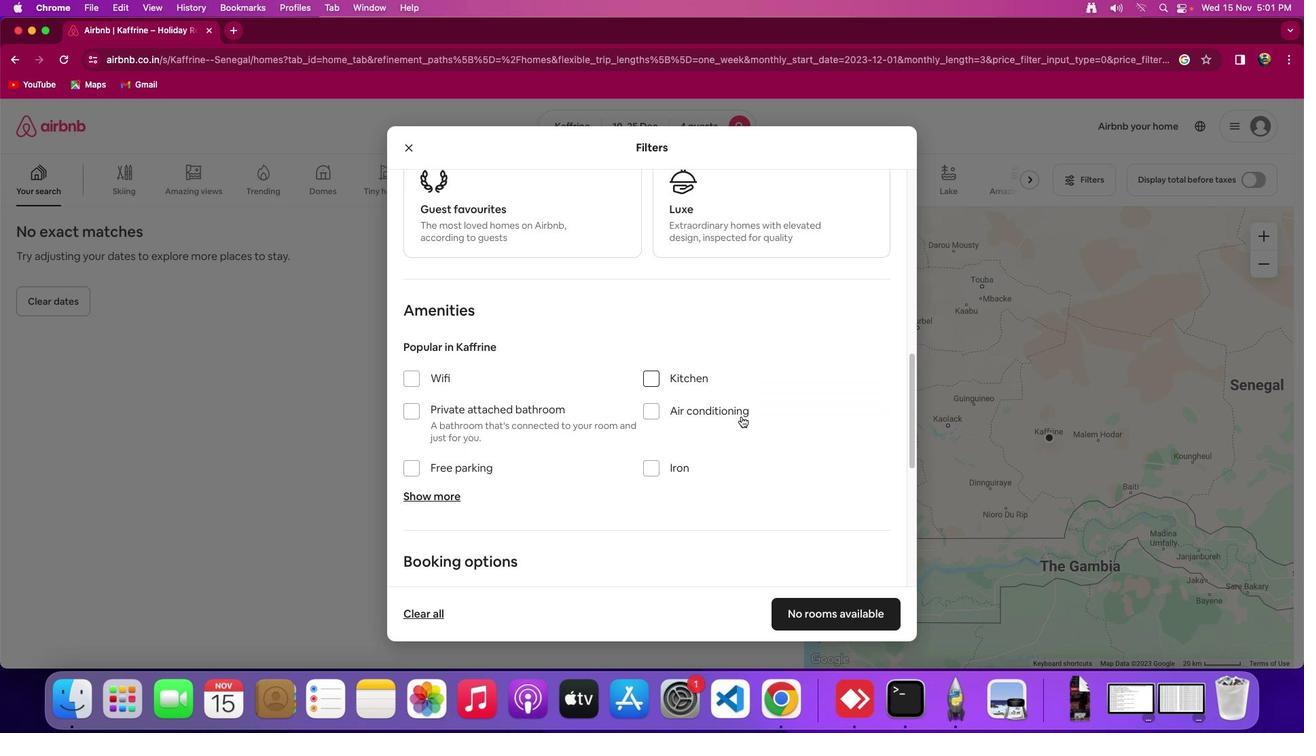 
Action: Mouse scrolled (750, 420) with delta (-7, 53)
Screenshot: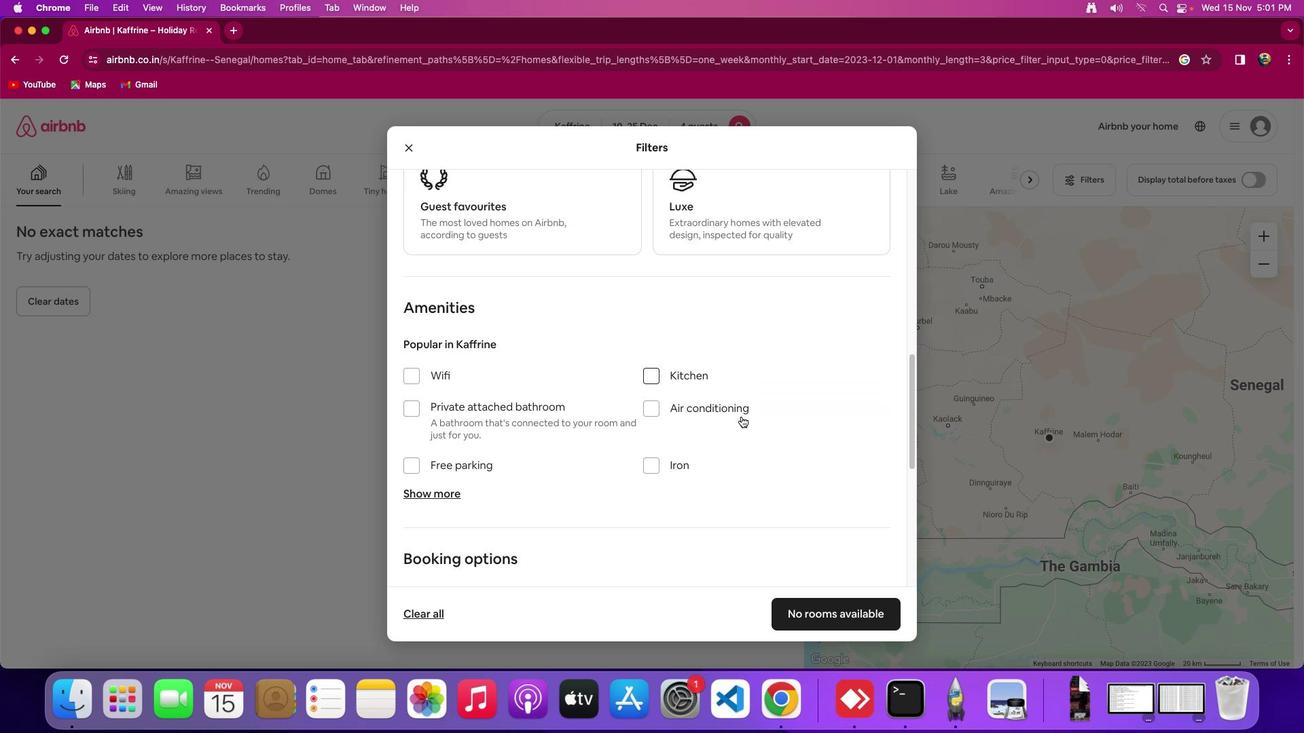 
Action: Mouse moved to (750, 418)
Screenshot: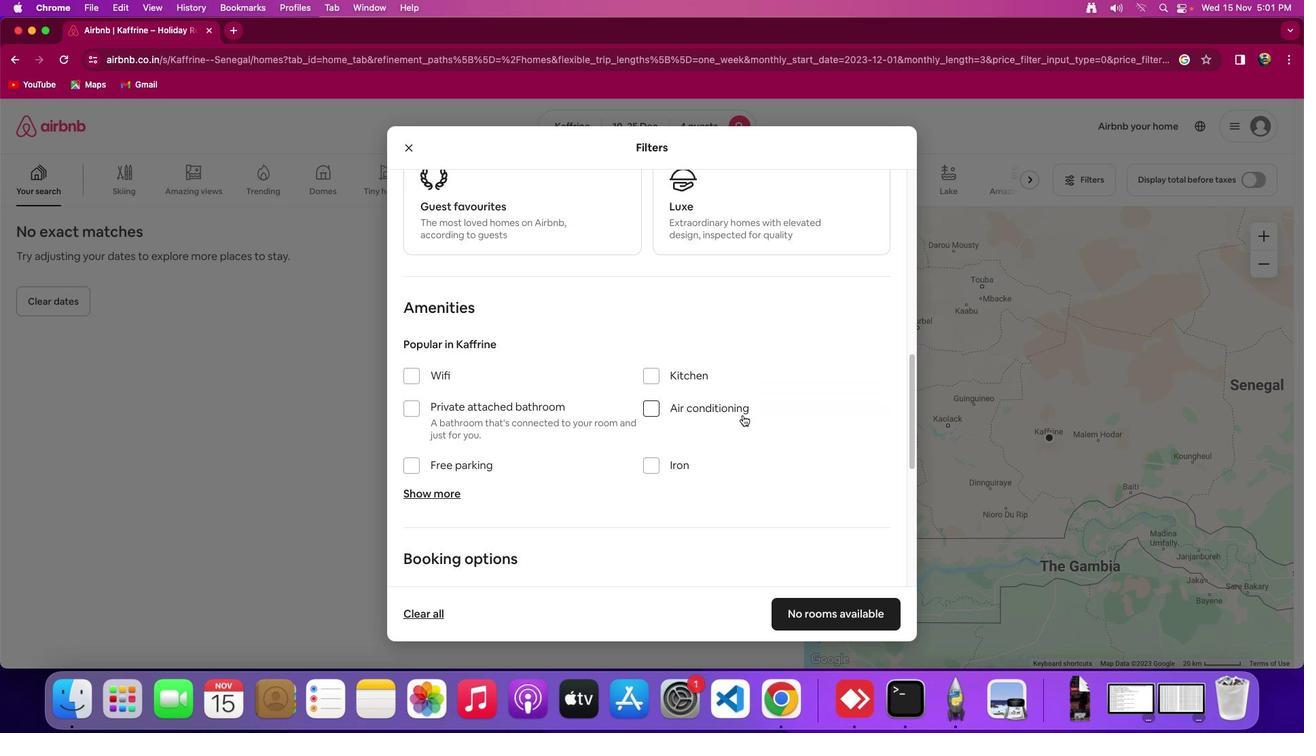 
Action: Mouse scrolled (750, 418) with delta (-7, 53)
Screenshot: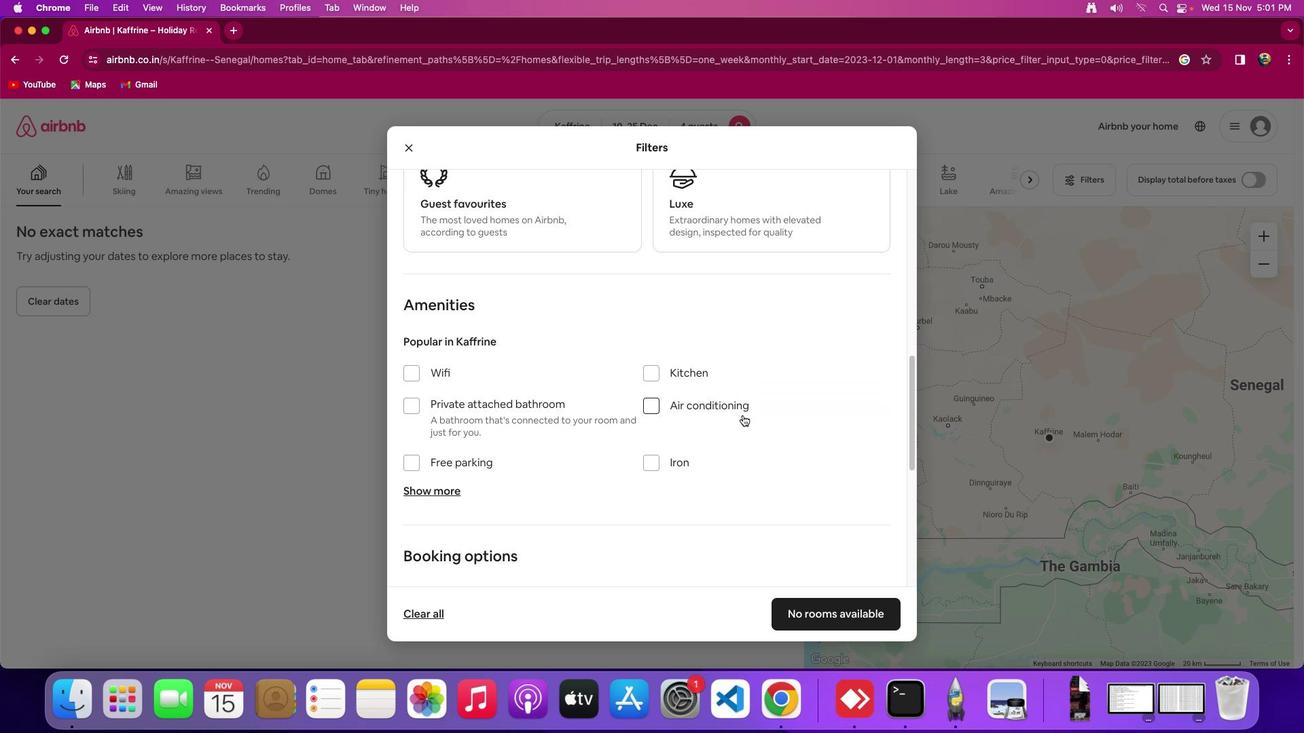 
Action: Mouse scrolled (750, 418) with delta (-7, 55)
Screenshot: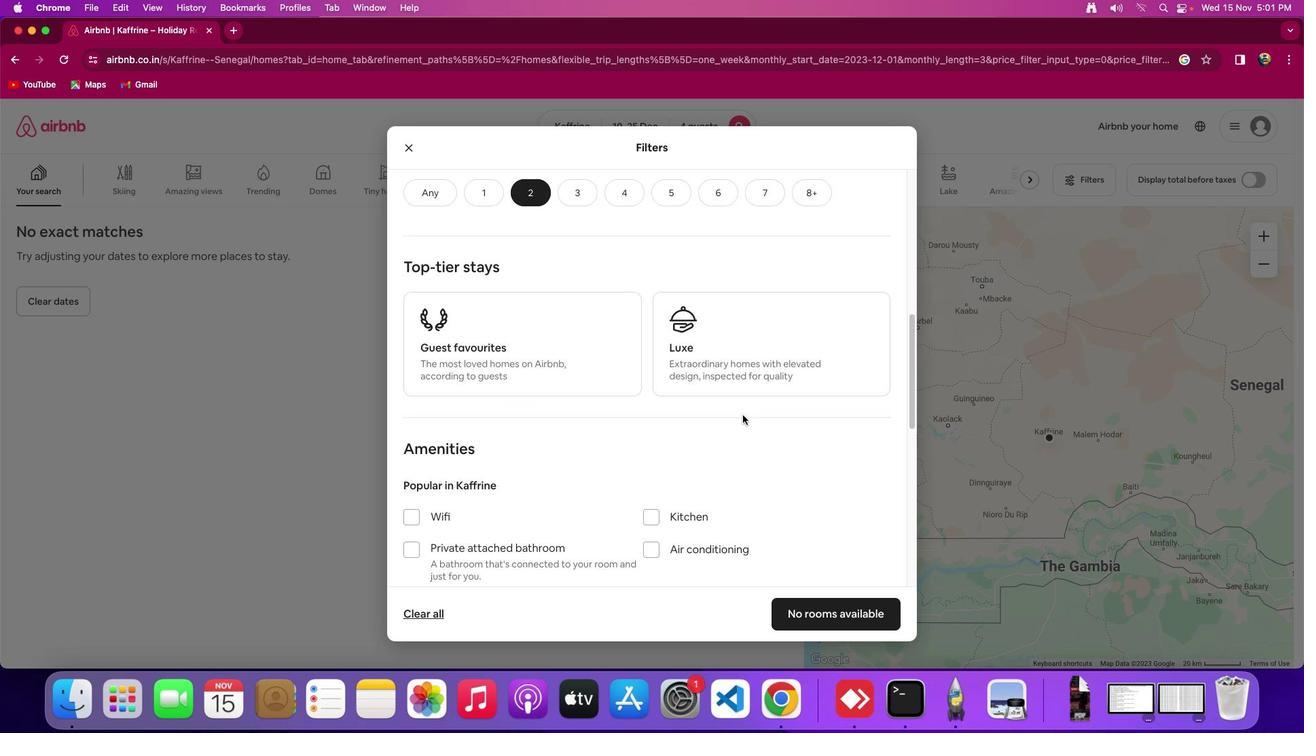 
Action: Mouse scrolled (750, 418) with delta (-7, 55)
Screenshot: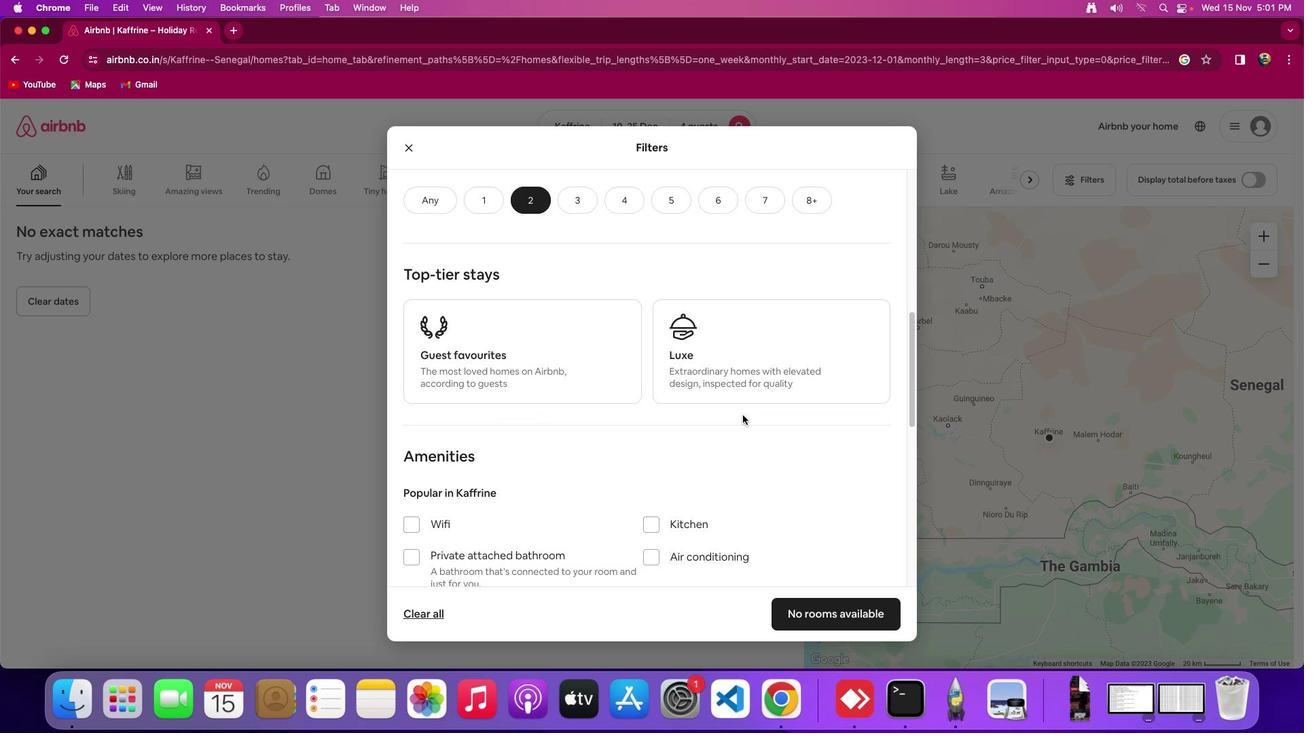 
Action: Mouse scrolled (750, 418) with delta (-7, 57)
Screenshot: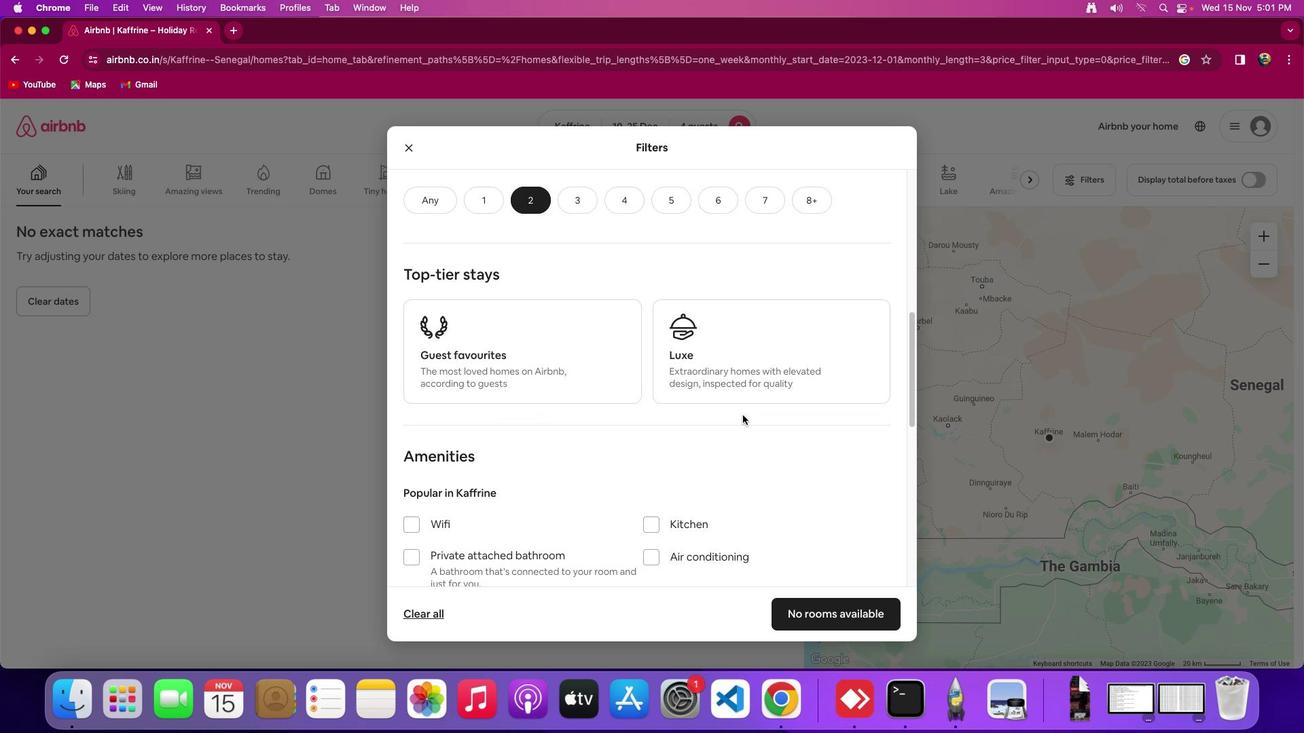 
Action: Mouse moved to (750, 418)
Screenshot: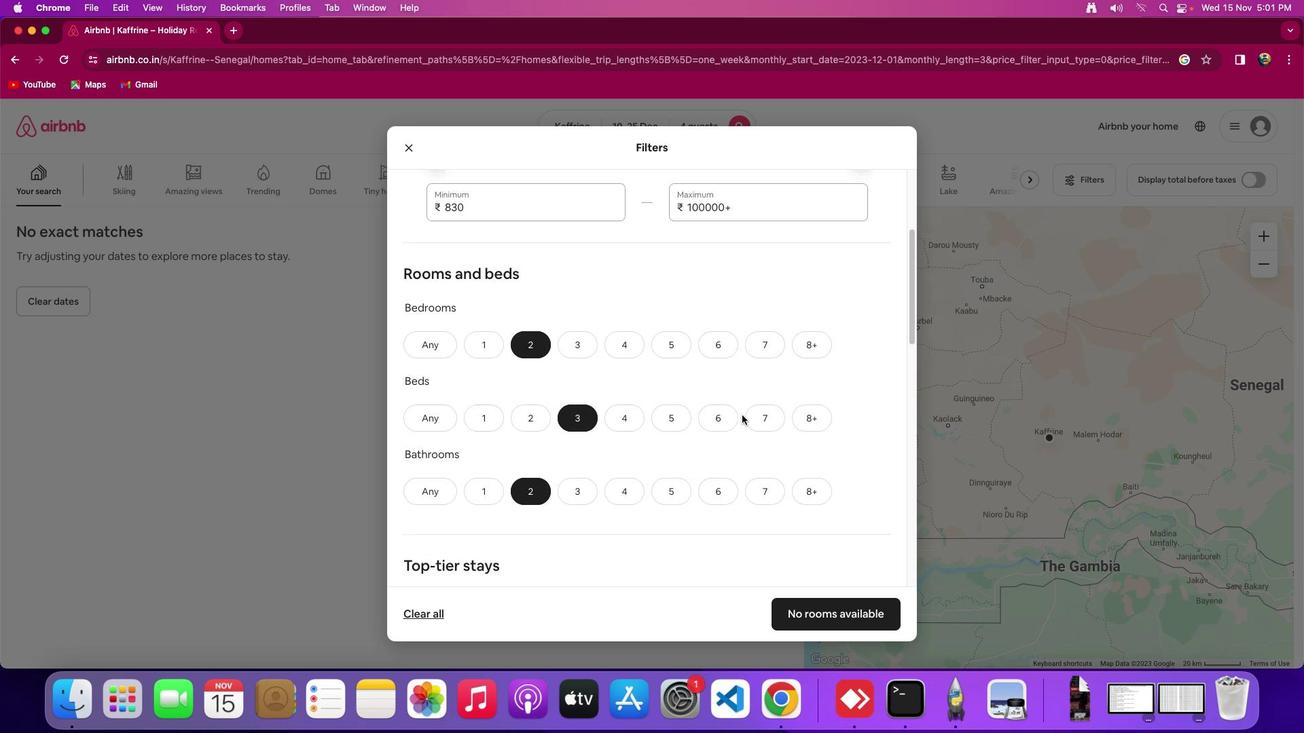 
Action: Mouse scrolled (750, 418) with delta (-7, 55)
Screenshot: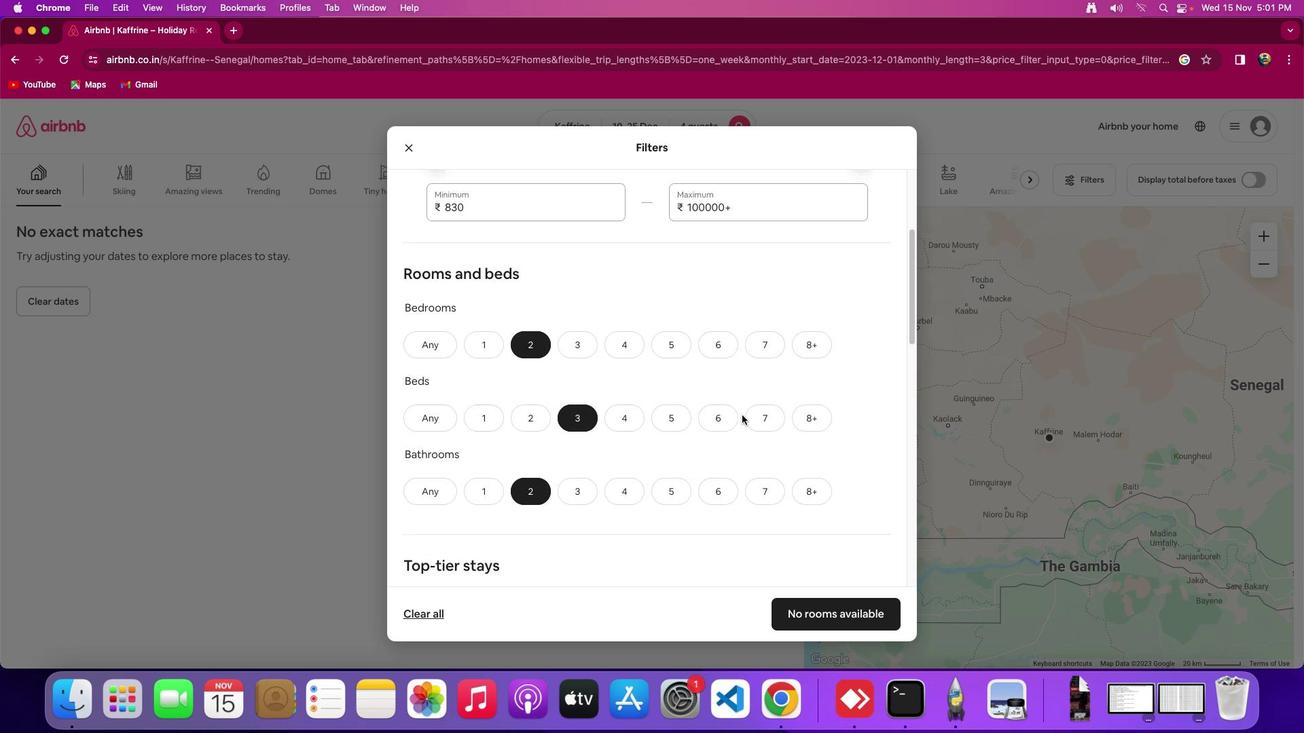
Action: Mouse scrolled (750, 418) with delta (-7, 55)
Screenshot: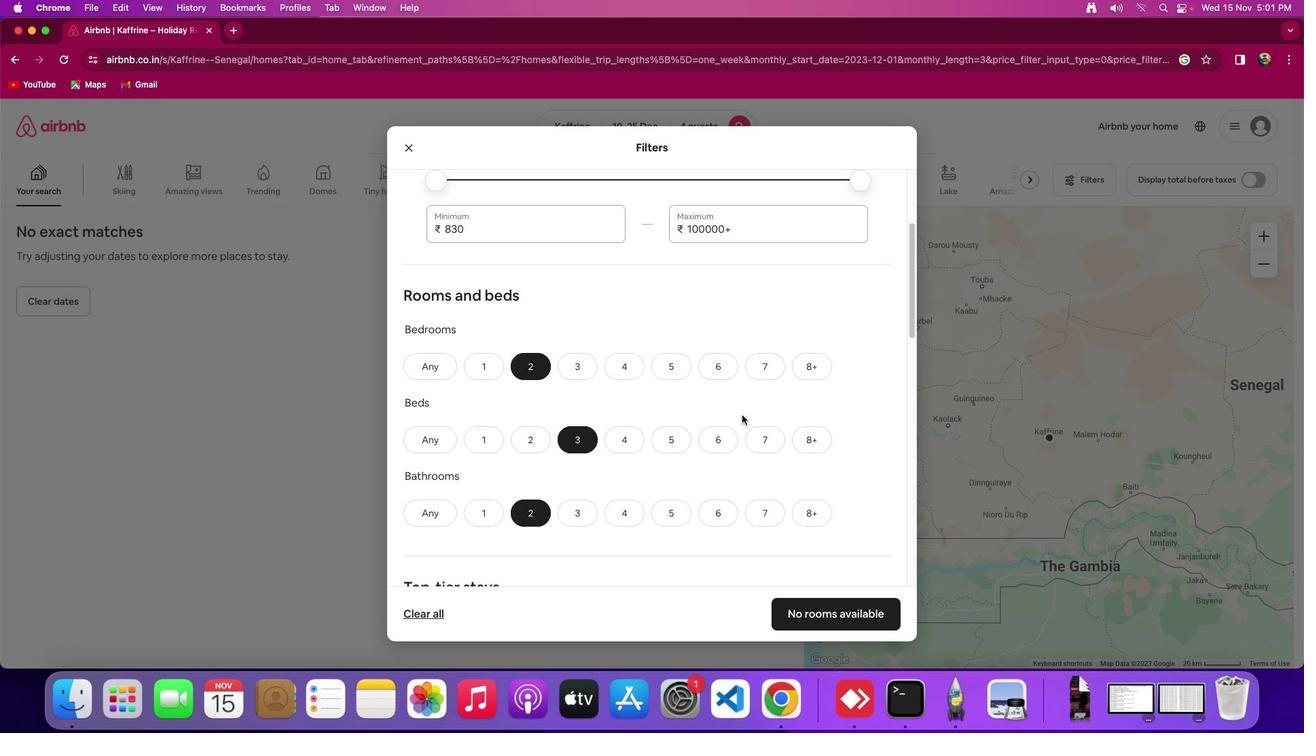 
Action: Mouse scrolled (750, 418) with delta (-7, 57)
Screenshot: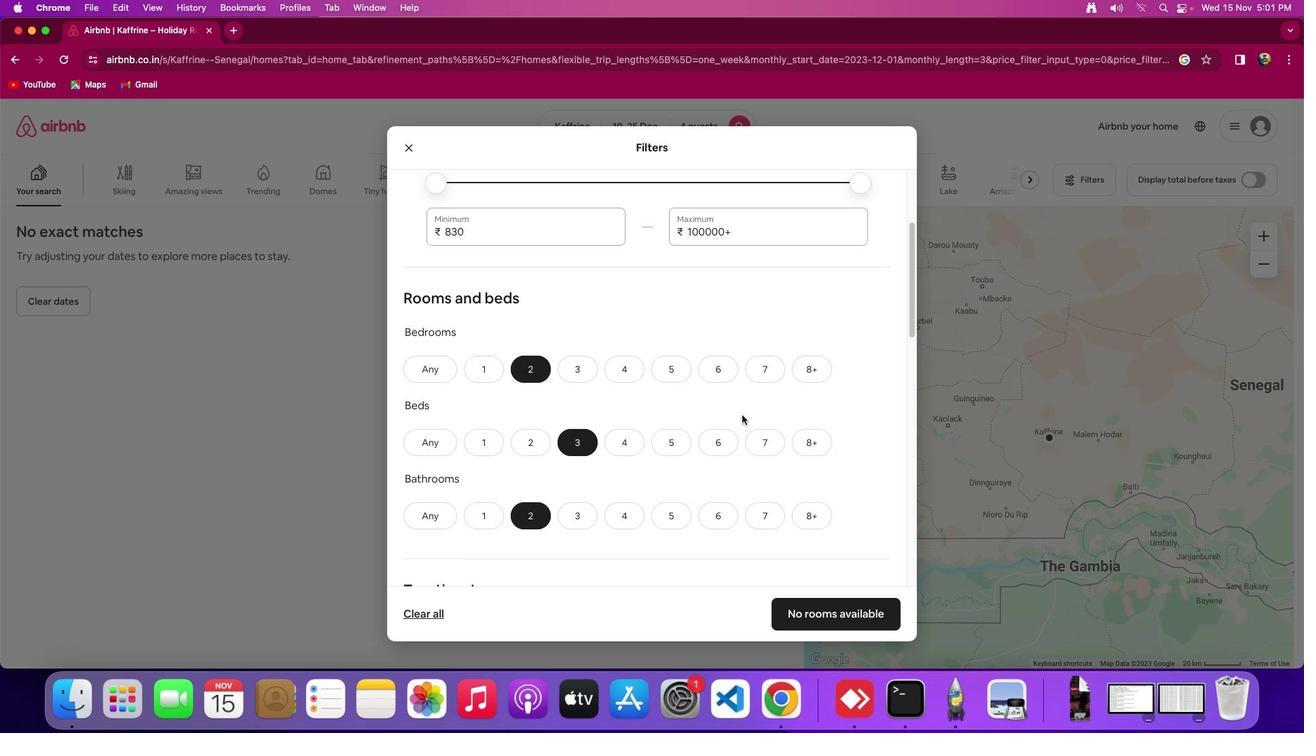 
Action: Mouse scrolled (750, 418) with delta (-7, 57)
Screenshot: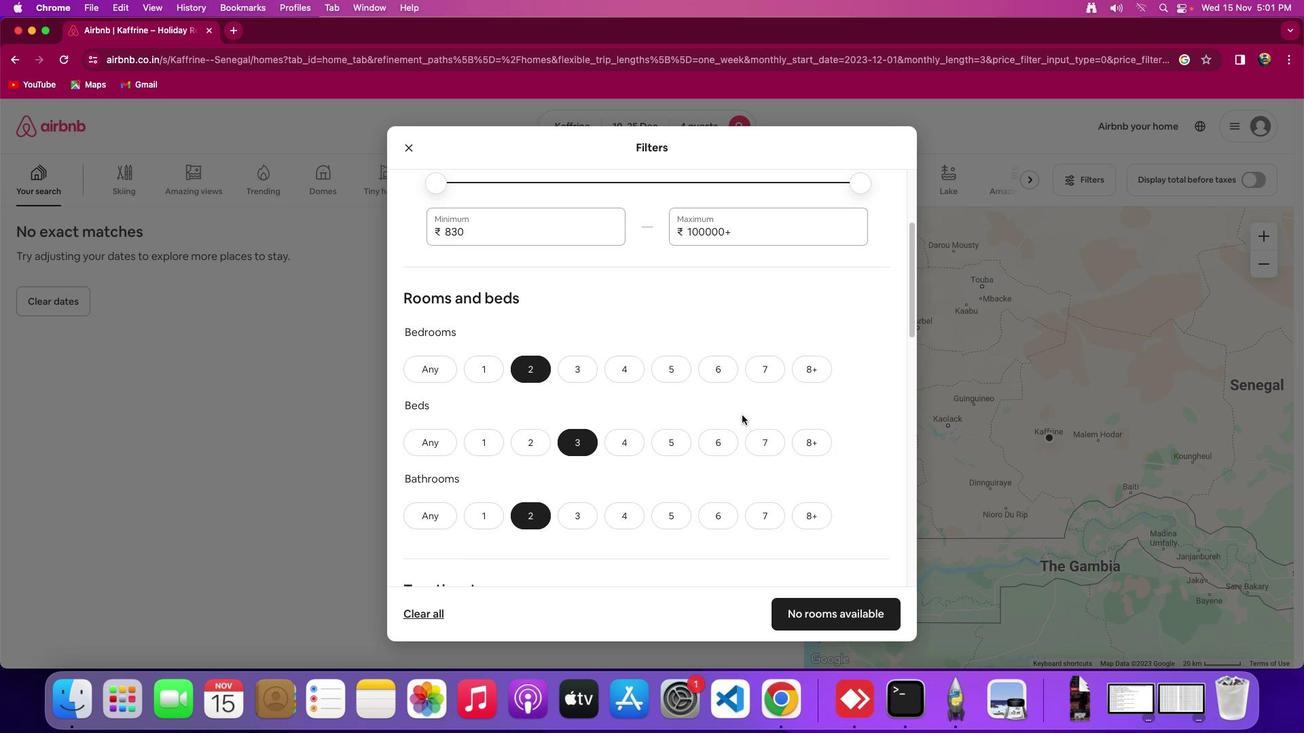 
Action: Mouse scrolled (750, 418) with delta (-7, 53)
Screenshot: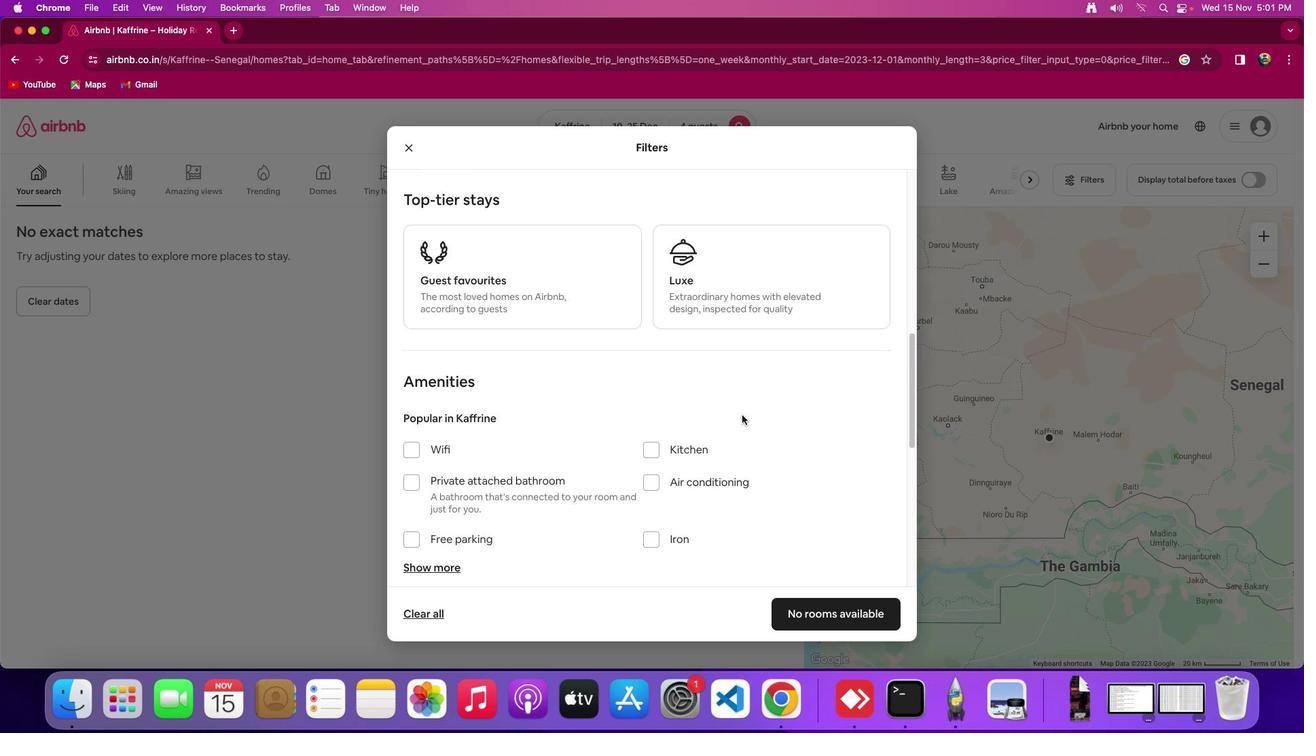 
Action: Mouse scrolled (750, 418) with delta (-7, 53)
Screenshot: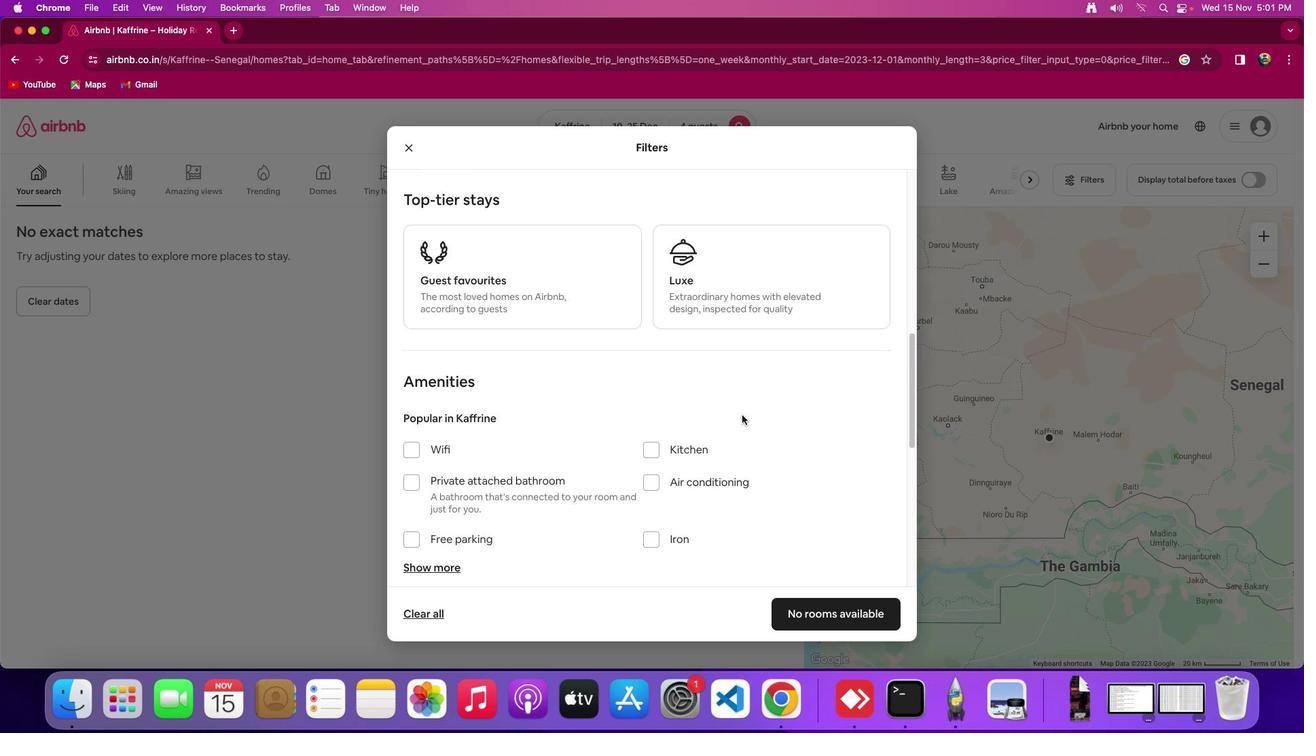 
Action: Mouse scrolled (750, 418) with delta (-7, 51)
Screenshot: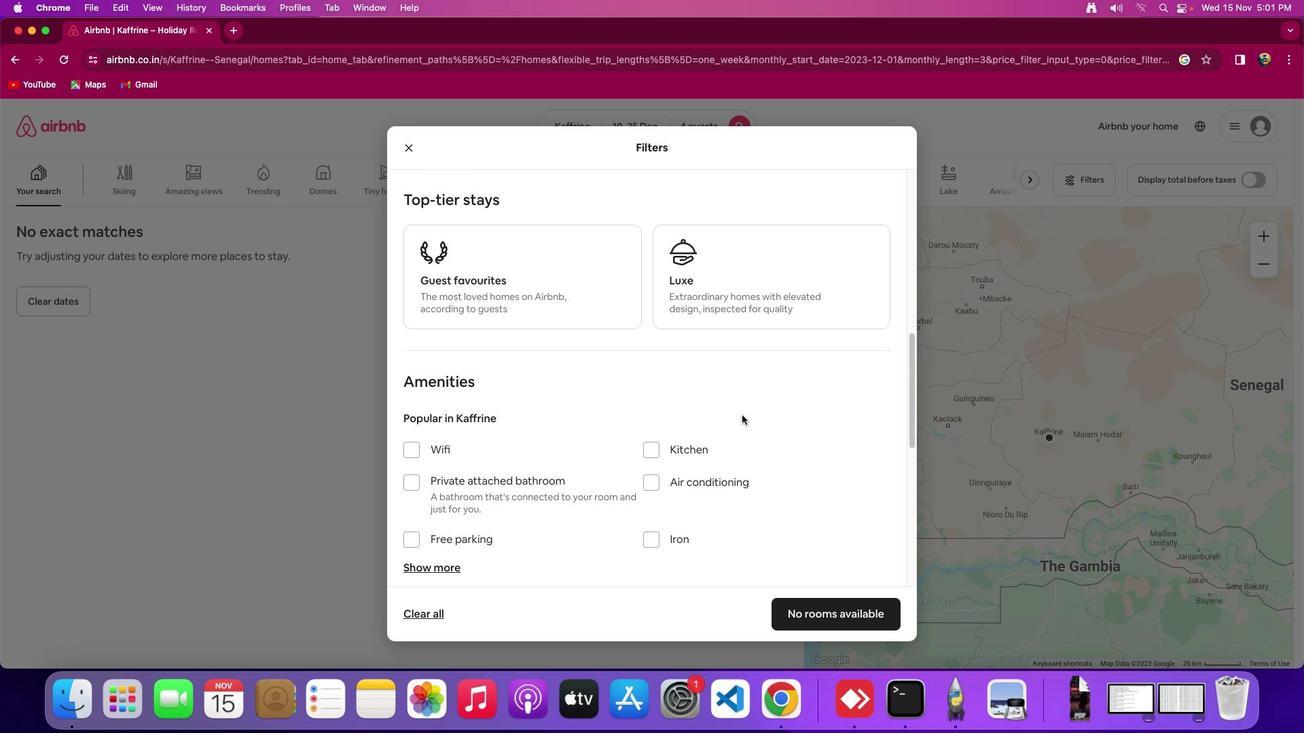 
Action: Mouse scrolled (750, 418) with delta (-7, 50)
Screenshot: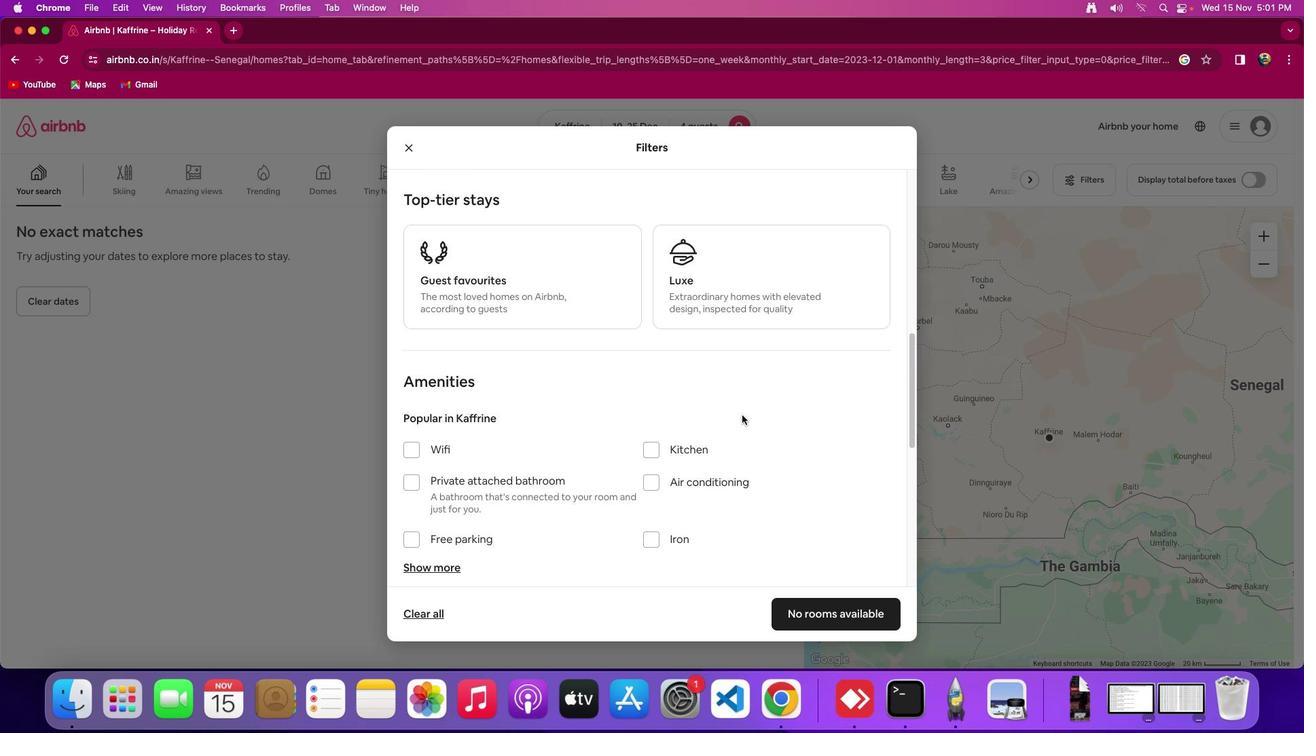
Action: Mouse scrolled (750, 418) with delta (-7, 53)
Screenshot: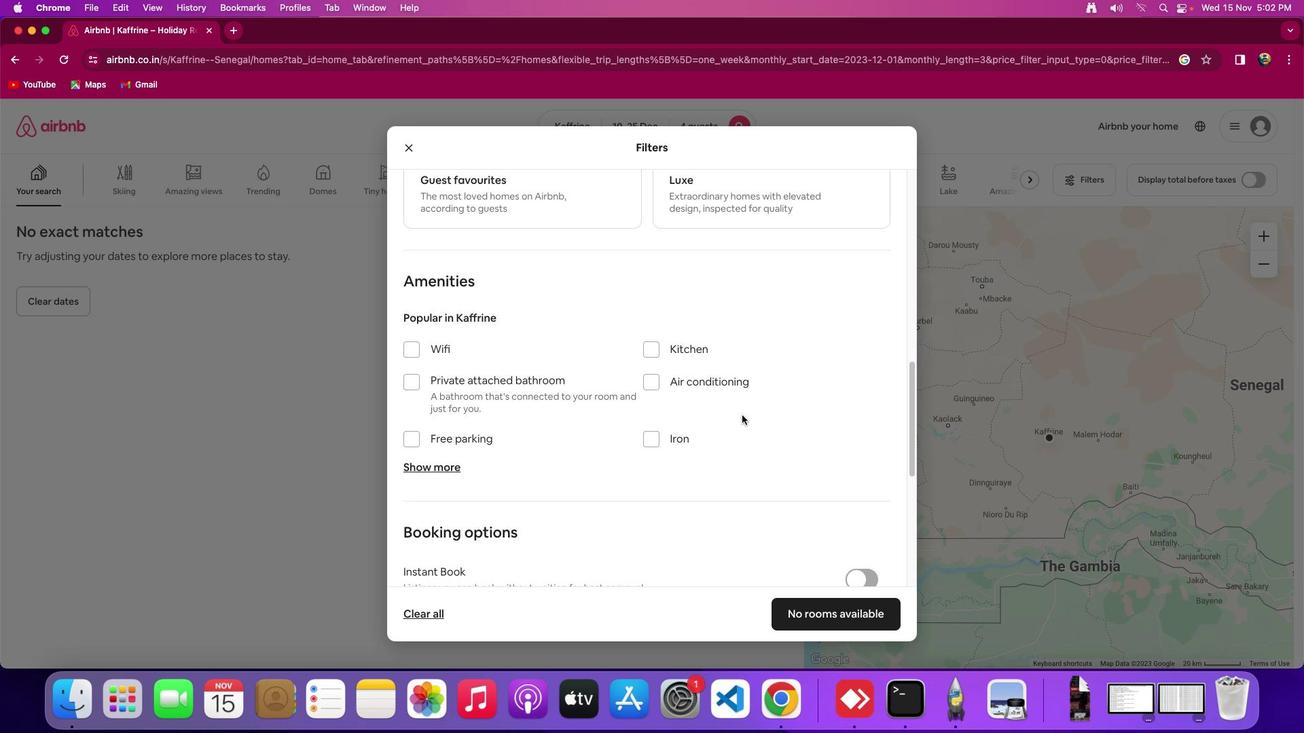 
Action: Mouse scrolled (750, 418) with delta (-7, 53)
Screenshot: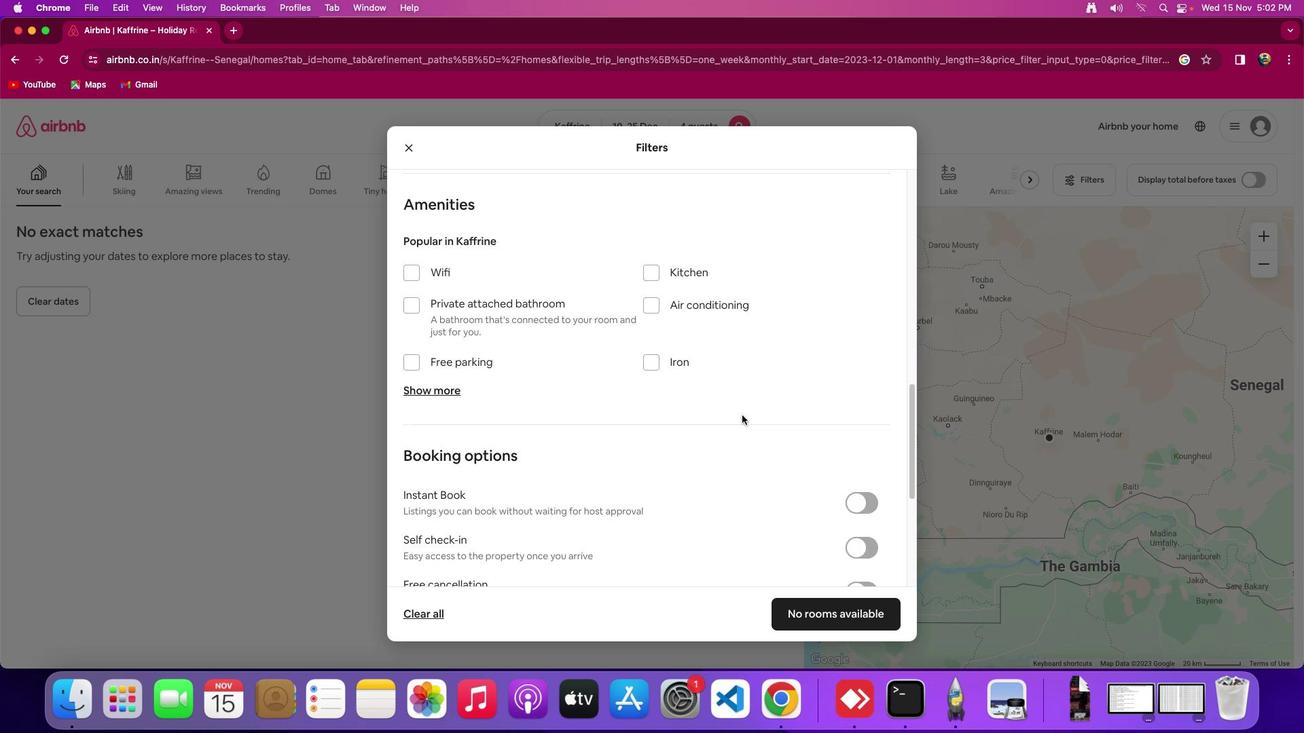 
Action: Mouse scrolled (750, 418) with delta (-7, 52)
Screenshot: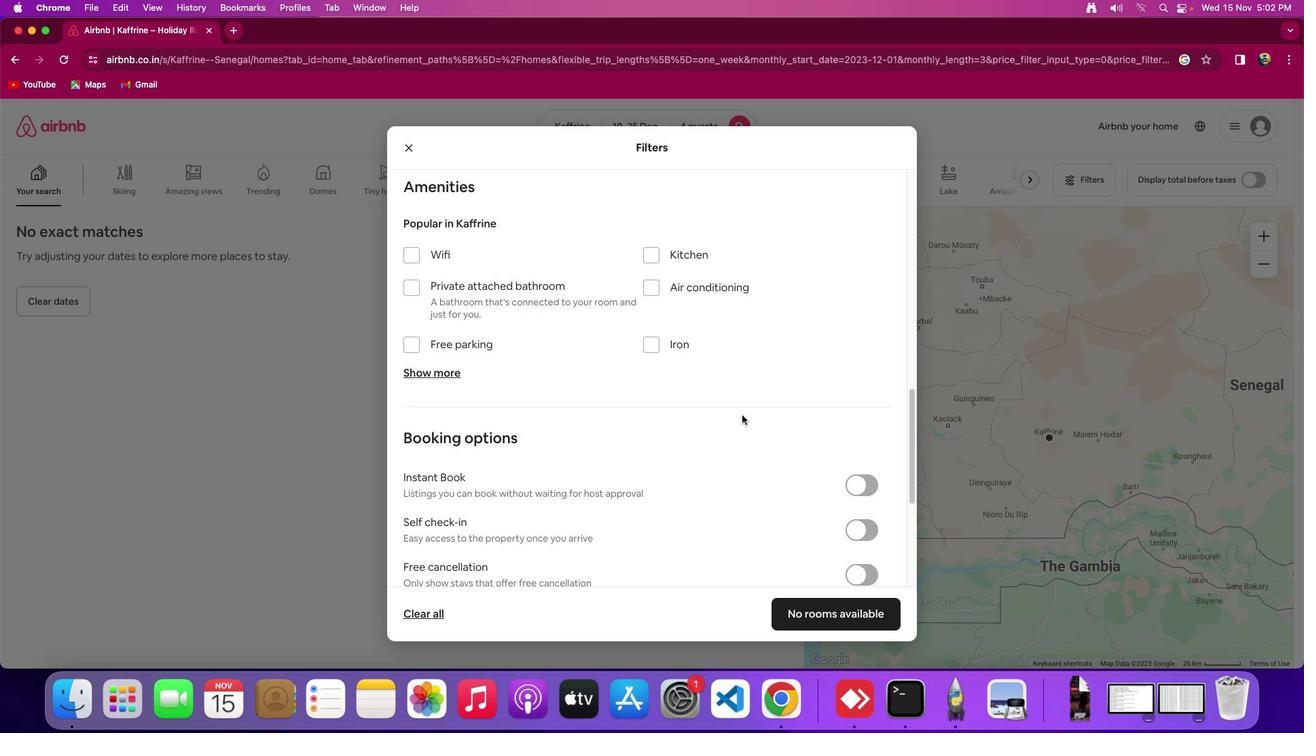 
Action: Mouse scrolled (750, 418) with delta (-7, 52)
Screenshot: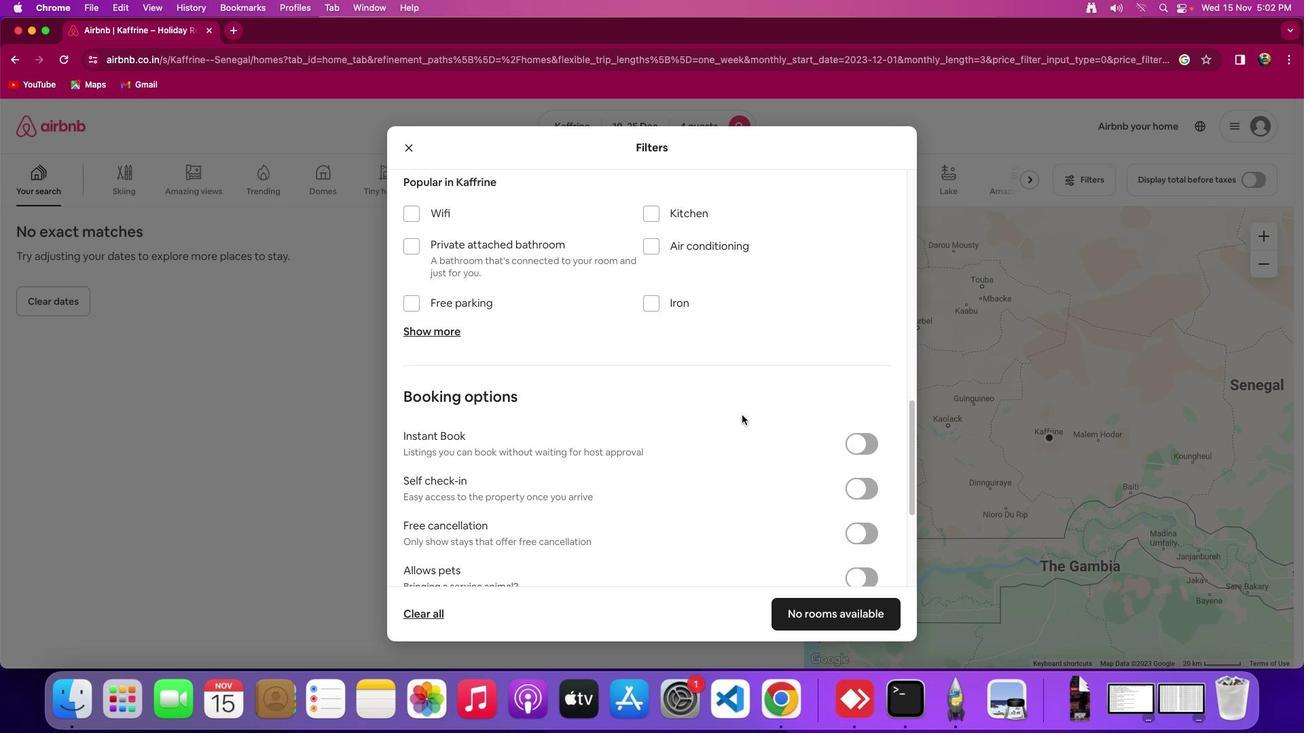 
Action: Mouse moved to (416, 241)
Screenshot: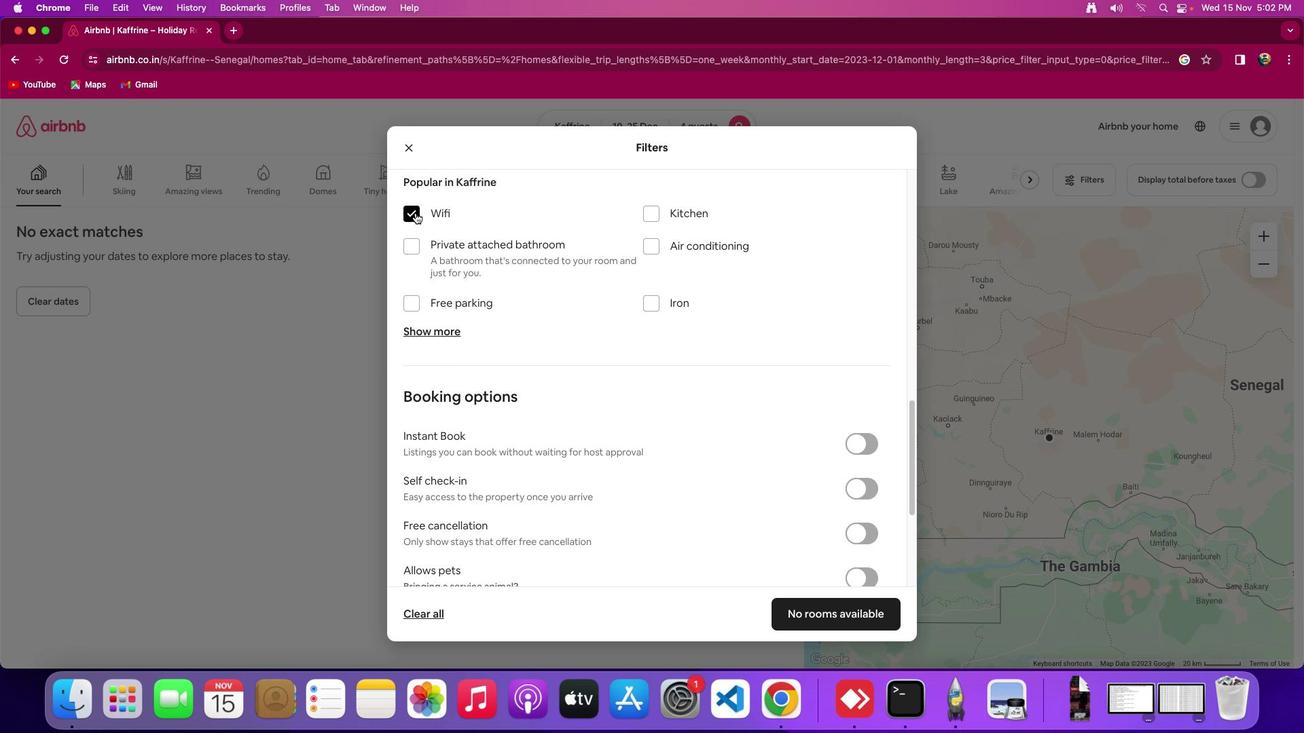 
Action: Mouse pressed left at (416, 241)
Screenshot: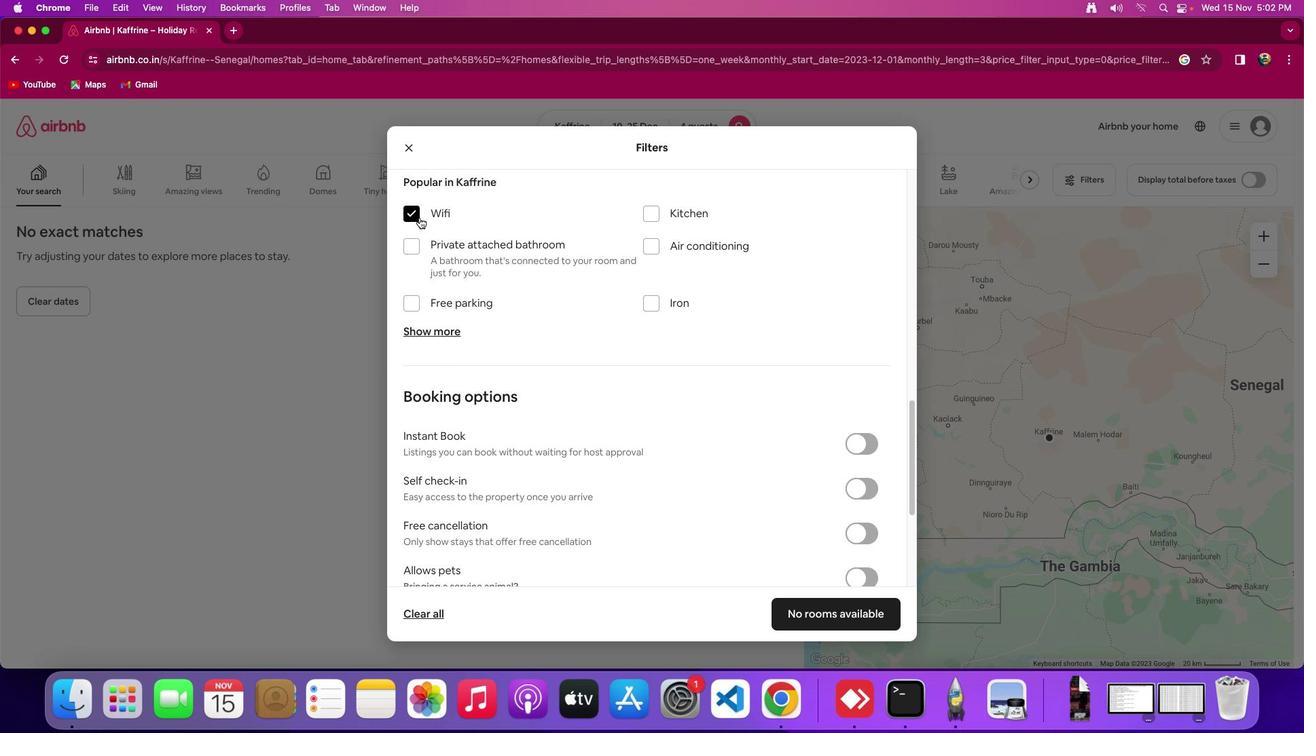 
Action: Mouse moved to (427, 346)
Screenshot: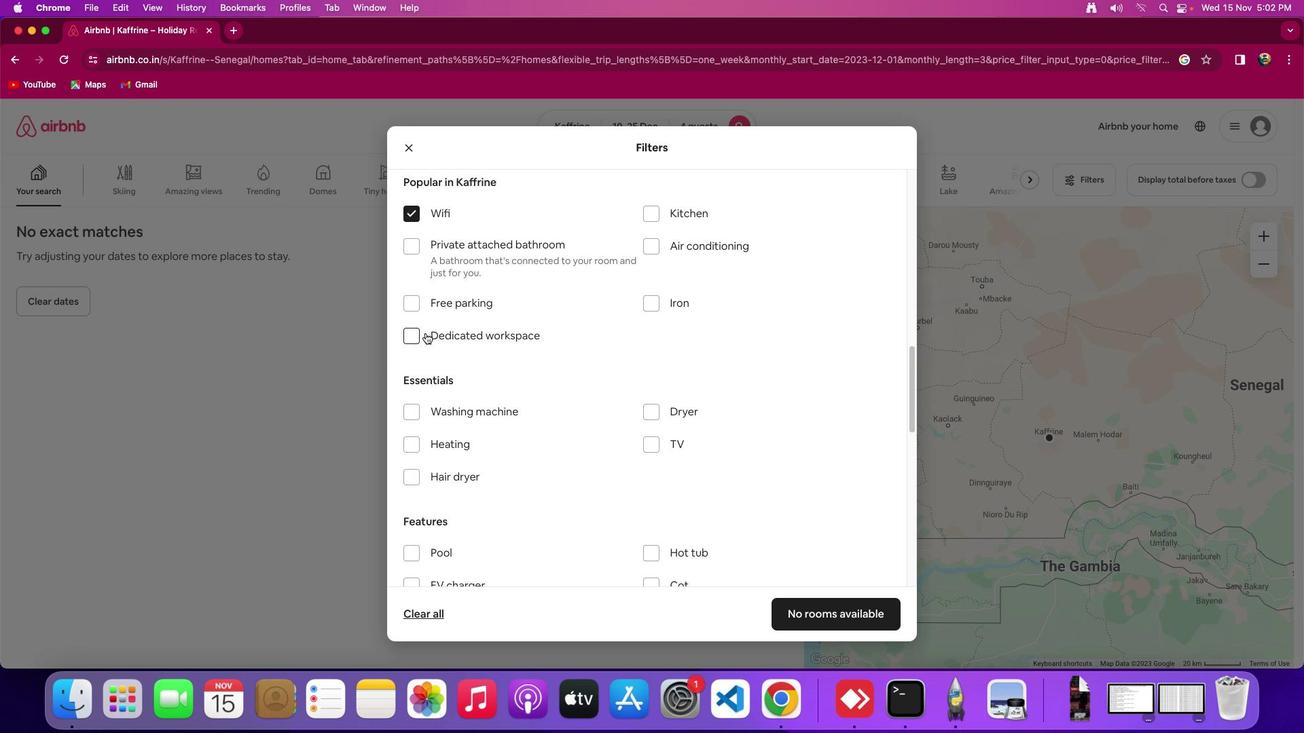 
Action: Mouse pressed left at (427, 346)
Screenshot: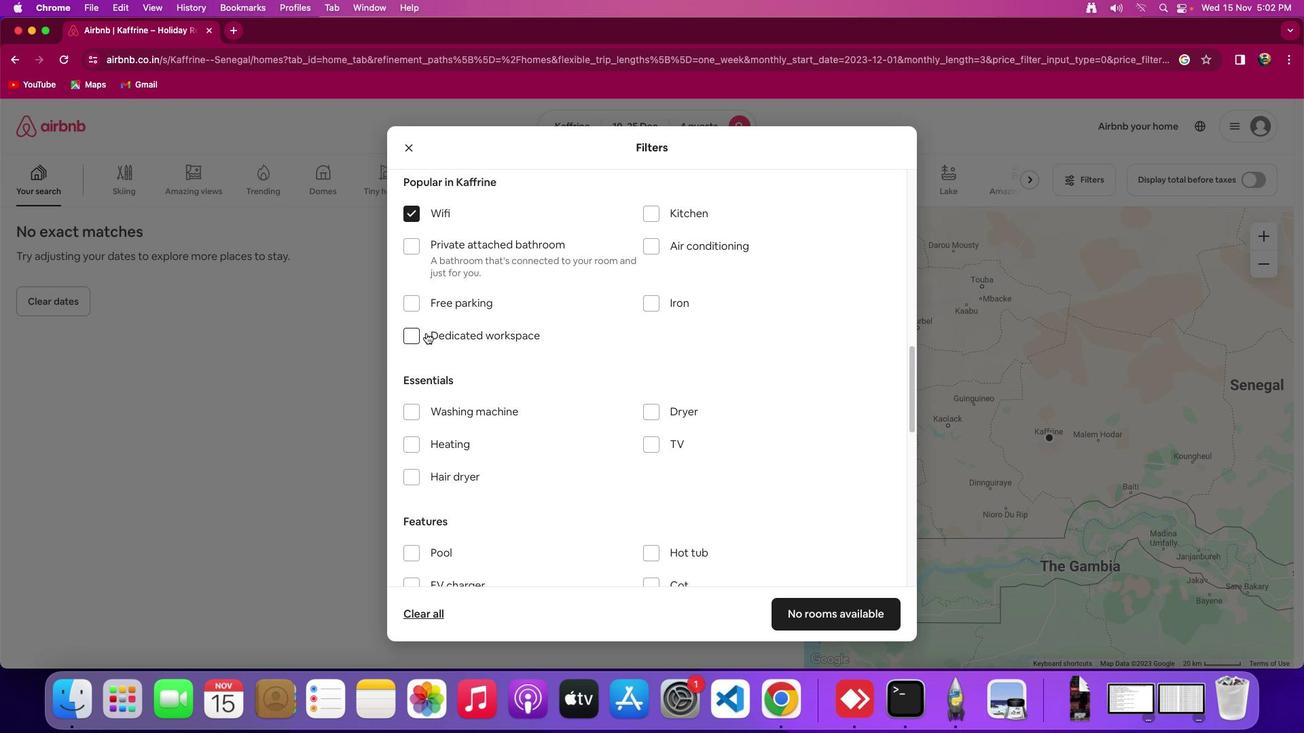 
Action: Mouse moved to (658, 438)
Screenshot: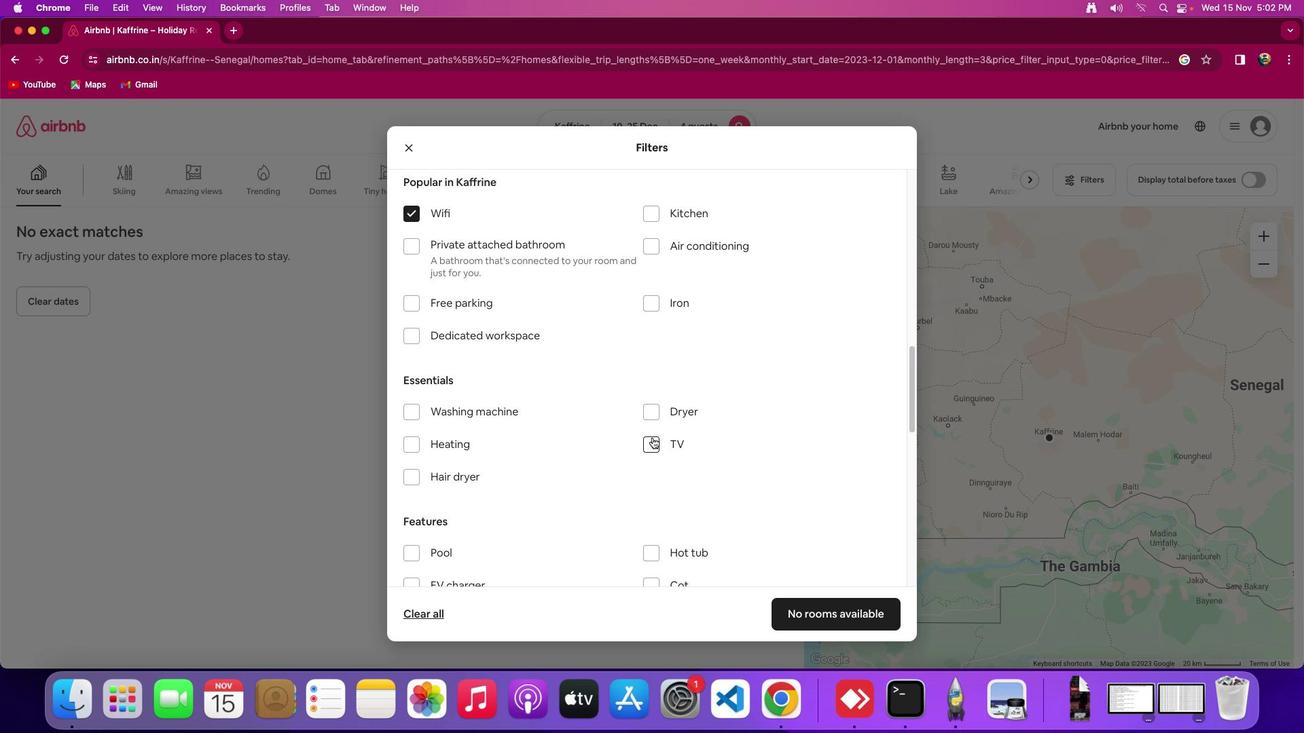 
Action: Mouse pressed left at (658, 438)
Screenshot: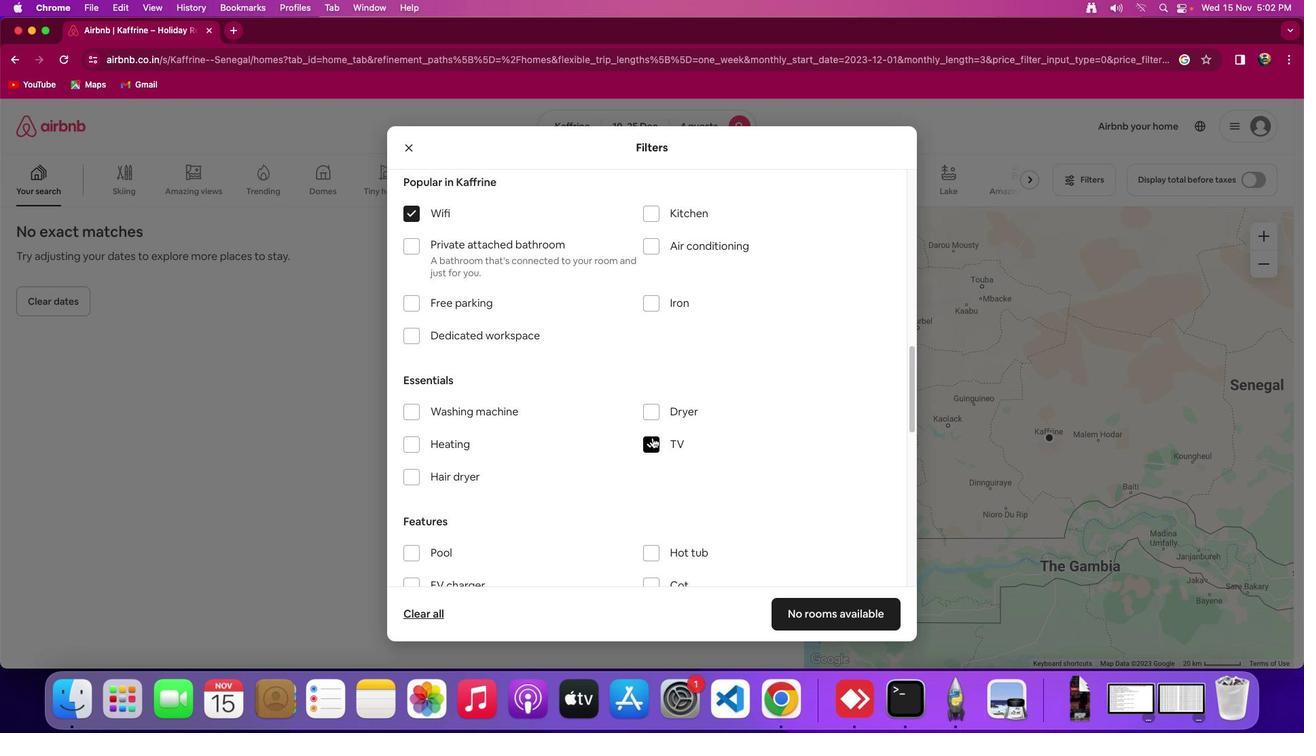 
Action: Mouse moved to (419, 316)
Screenshot: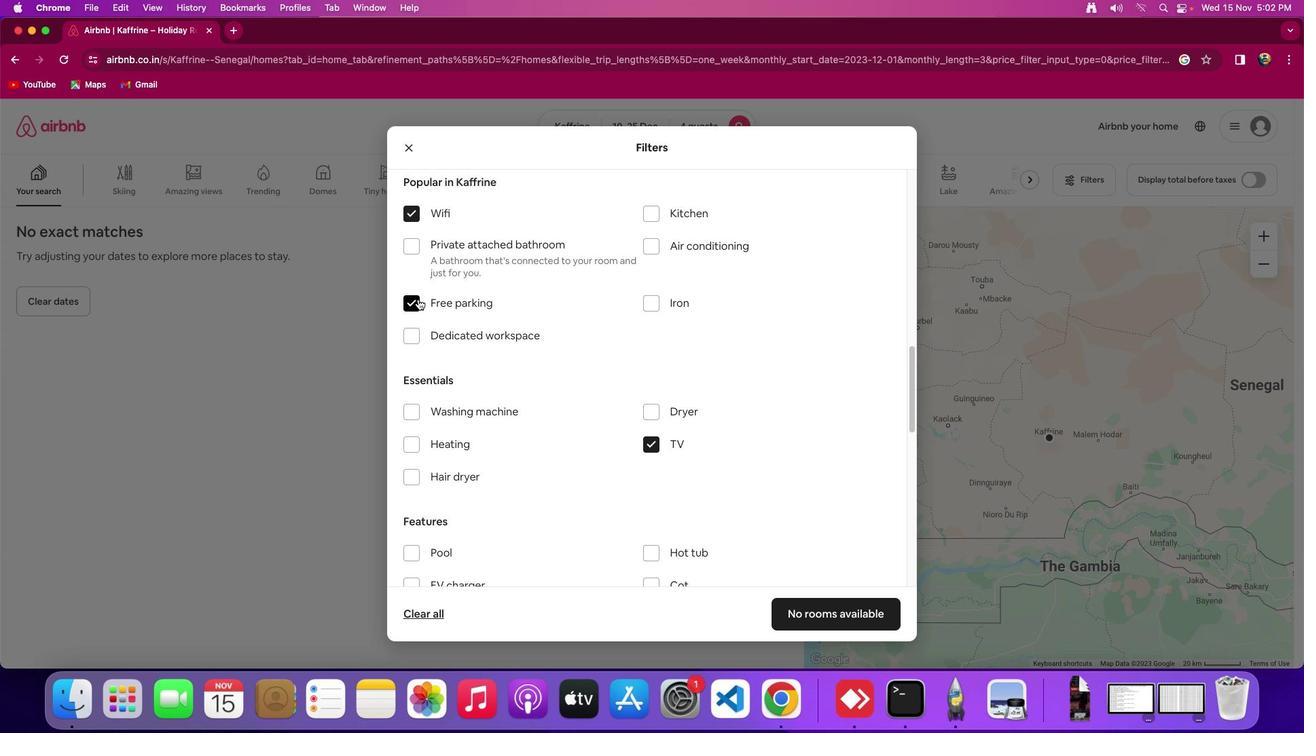 
Action: Mouse pressed left at (419, 316)
Screenshot: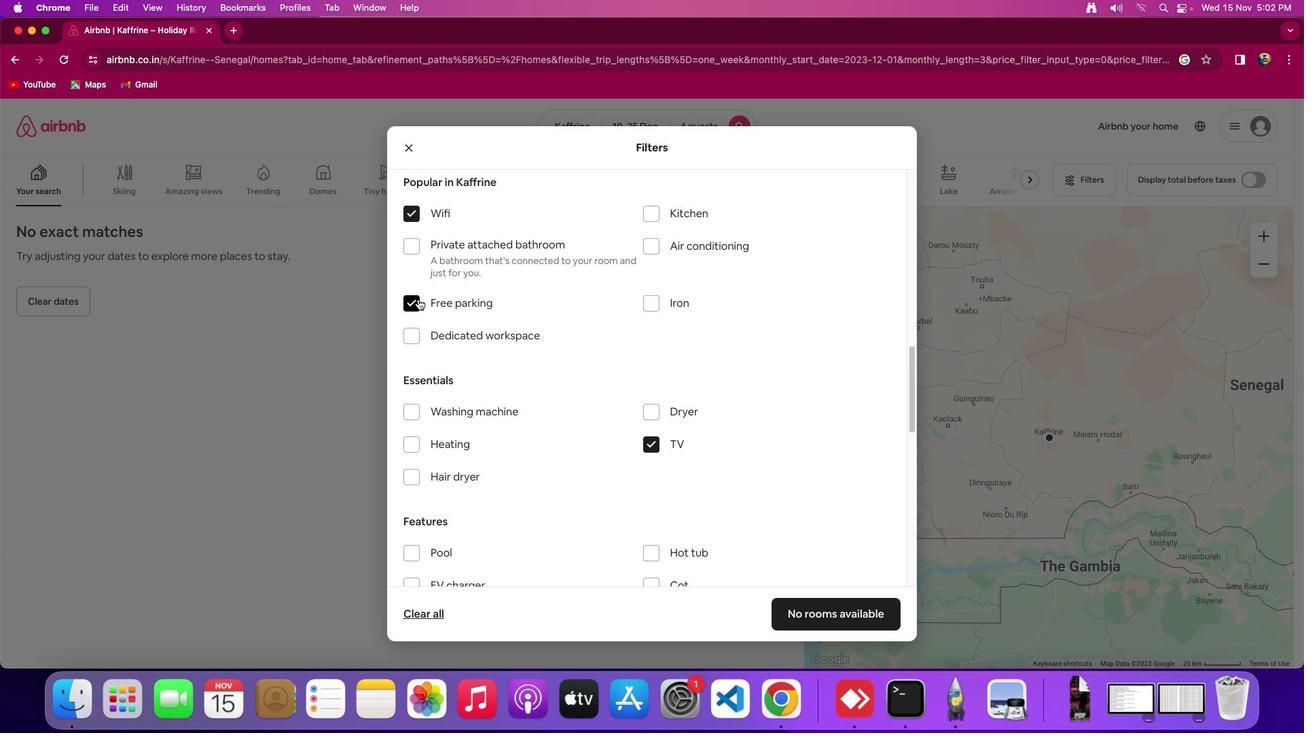 
Action: Mouse moved to (559, 366)
Screenshot: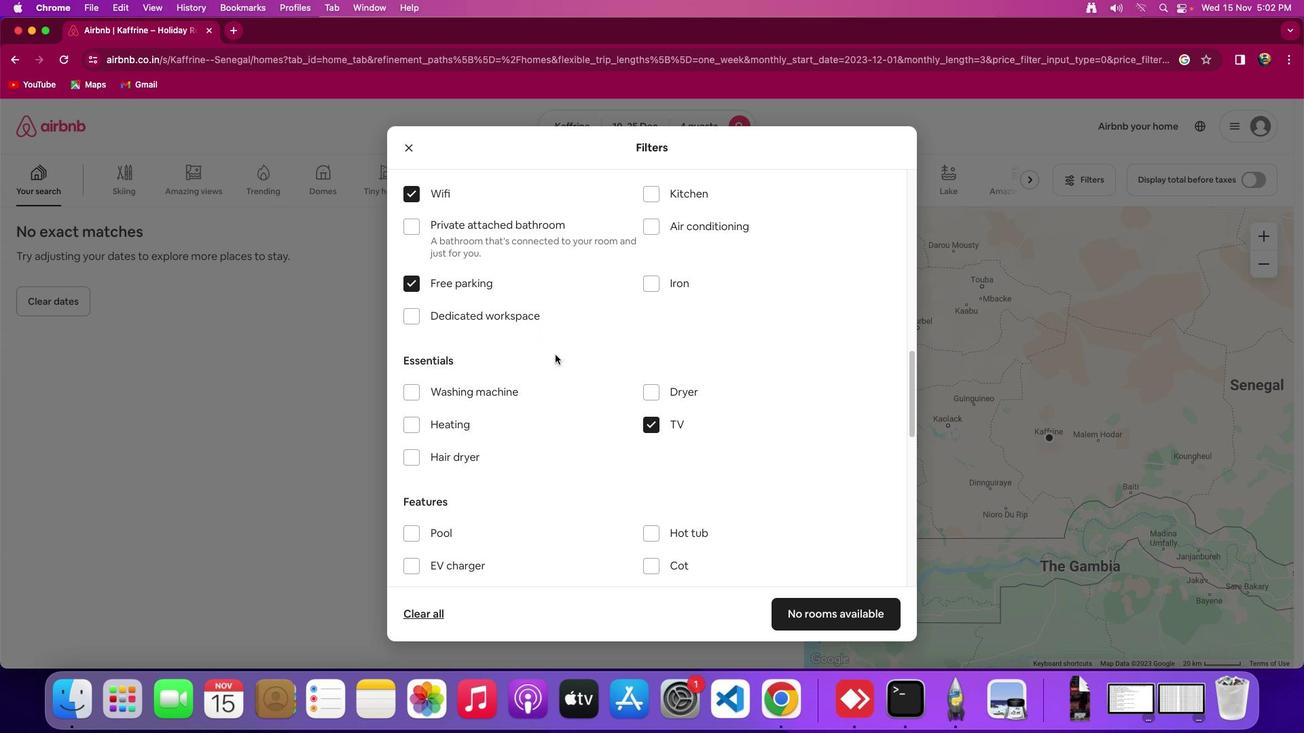 
Action: Mouse scrolled (559, 366) with delta (-7, 53)
Screenshot: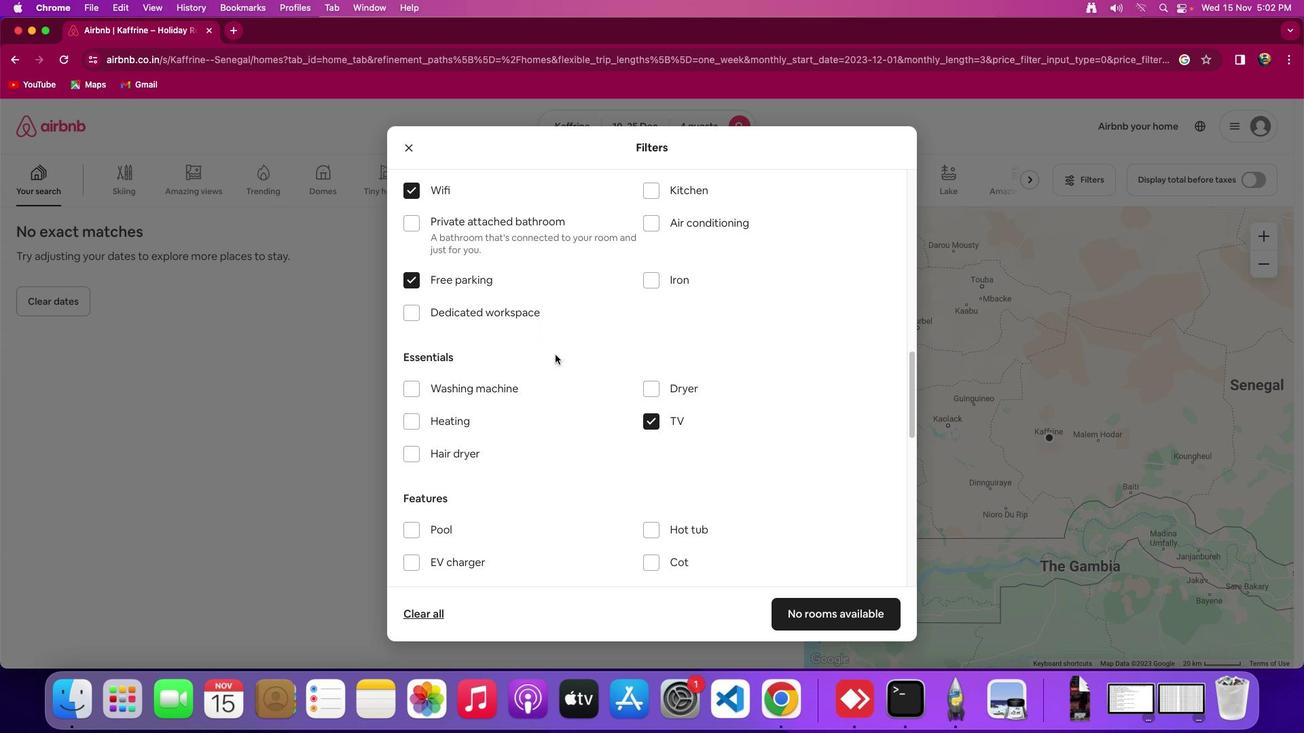 
Action: Mouse scrolled (559, 366) with delta (-7, 53)
Screenshot: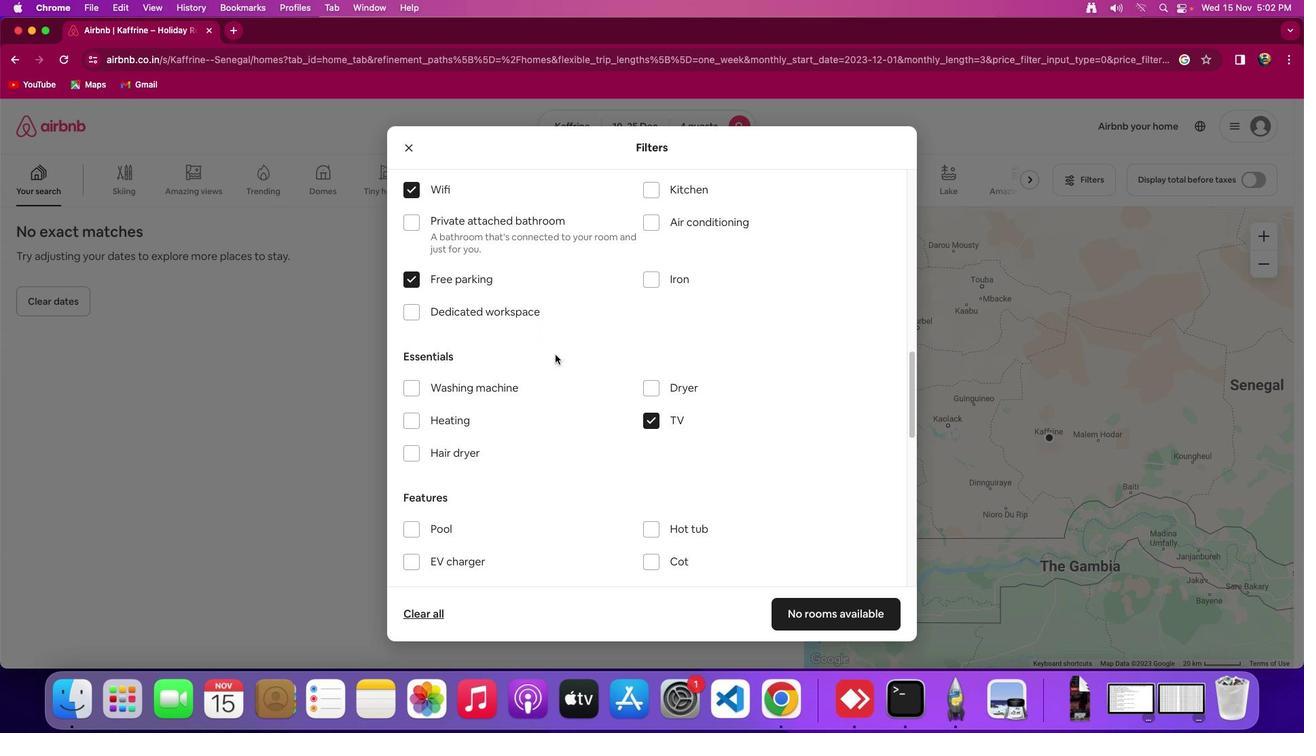 
Action: Mouse moved to (608, 369)
Screenshot: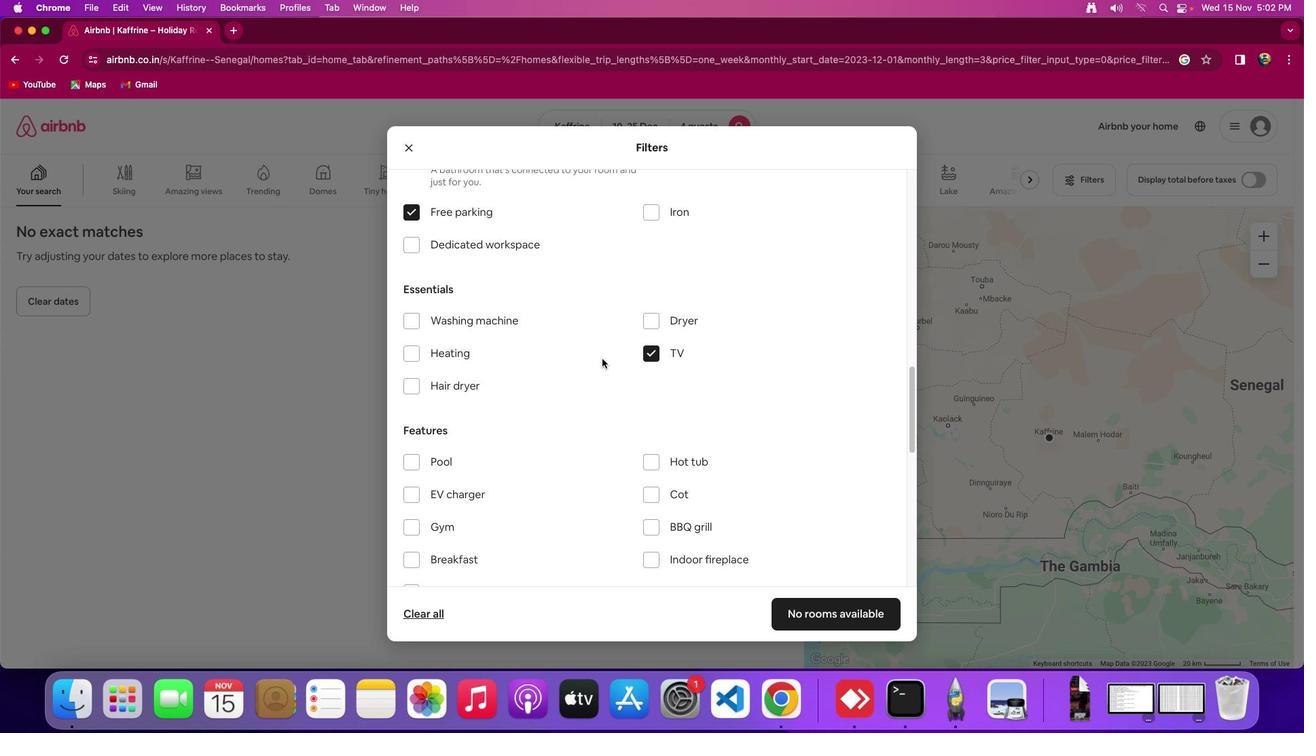 
Action: Mouse scrolled (608, 369) with delta (-7, 53)
Screenshot: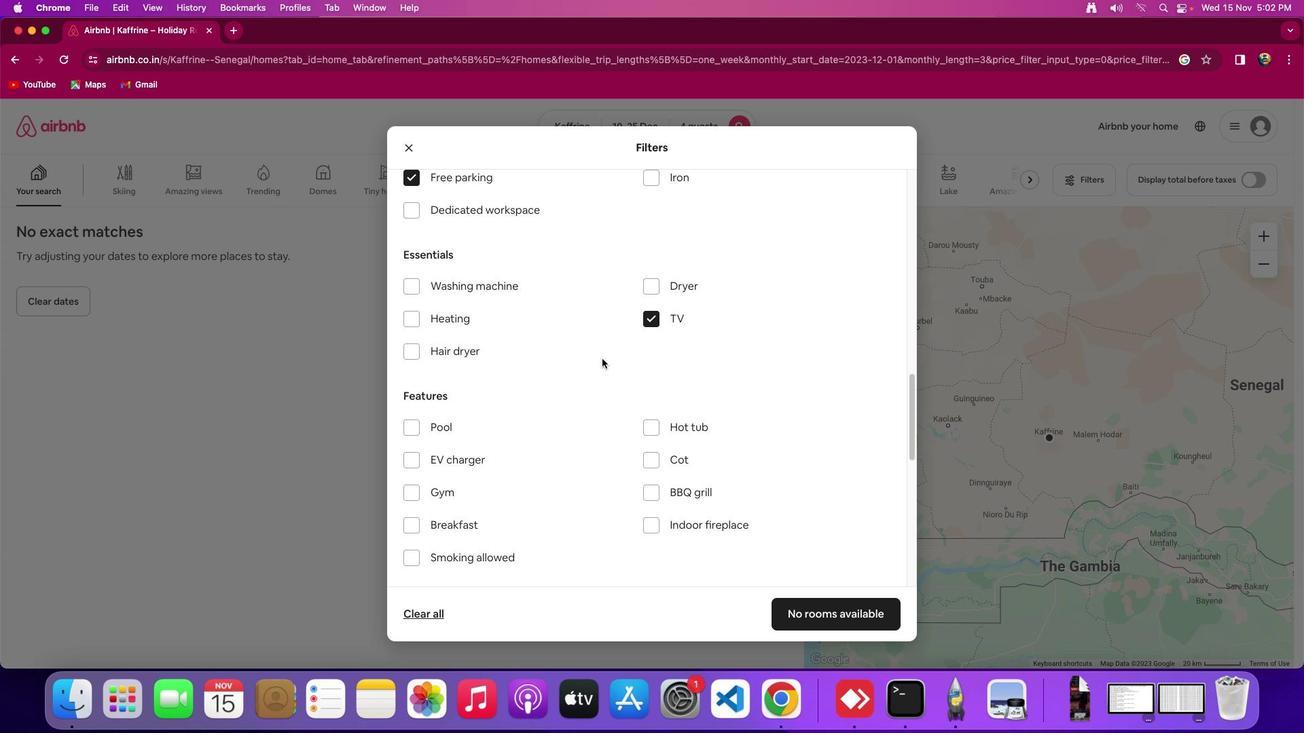 
Action: Mouse scrolled (608, 369) with delta (-7, 53)
Screenshot: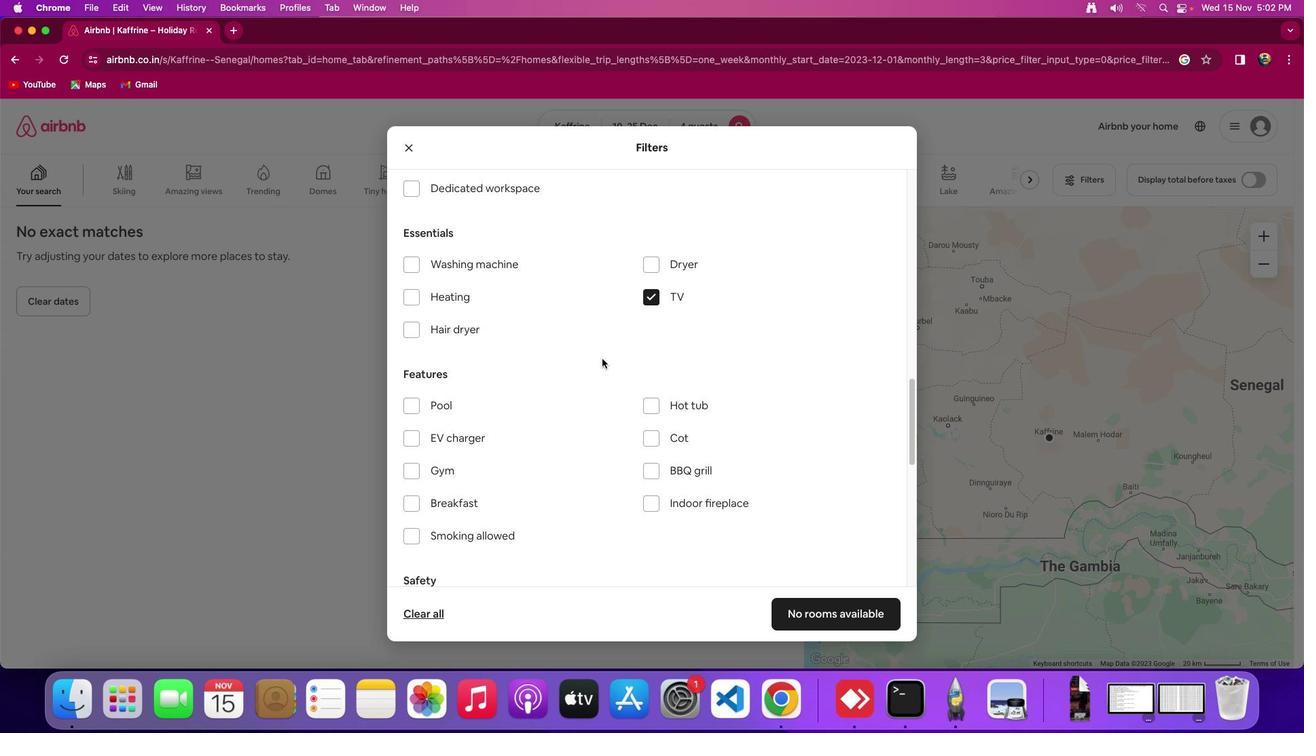 
Action: Mouse scrolled (608, 369) with delta (-7, 52)
Screenshot: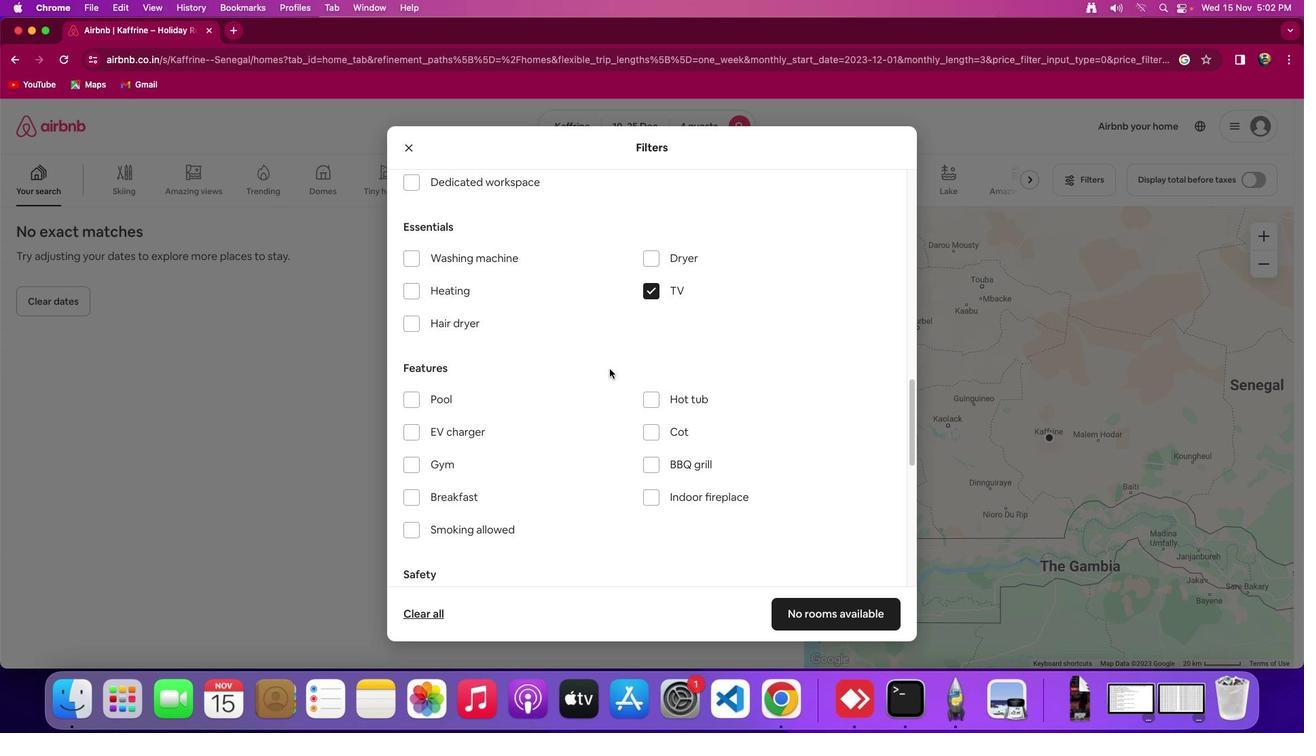 
Action: Mouse moved to (626, 389)
Screenshot: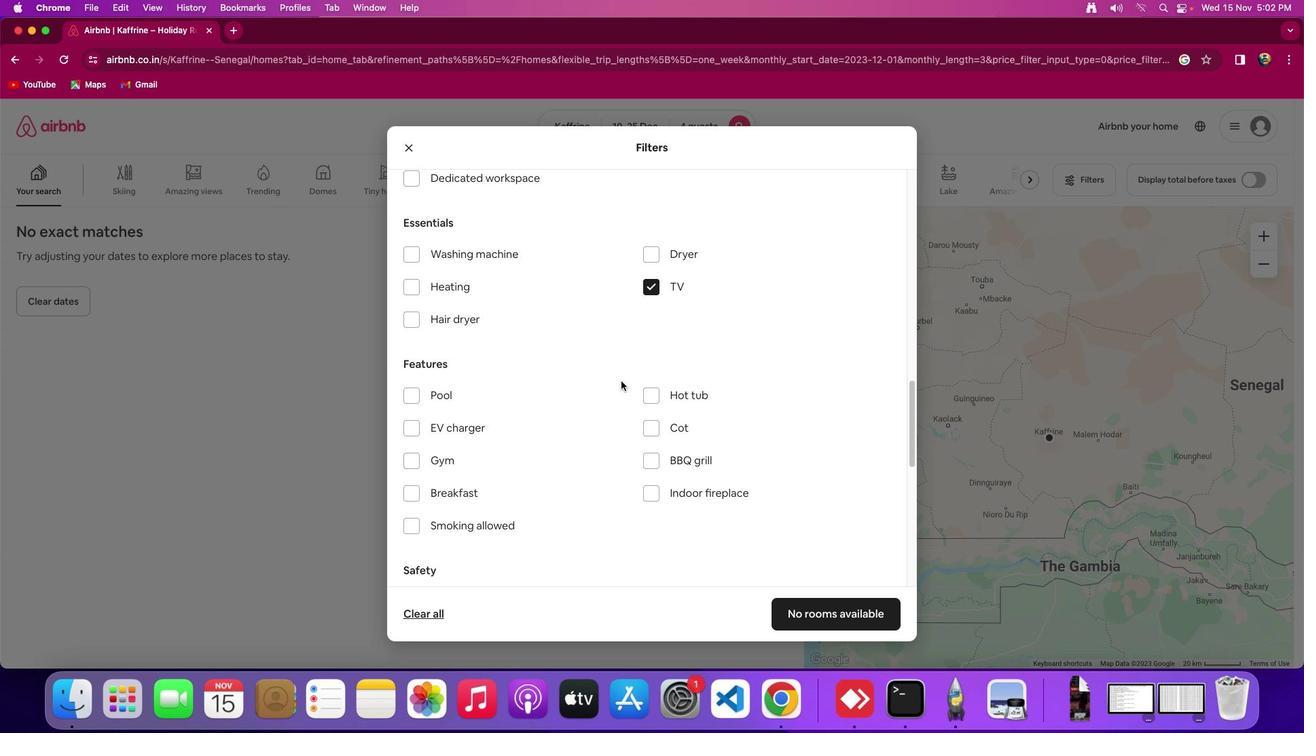 
Action: Mouse scrolled (626, 389) with delta (-7, 53)
Screenshot: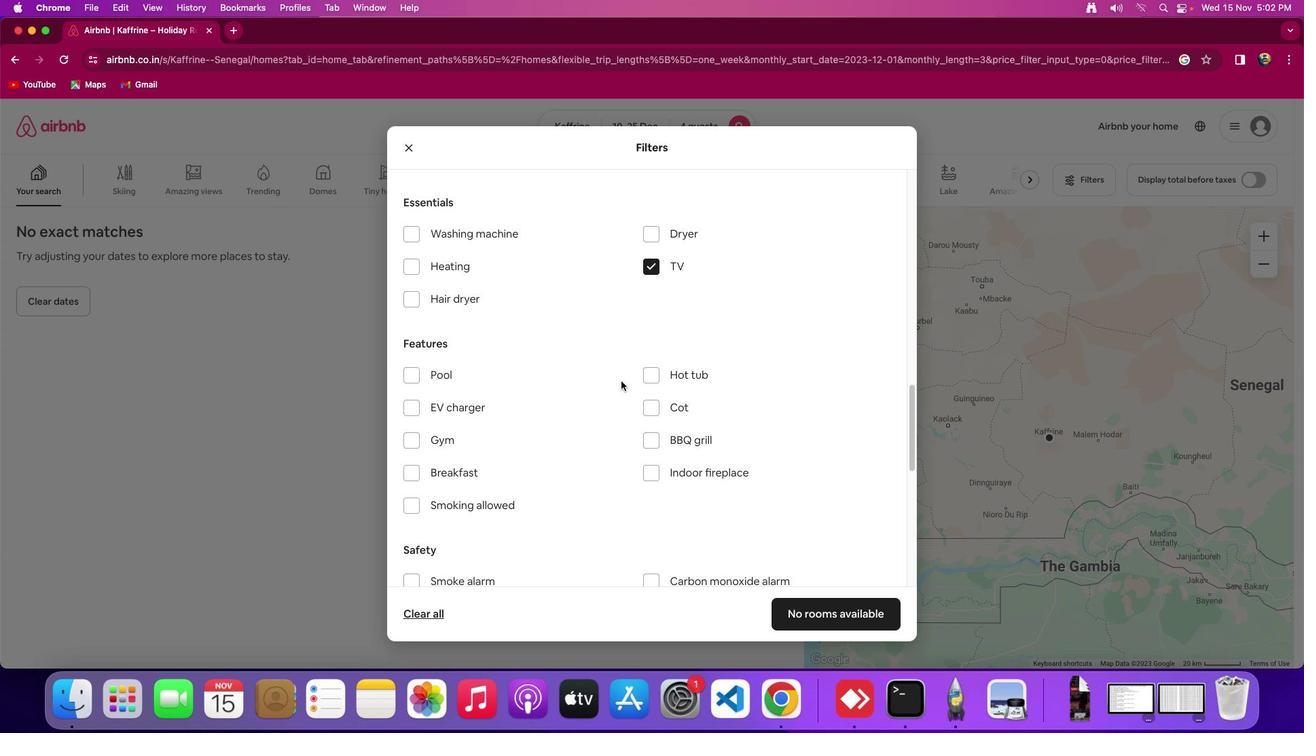 
Action: Mouse scrolled (626, 389) with delta (-7, 53)
Screenshot: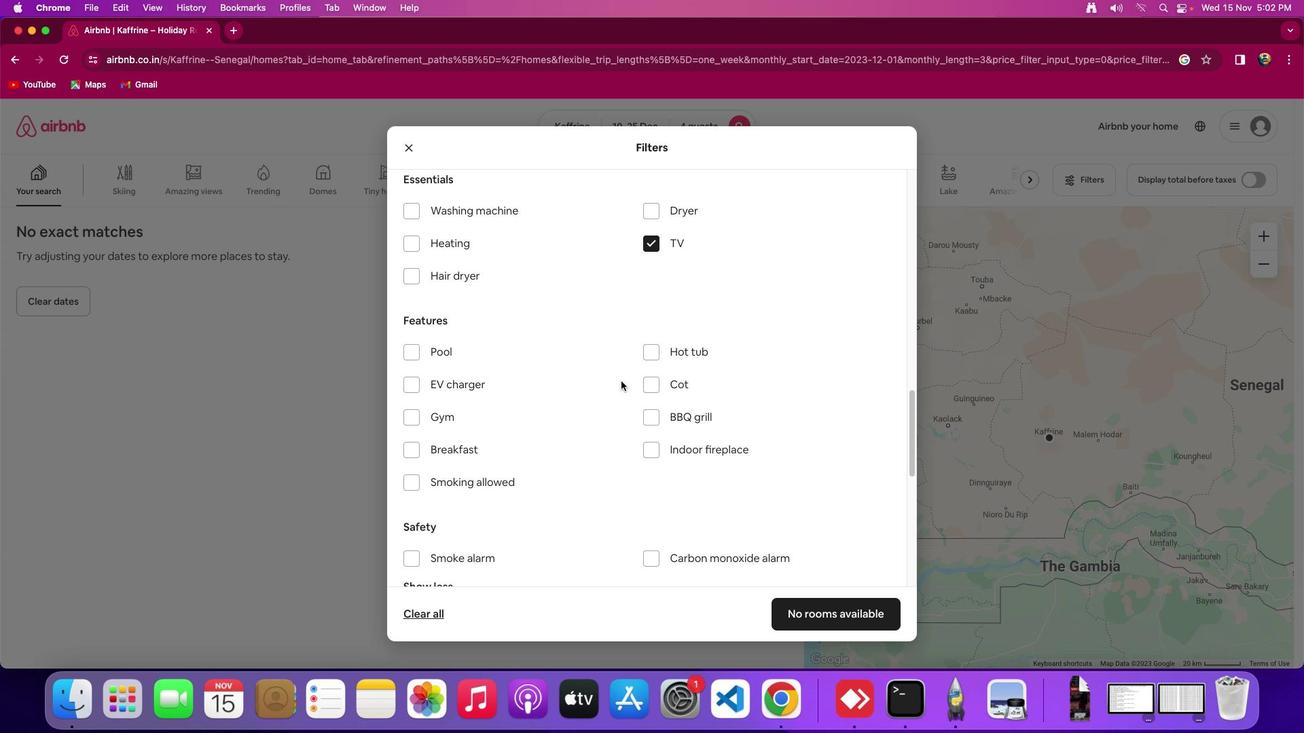 
Action: Mouse scrolled (626, 389) with delta (-7, 53)
Screenshot: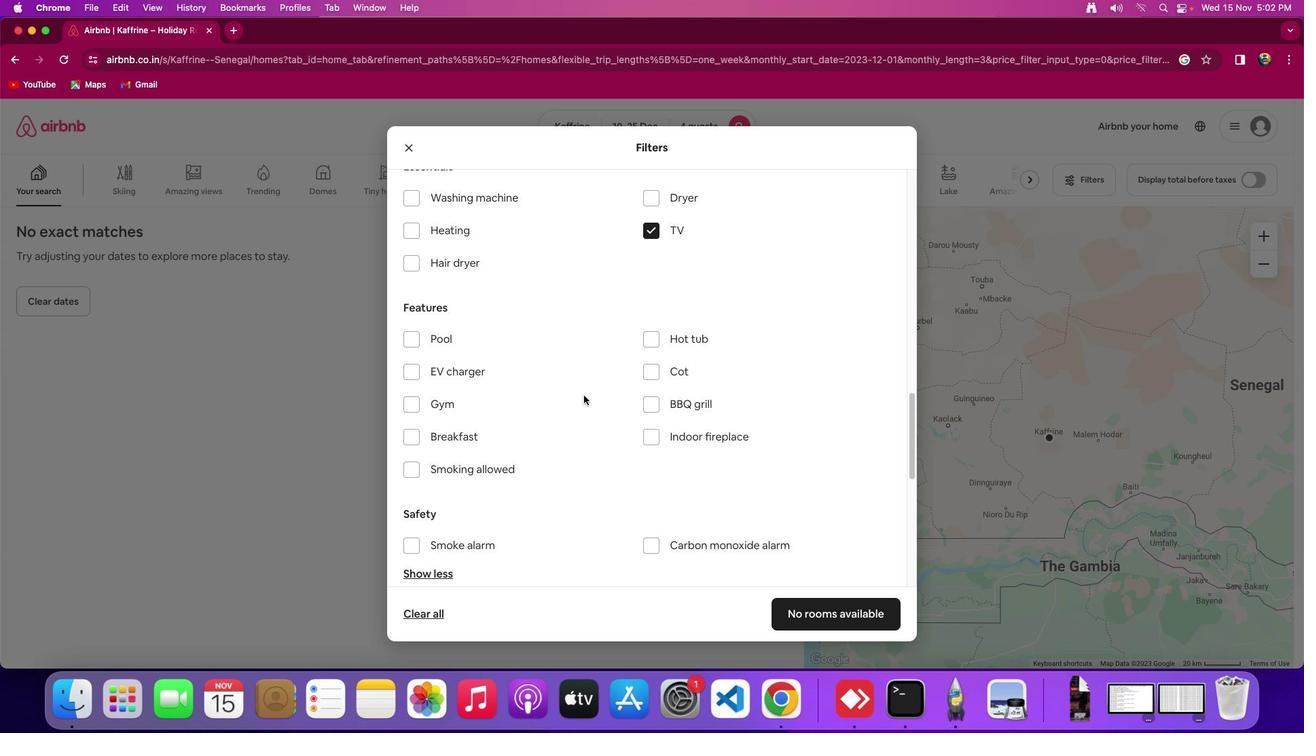 
Action: Mouse moved to (411, 412)
Screenshot: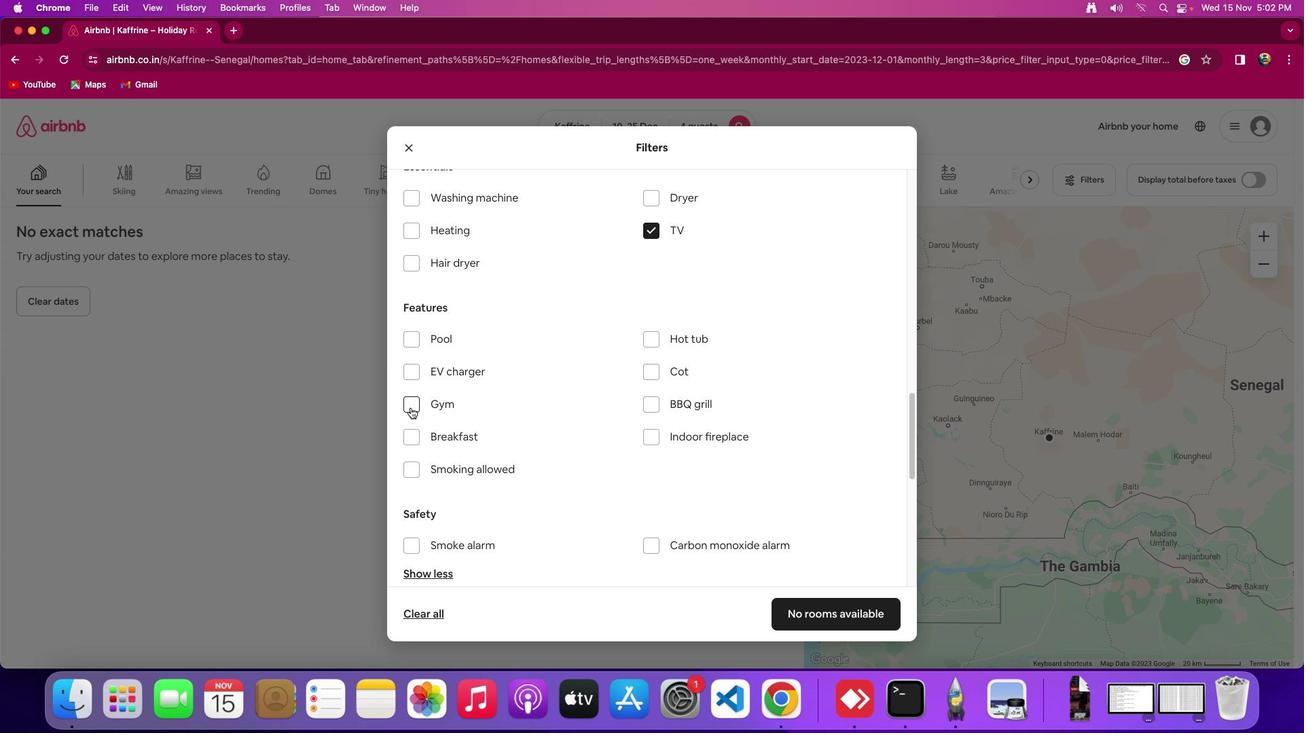 
Action: Mouse pressed left at (411, 412)
Screenshot: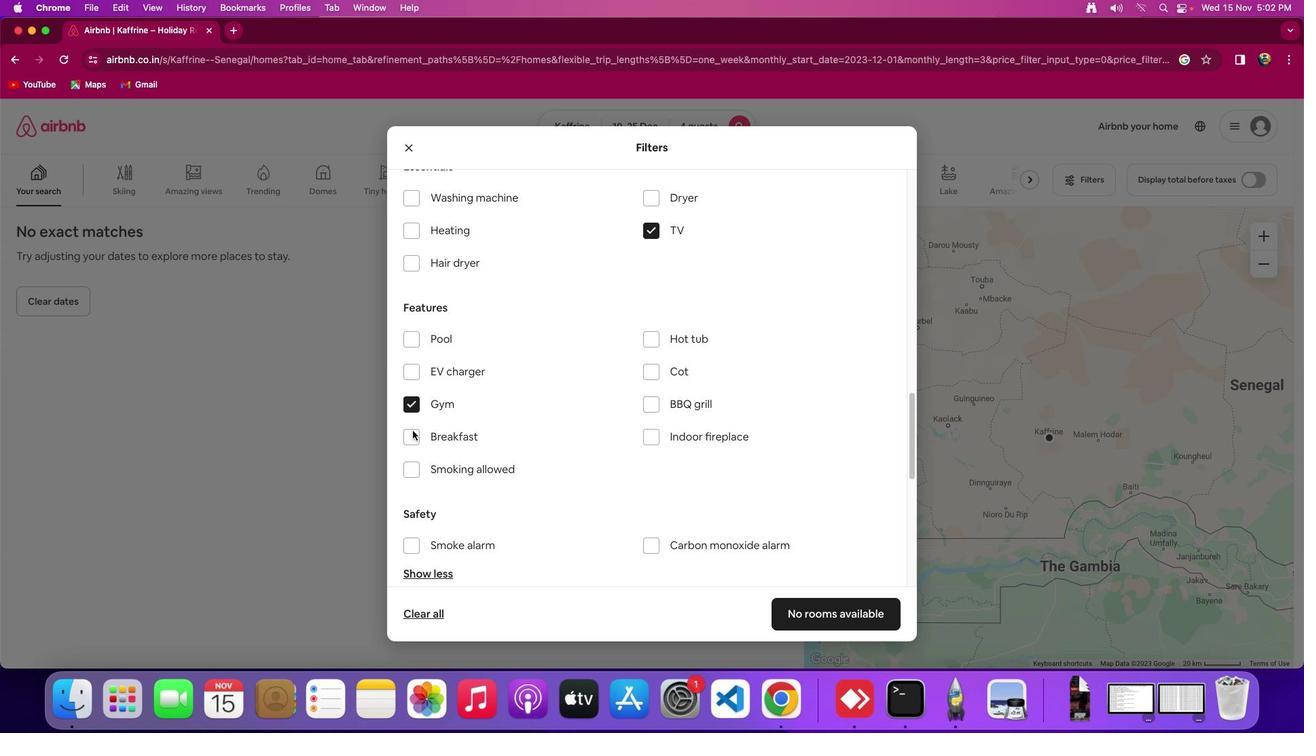 
Action: Mouse moved to (413, 442)
Screenshot: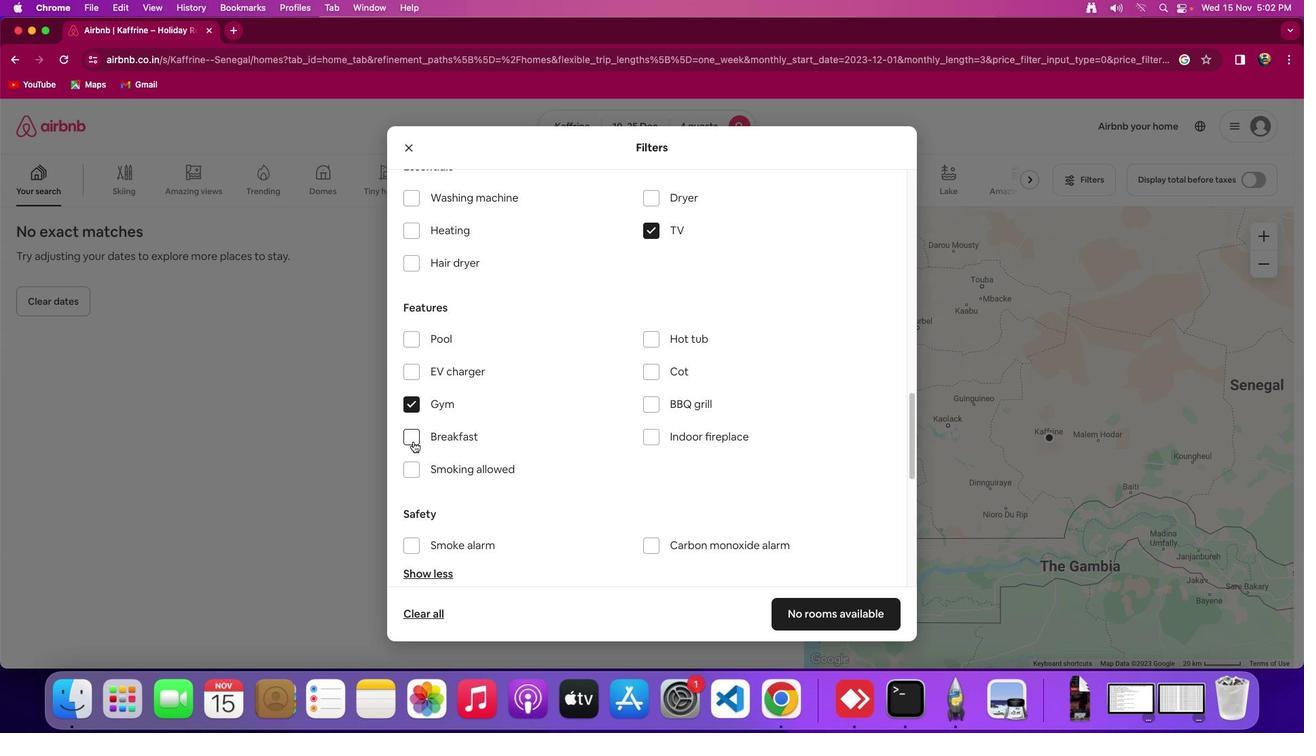 
Action: Mouse pressed left at (413, 442)
Screenshot: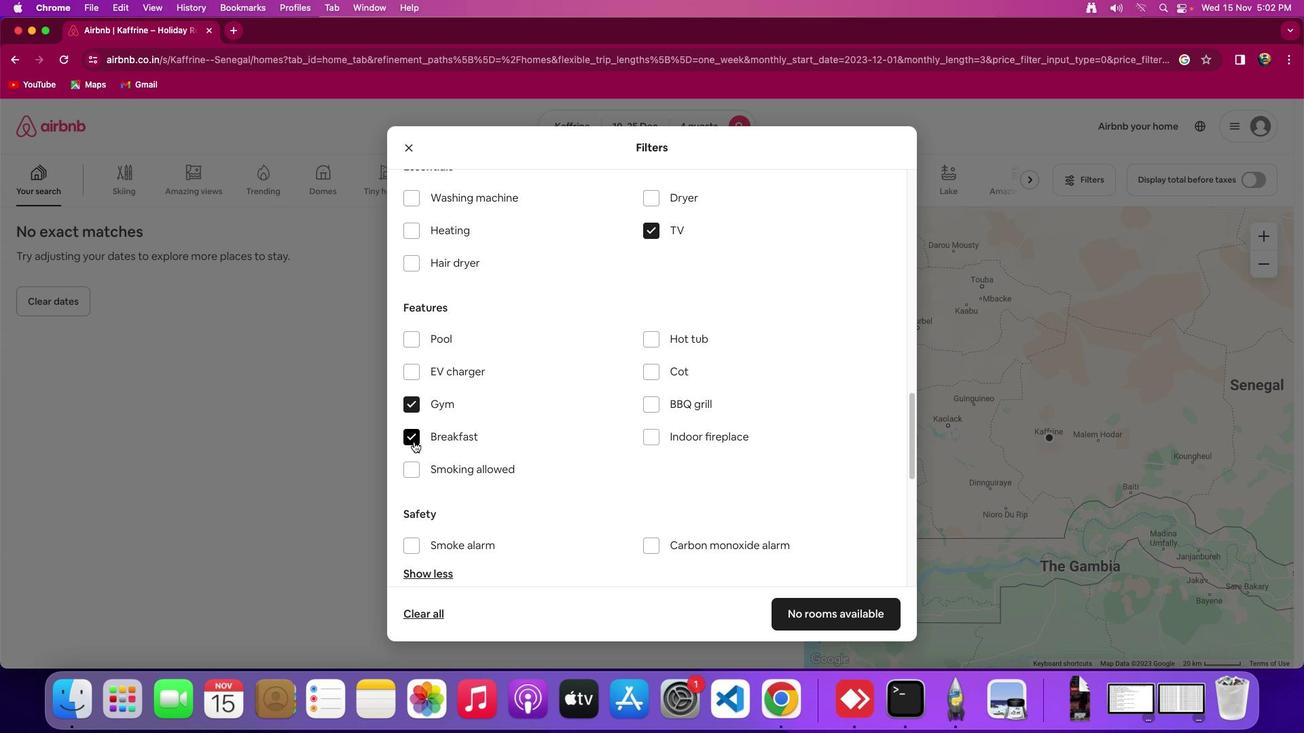 
Action: Mouse moved to (673, 427)
Screenshot: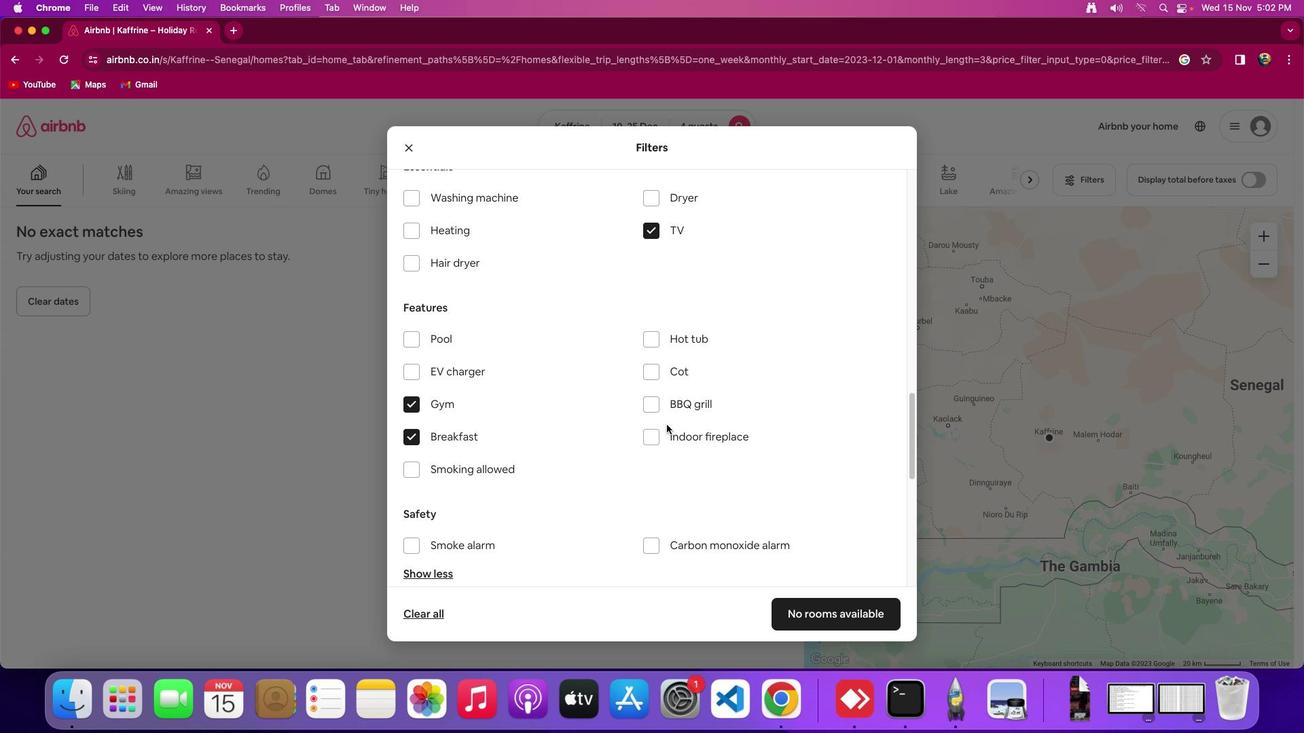 
Action: Mouse scrolled (673, 427) with delta (-7, 53)
Screenshot: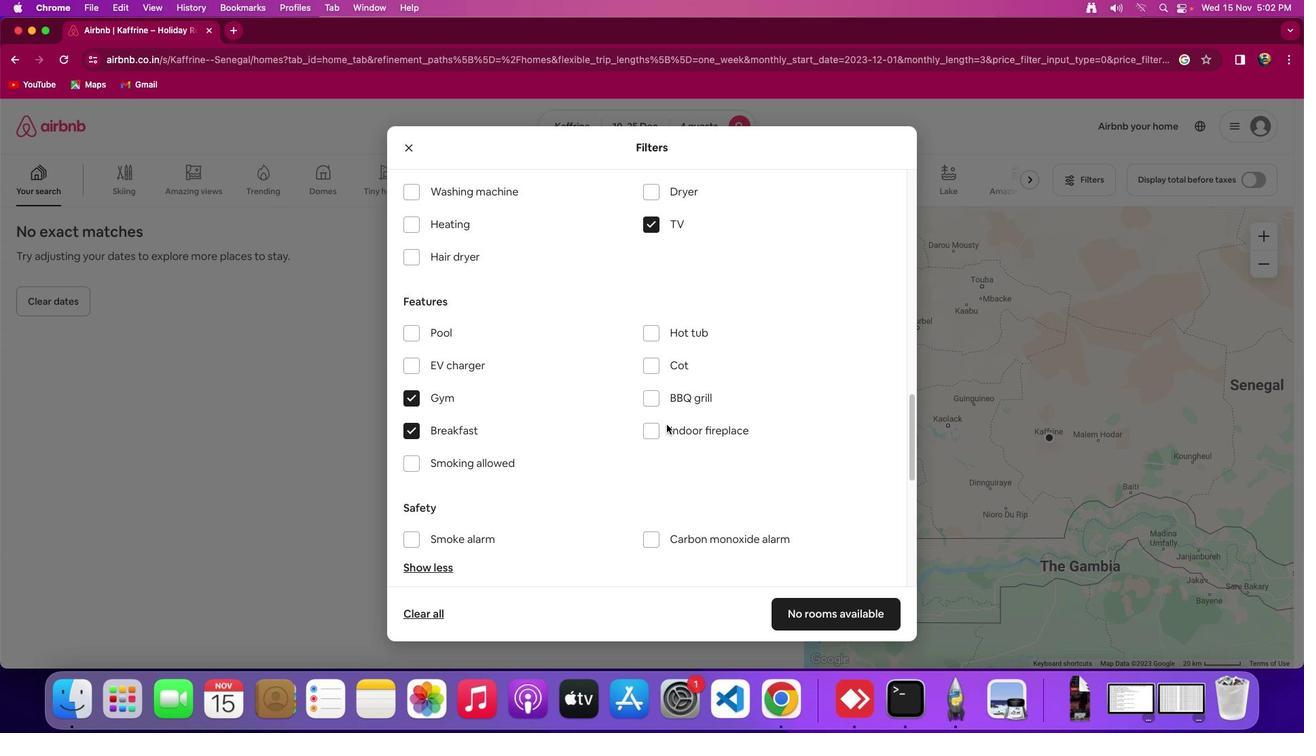 
Action: Mouse scrolled (673, 427) with delta (-7, 53)
Screenshot: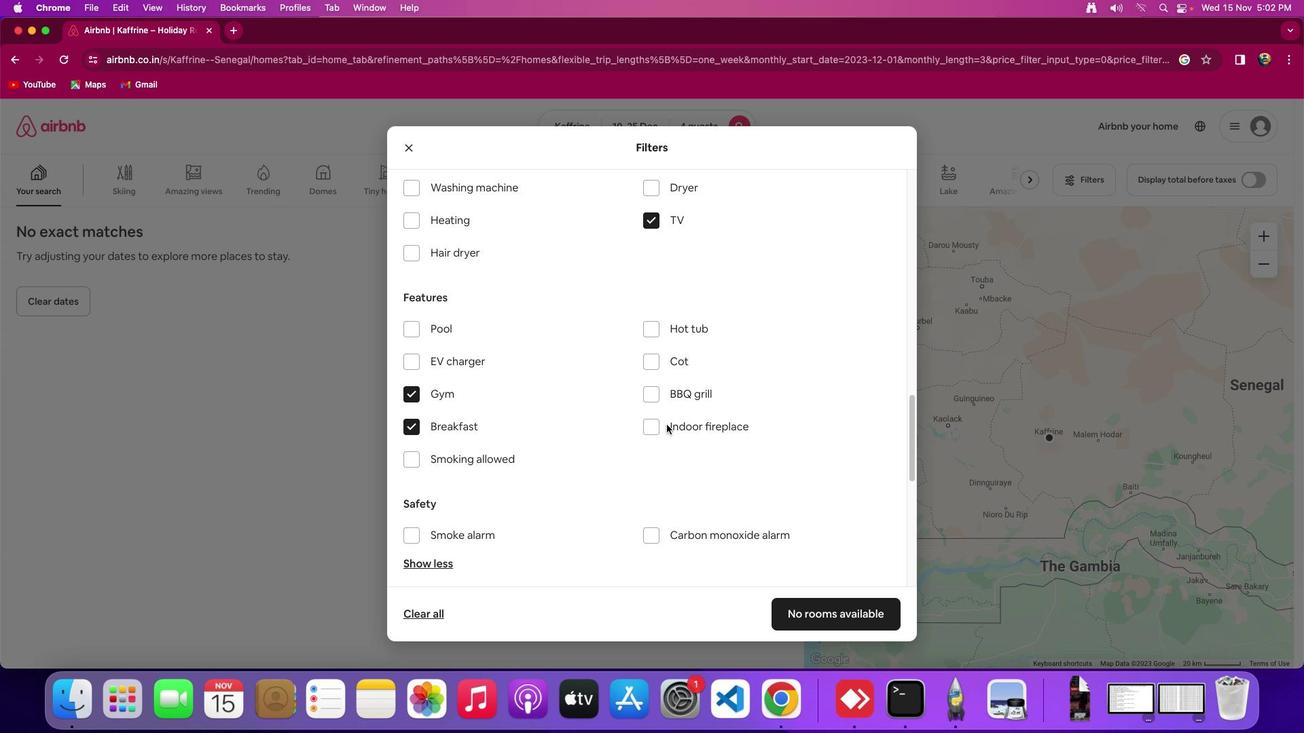 
Action: Mouse scrolled (673, 427) with delta (-7, 53)
Screenshot: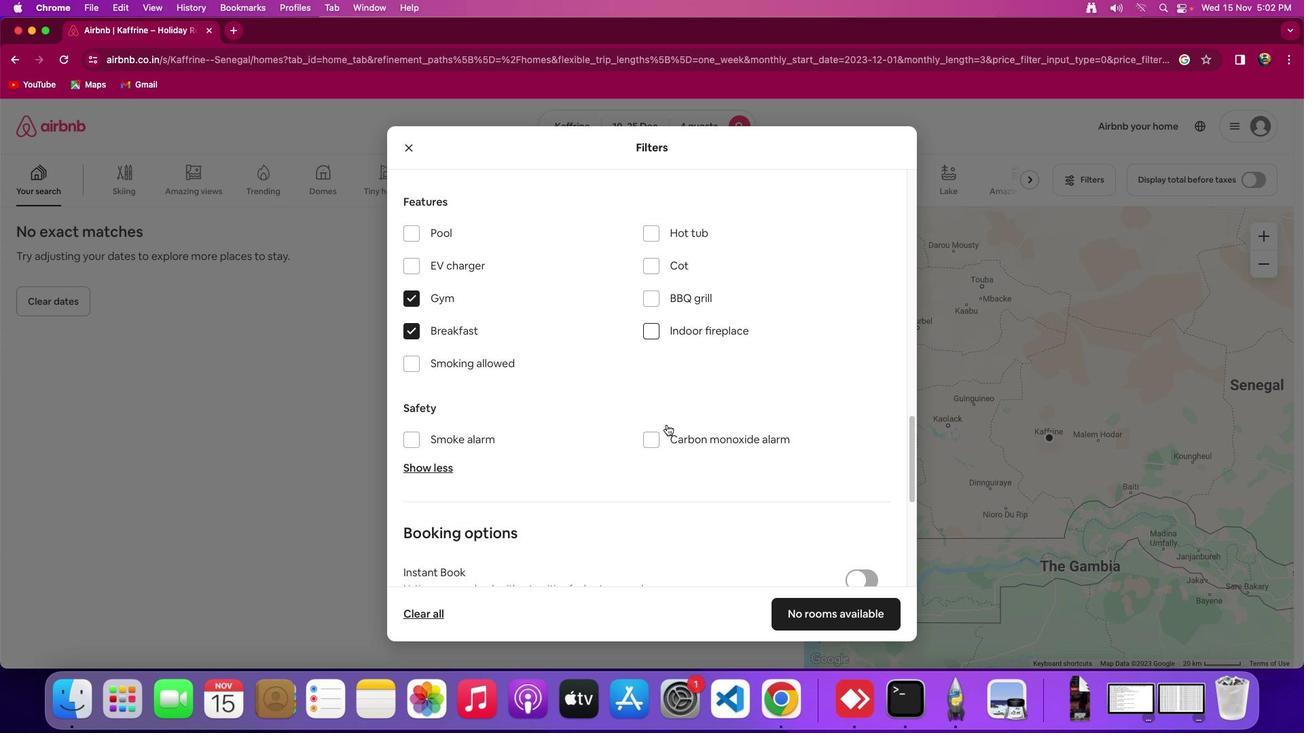 
Action: Mouse scrolled (673, 427) with delta (-7, 53)
Screenshot: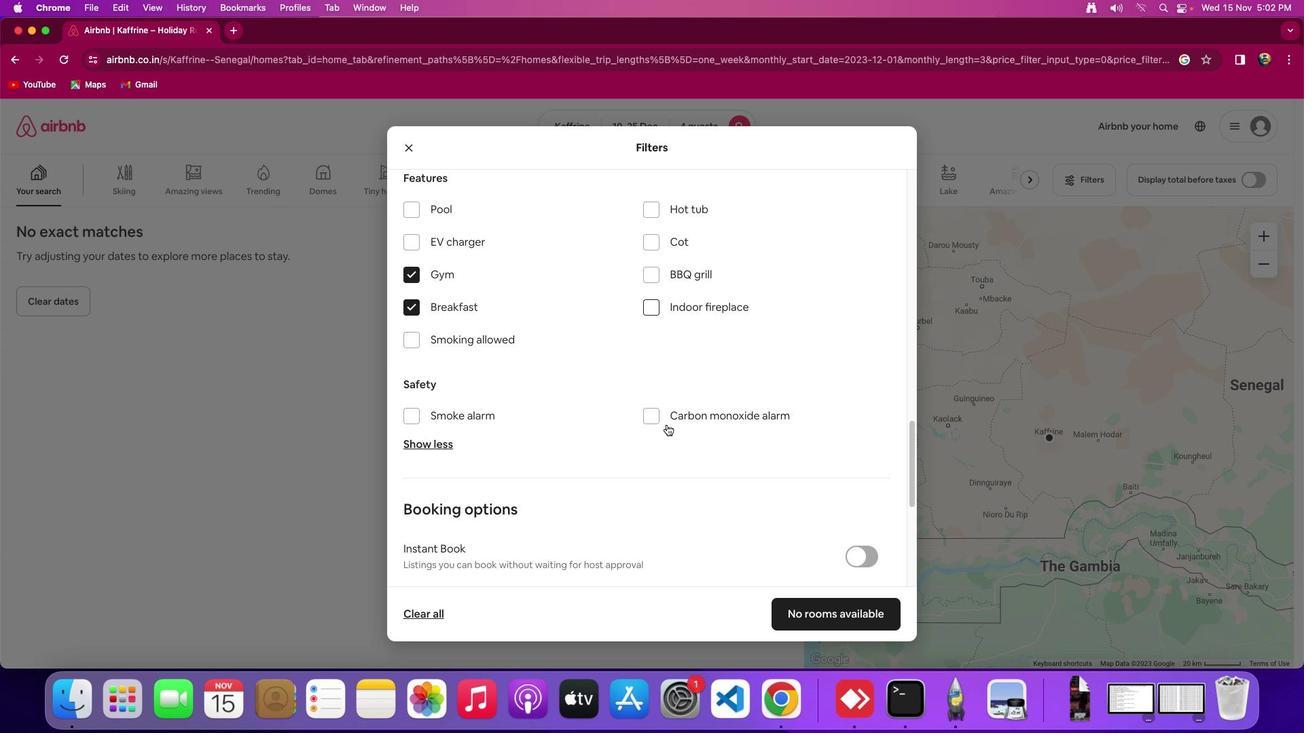 
Action: Mouse scrolled (673, 427) with delta (-7, 52)
Screenshot: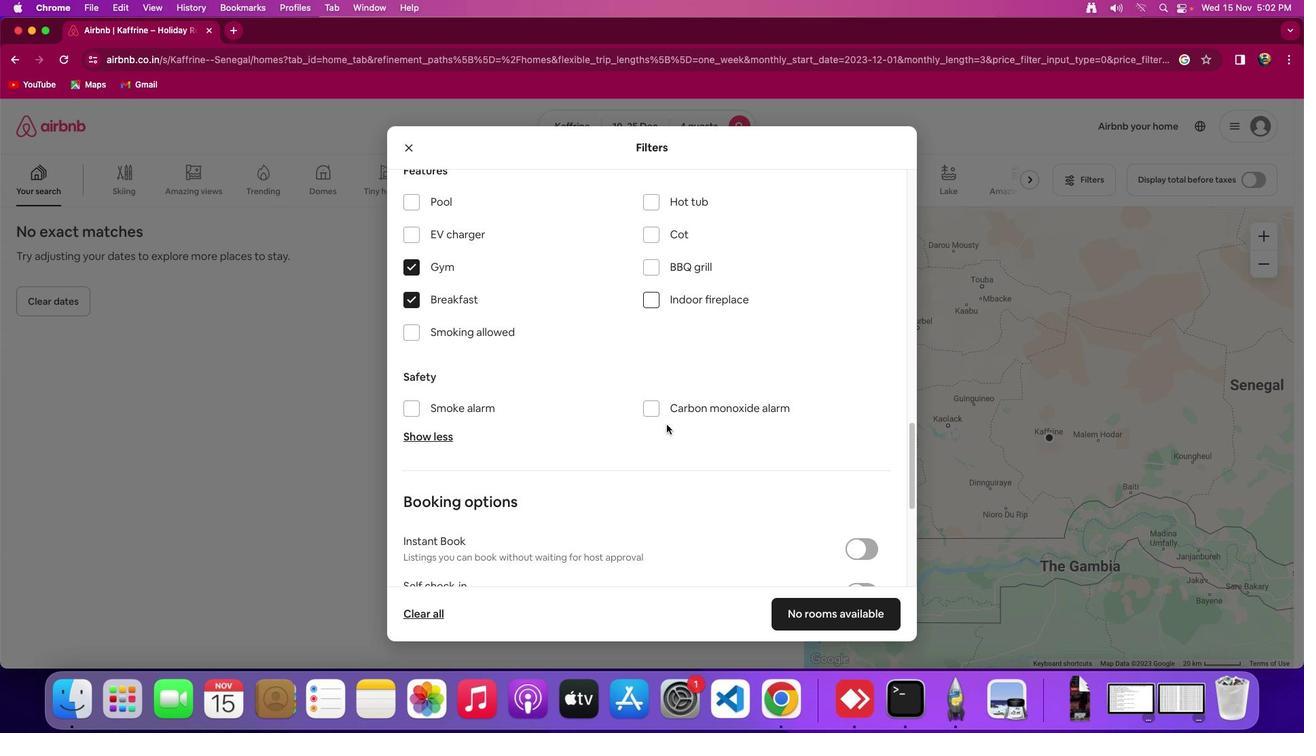 
Action: Mouse moved to (673, 427)
Screenshot: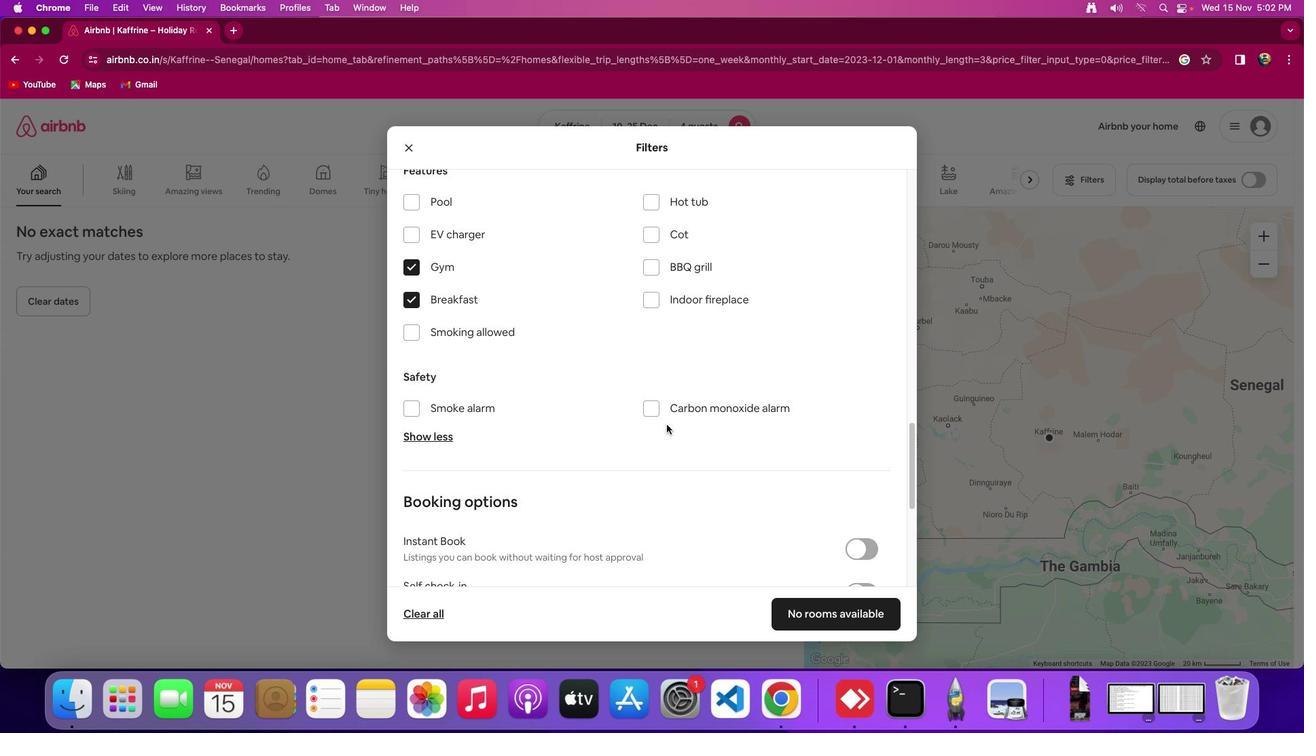 
Action: Mouse scrolled (673, 427) with delta (-7, 53)
Screenshot: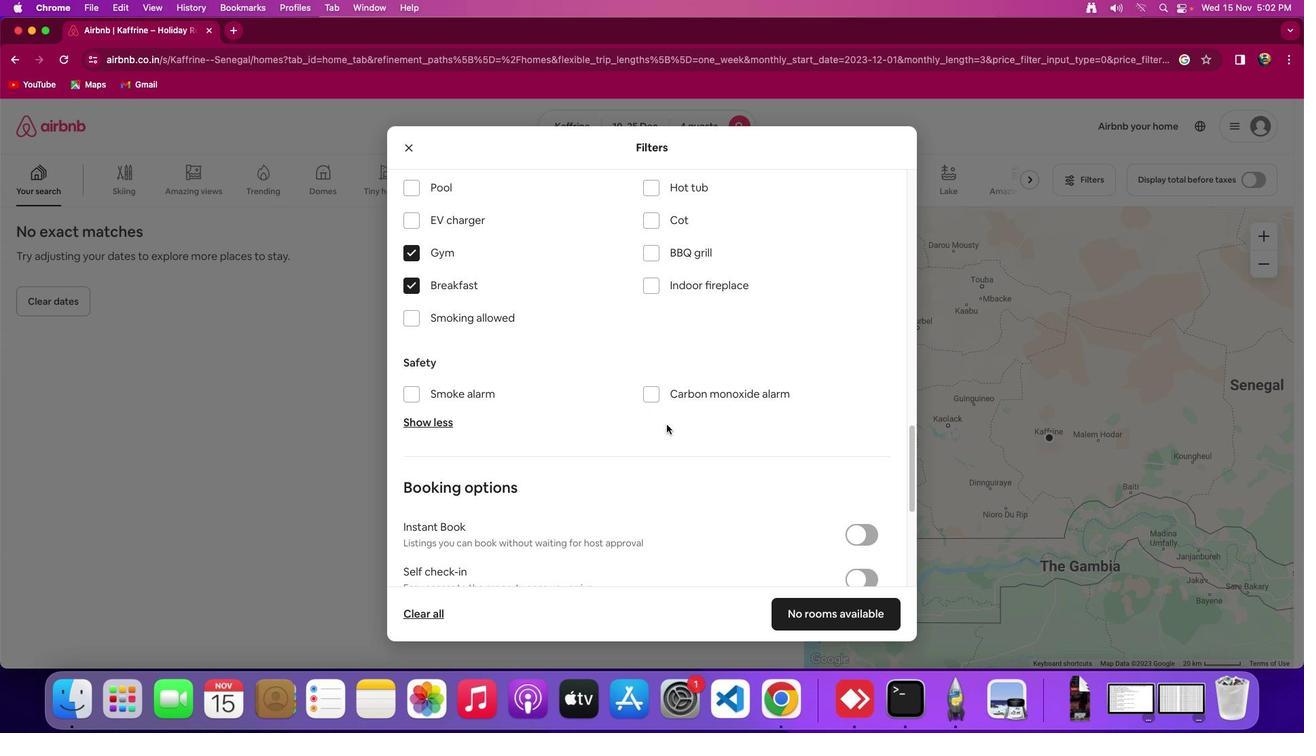 
Action: Mouse scrolled (673, 427) with delta (-7, 53)
Screenshot: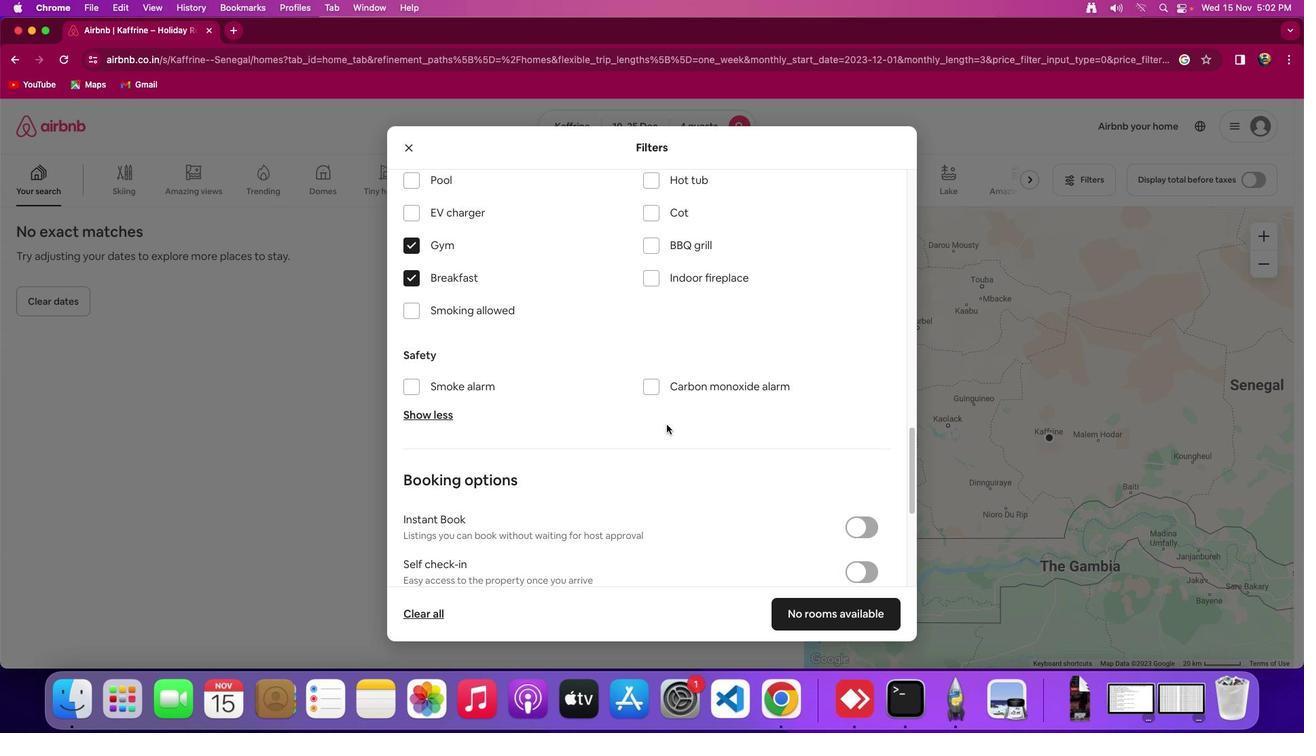 
Action: Mouse moved to (706, 456)
Screenshot: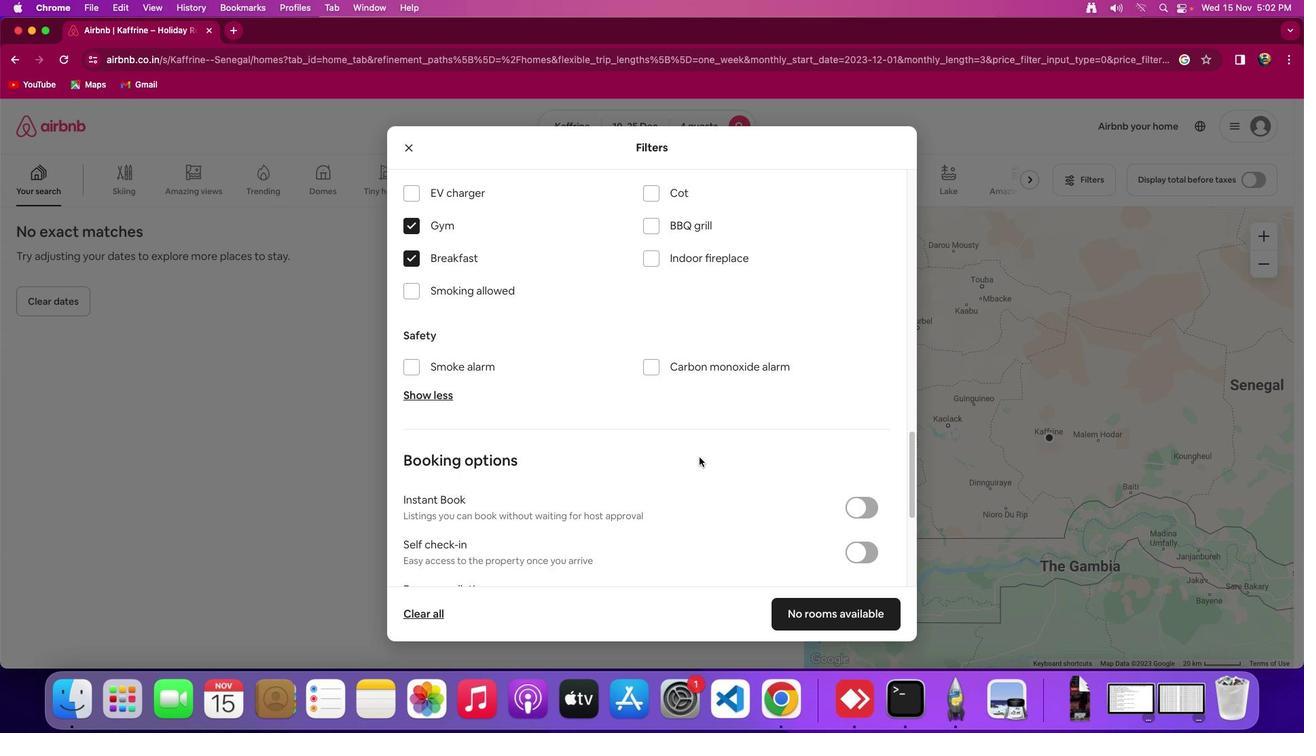 
Action: Mouse scrolled (706, 456) with delta (-7, 53)
Screenshot: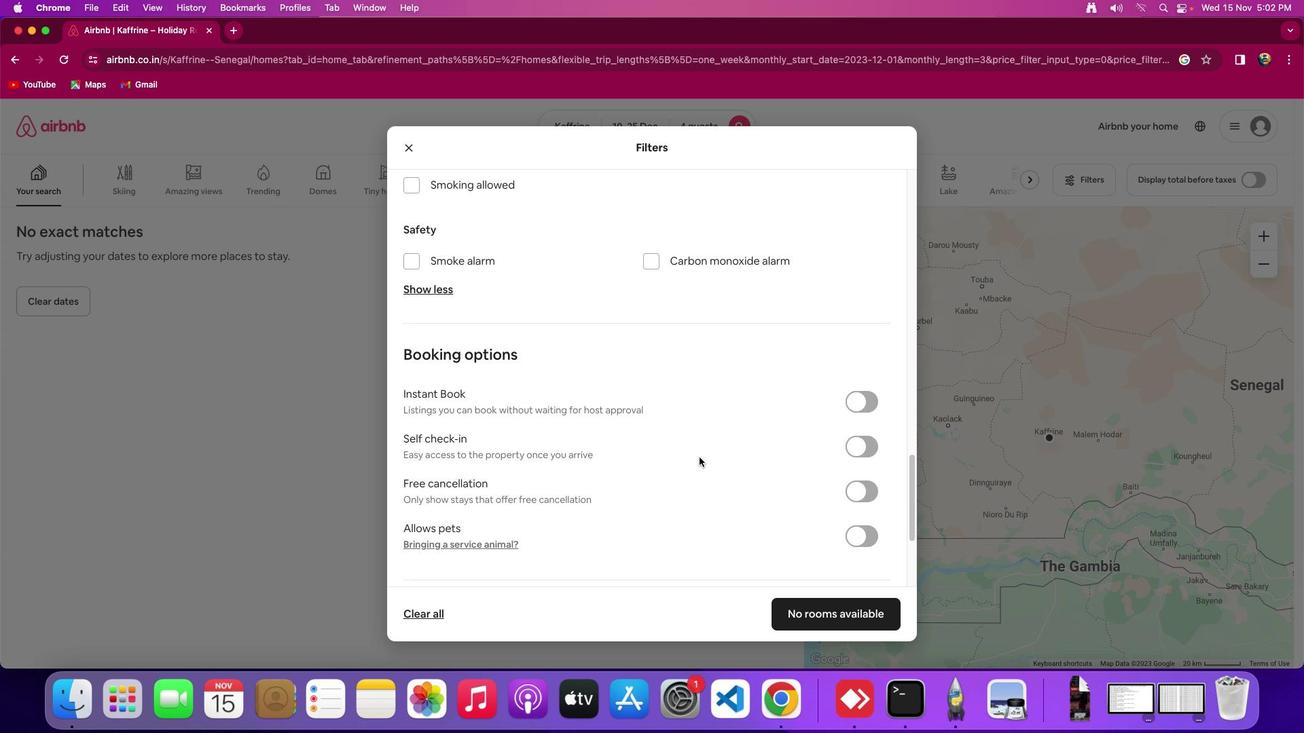 
Action: Mouse scrolled (706, 456) with delta (-7, 53)
Screenshot: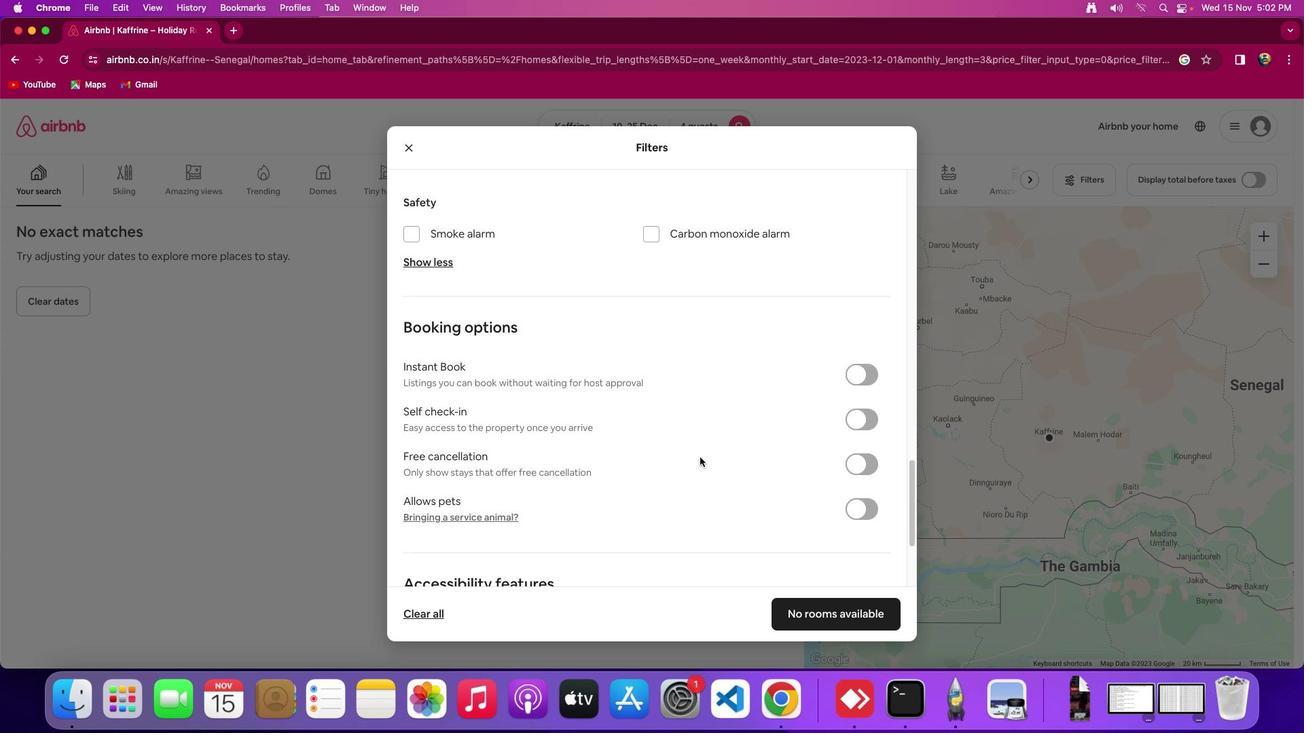 
Action: Mouse moved to (706, 456)
Screenshot: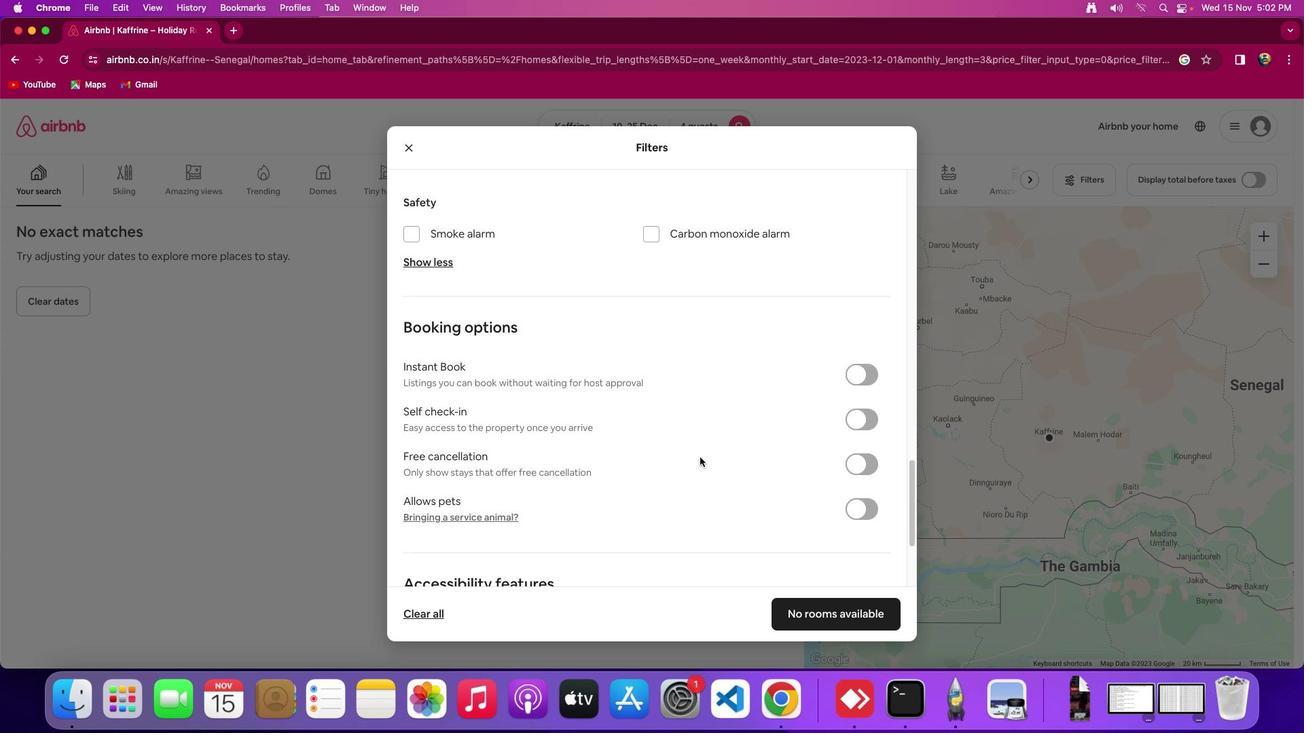 
Action: Mouse scrolled (706, 456) with delta (-7, 52)
Screenshot: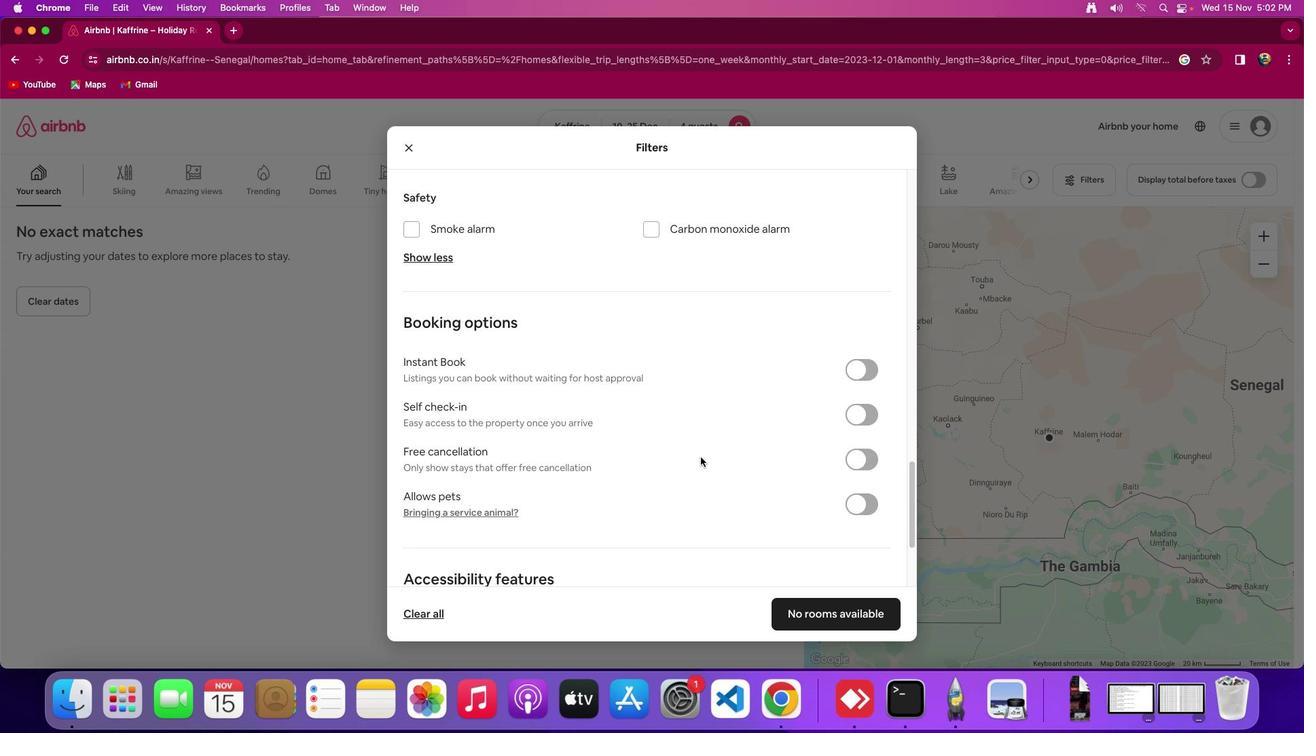 
Action: Mouse moved to (858, 416)
Screenshot: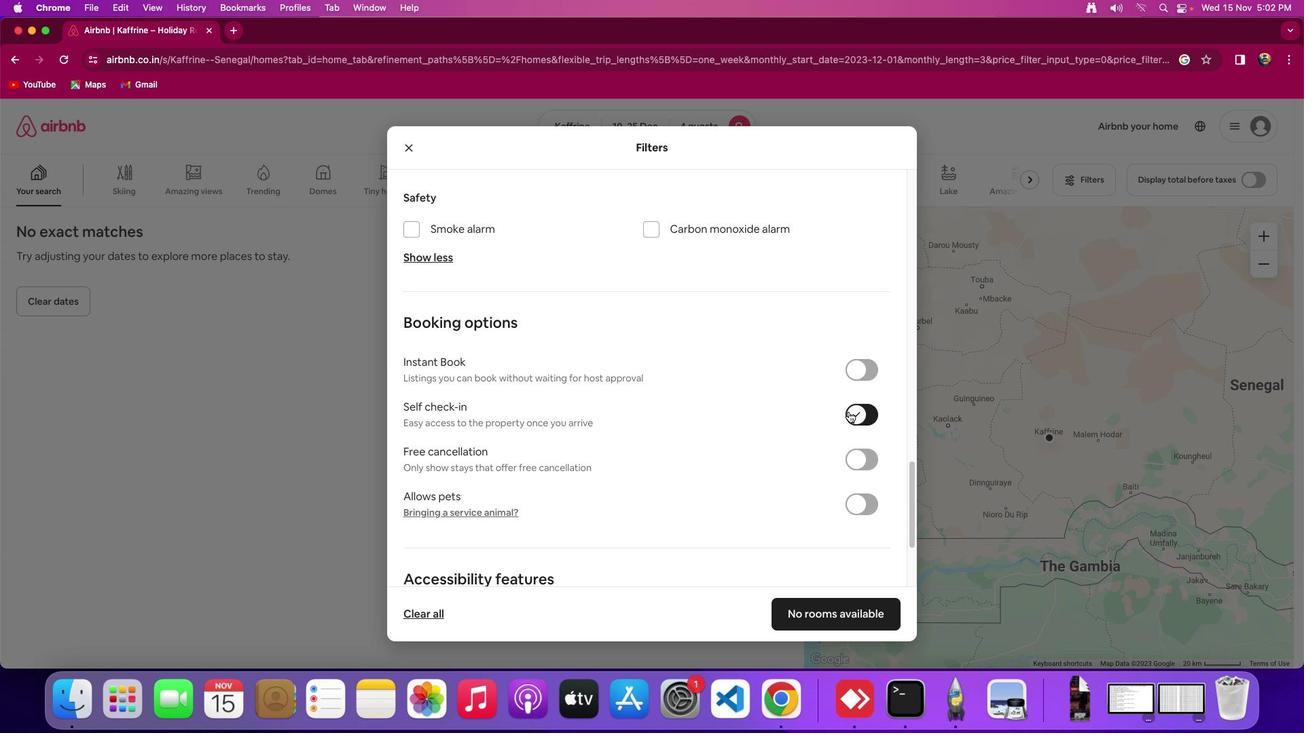 
Action: Mouse pressed left at (858, 416)
Screenshot: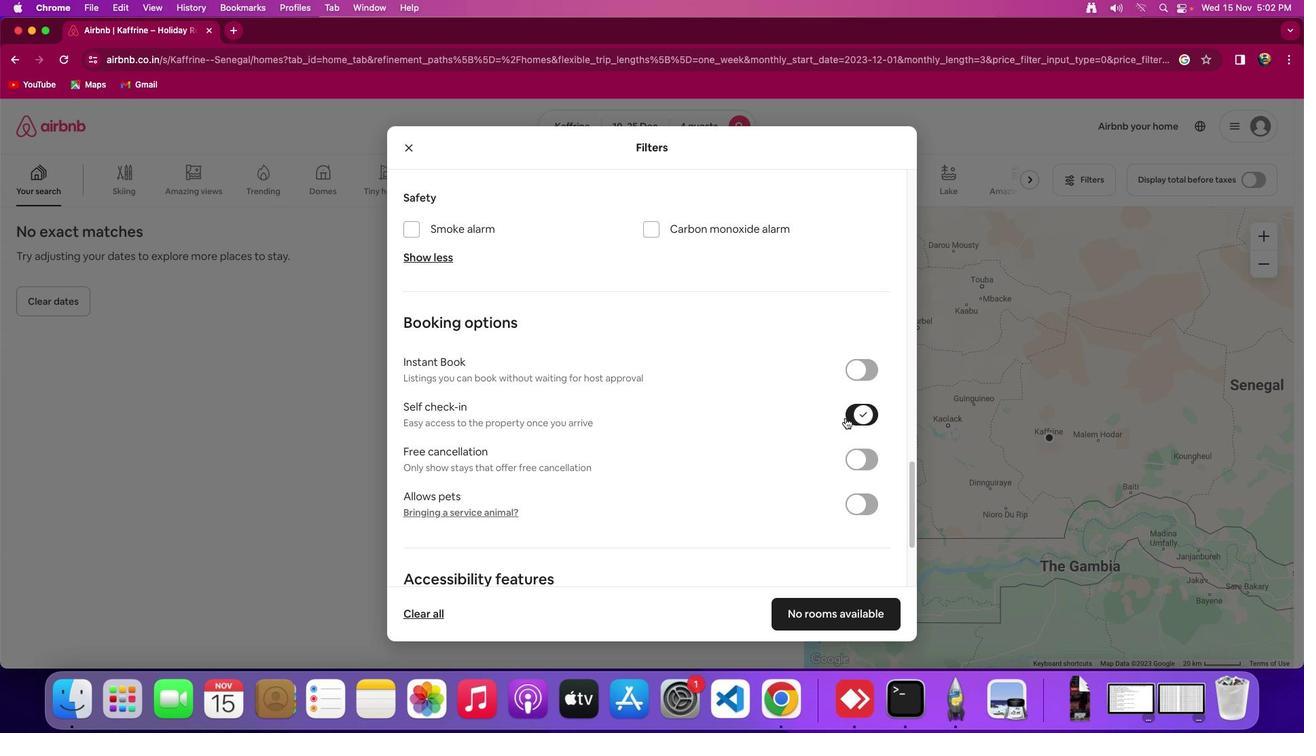 
Action: Mouse moved to (820, 589)
Screenshot: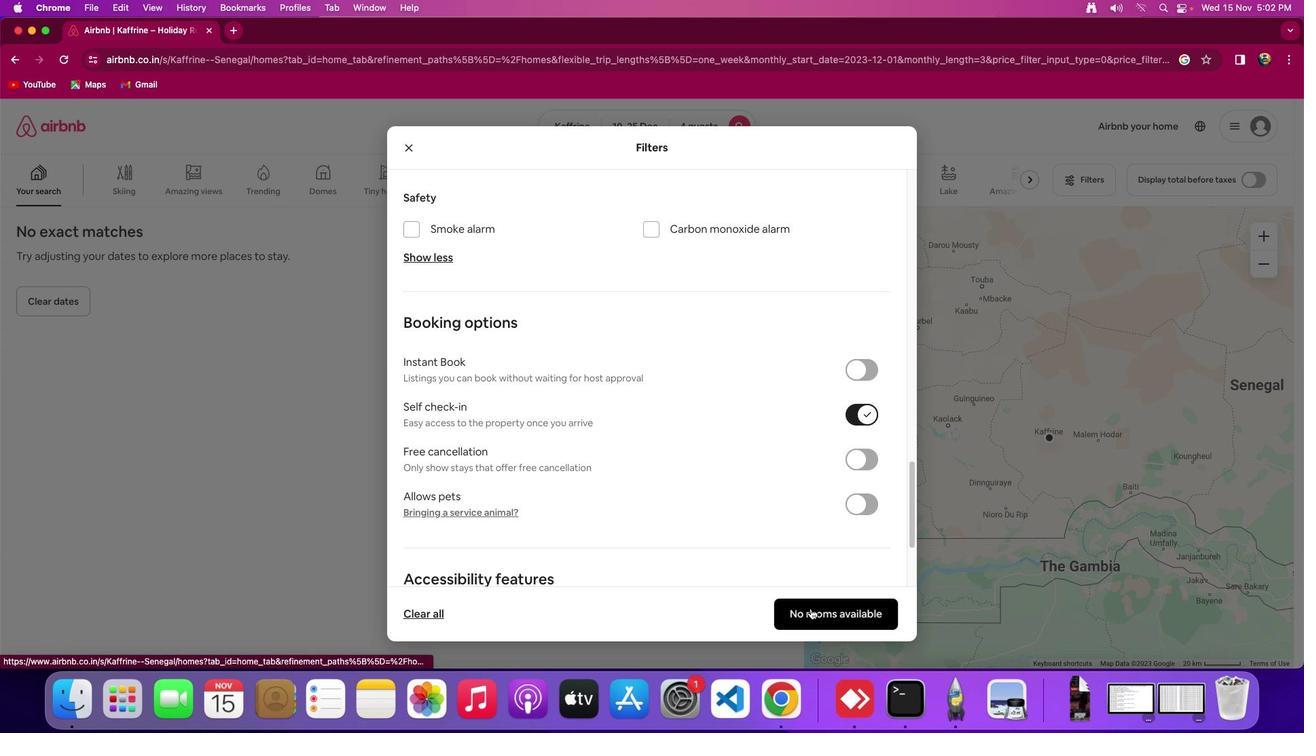 
Action: Mouse pressed left at (820, 589)
Screenshot: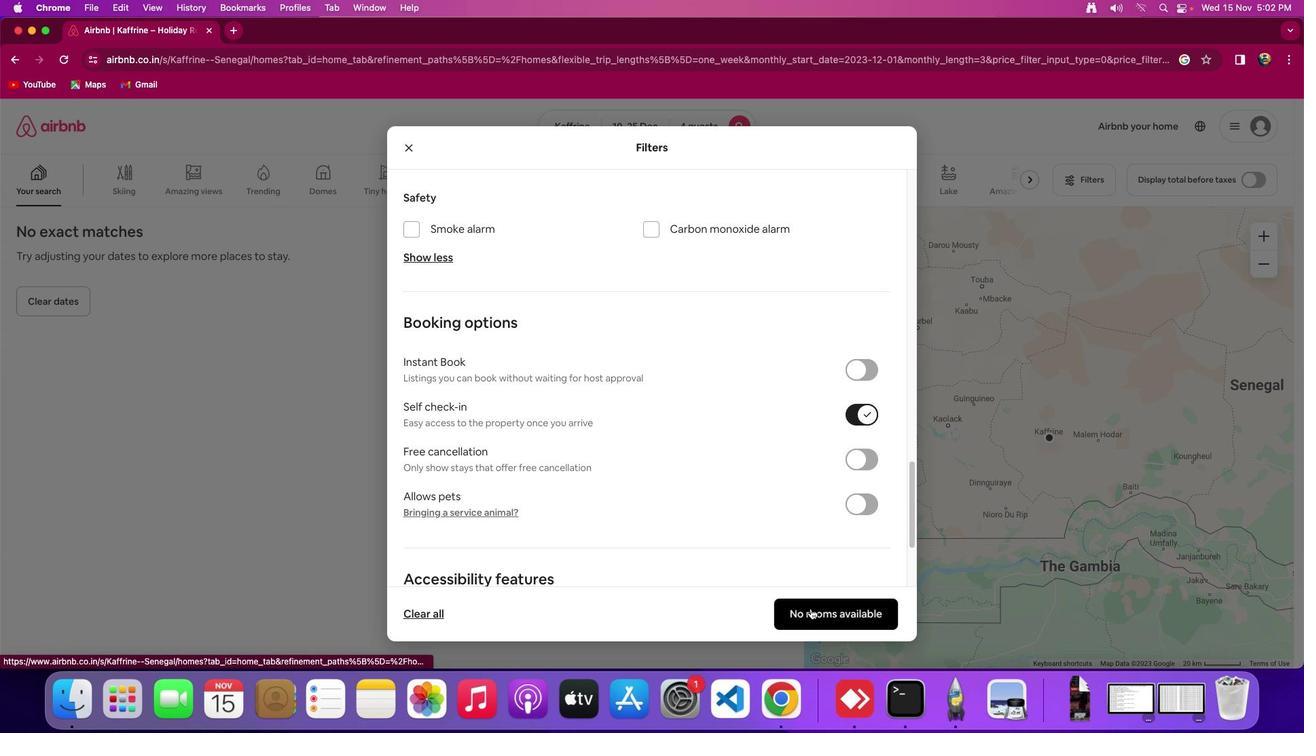 
Action: Mouse moved to (756, 509)
Screenshot: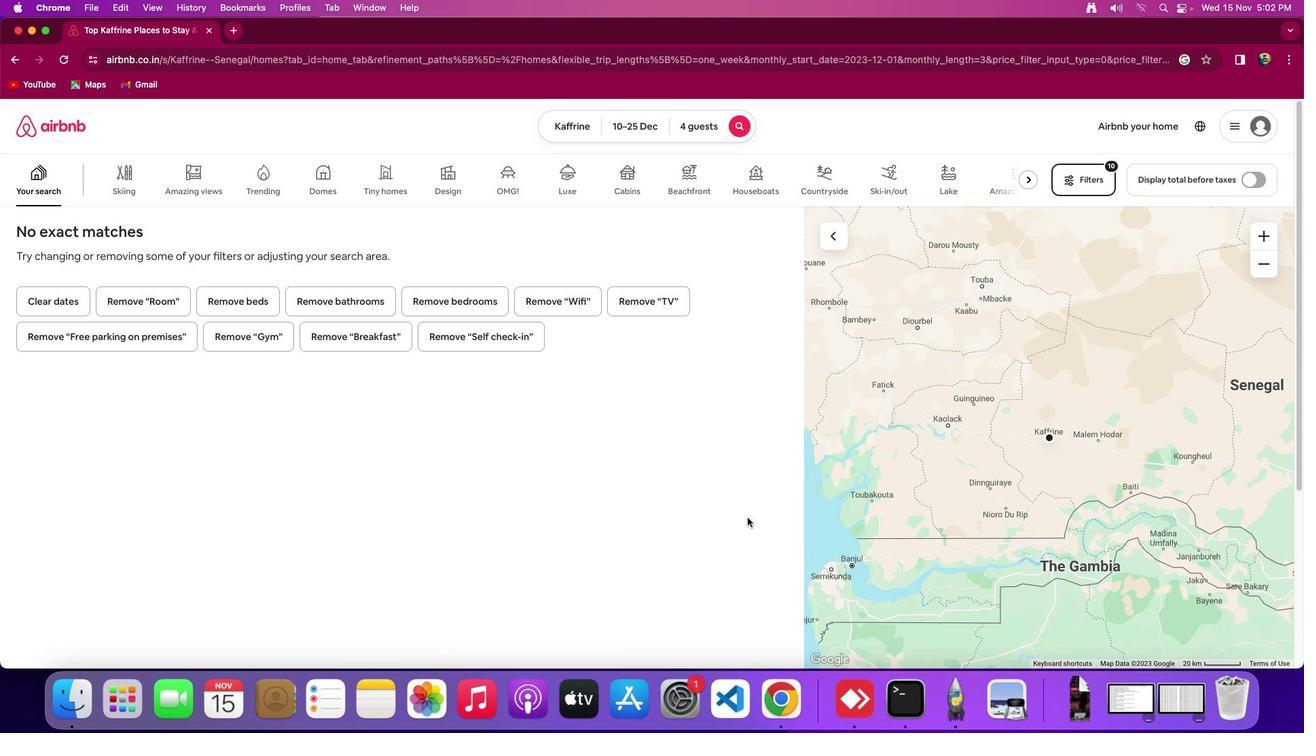 
